 Task: Add a timeline in the project AutoFlow for the epic 'Remote Access Enablement' from 2024/01/06 to 2025/09/27. Add a timeline in the project AutoFlow for the epic 'Big Data Analytics Implementation' from 2023/04/13 to 2025/12/16. Add a timeline in the project AutoFlow for the epic 'Data Warehousing Implementation' from 2024/03/02 to 2025/10/25
Action: Mouse moved to (170, 52)
Screenshot: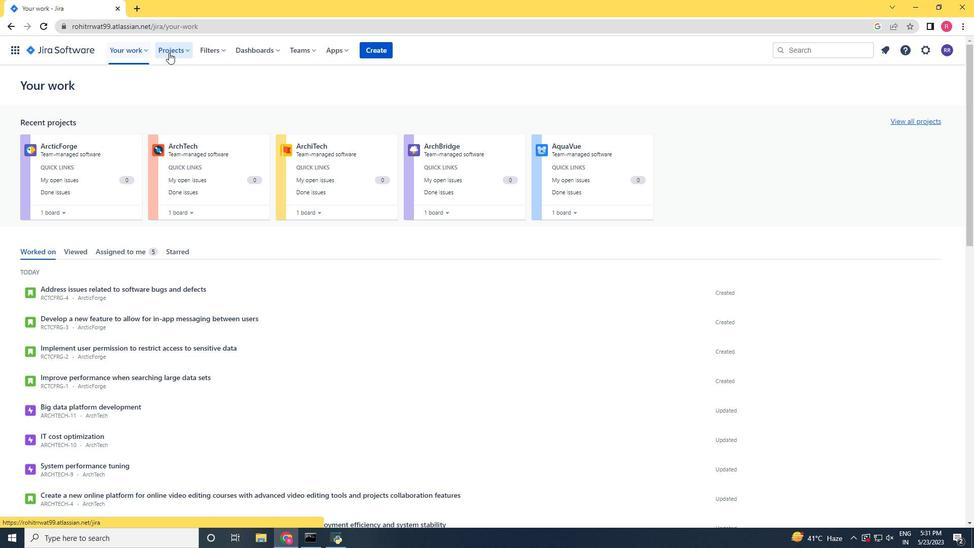 
Action: Mouse pressed left at (170, 52)
Screenshot: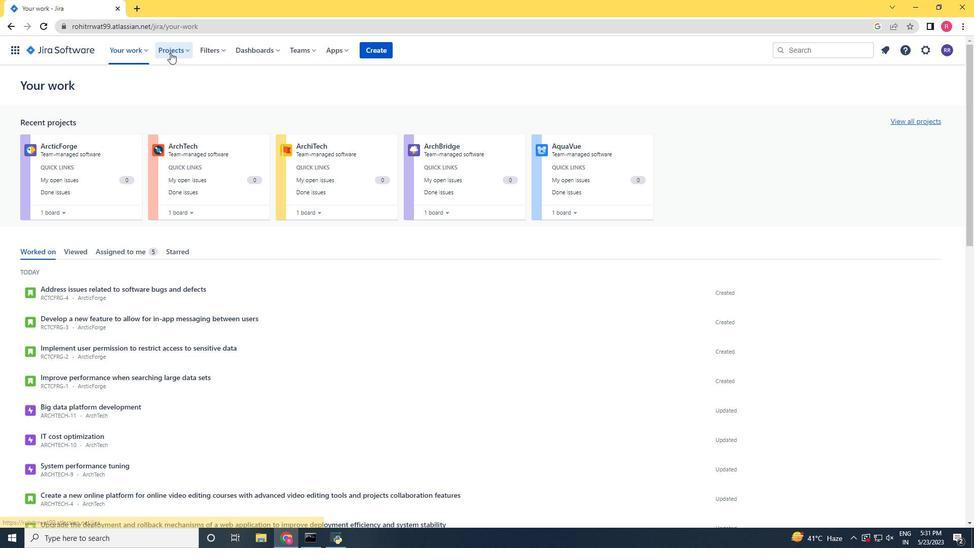 
Action: Mouse moved to (185, 97)
Screenshot: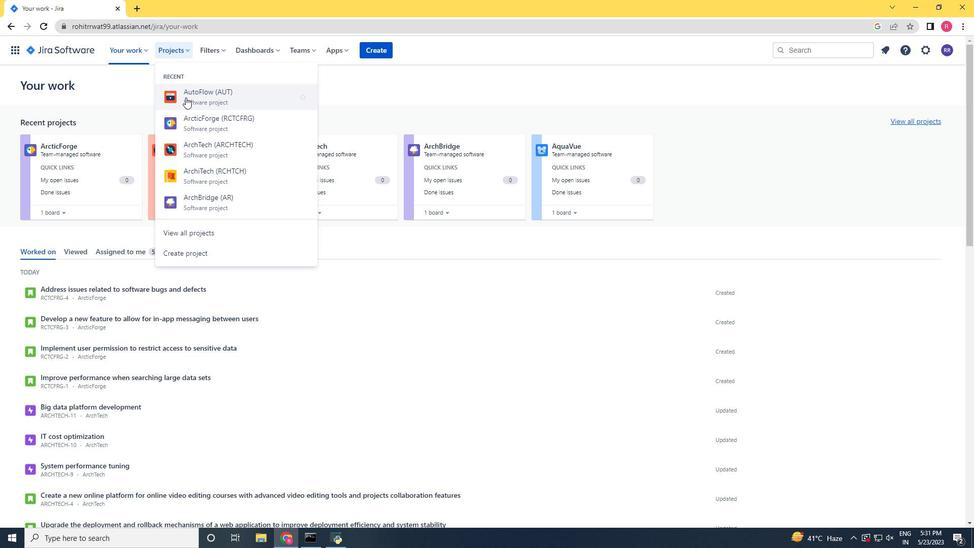 
Action: Mouse pressed left at (185, 97)
Screenshot: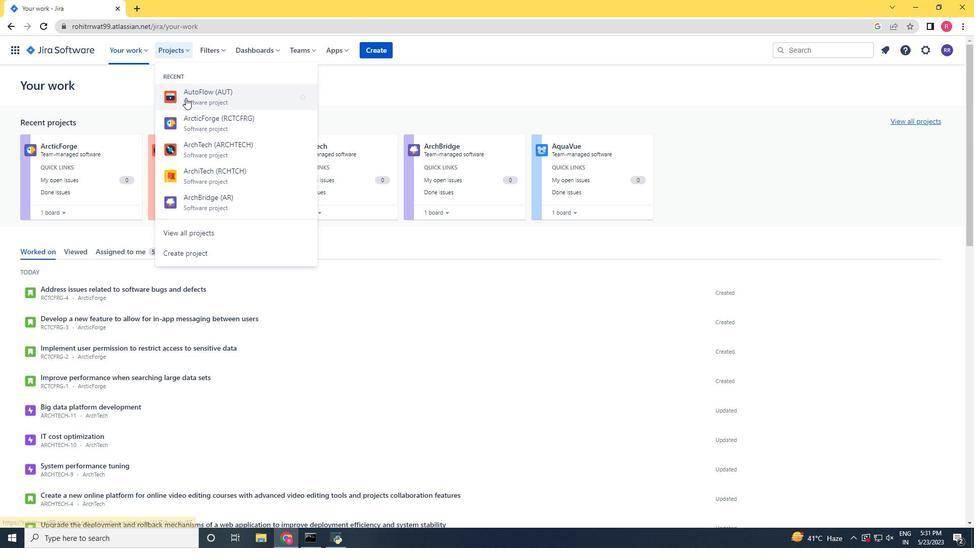 
Action: Mouse moved to (42, 163)
Screenshot: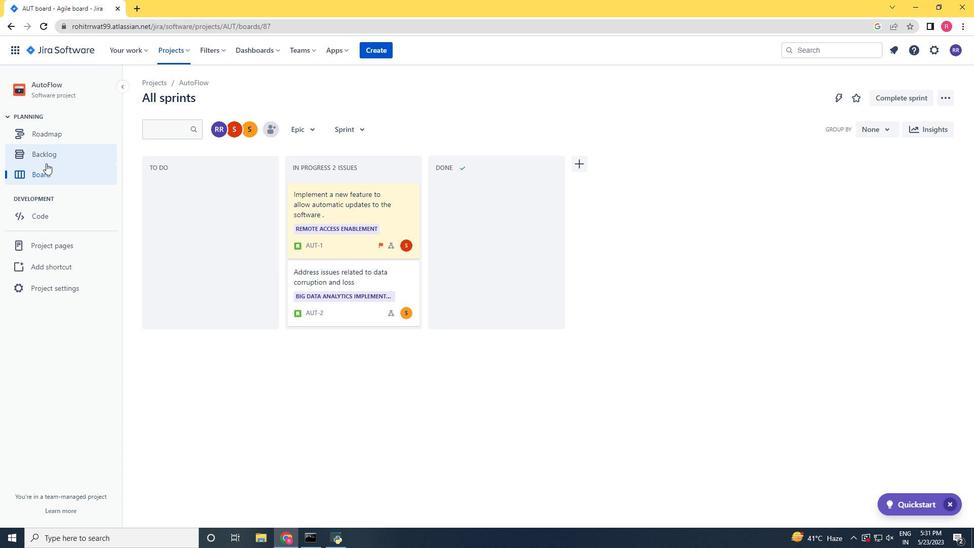 
Action: Mouse pressed left at (42, 163)
Screenshot: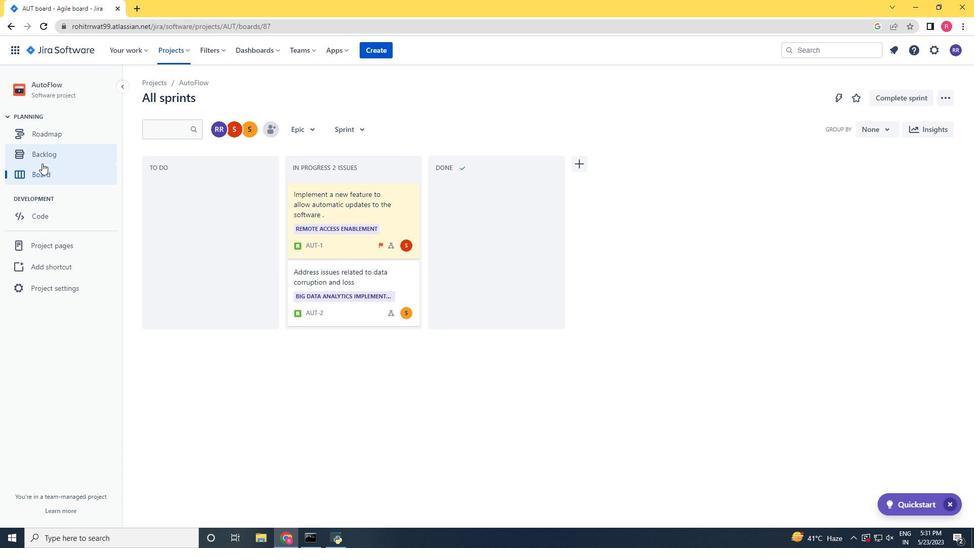 
Action: Mouse moved to (154, 206)
Screenshot: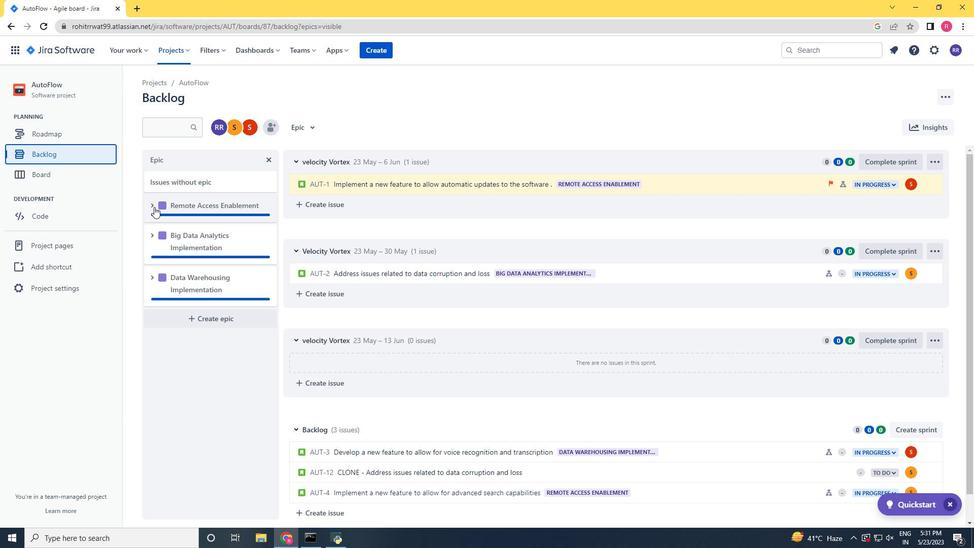 
Action: Mouse pressed left at (154, 206)
Screenshot: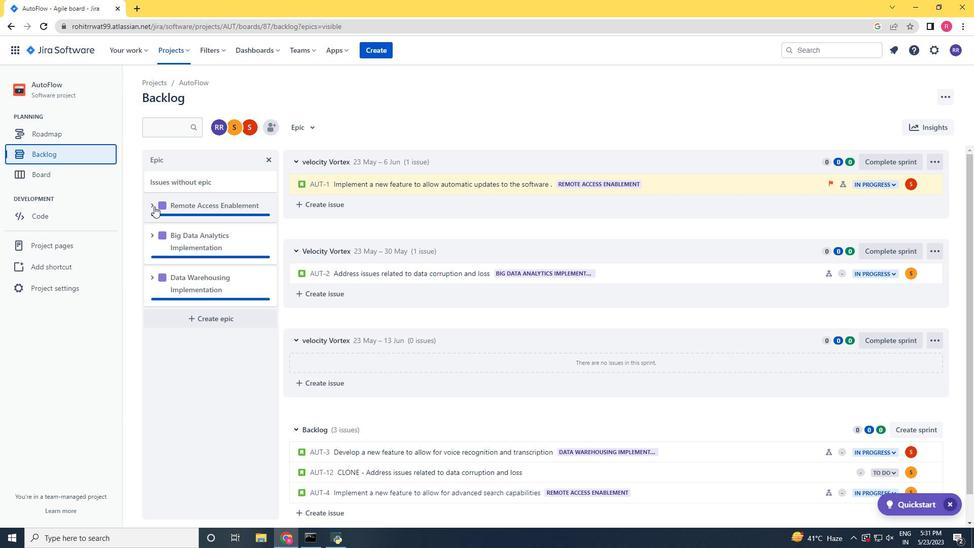 
Action: Mouse moved to (187, 275)
Screenshot: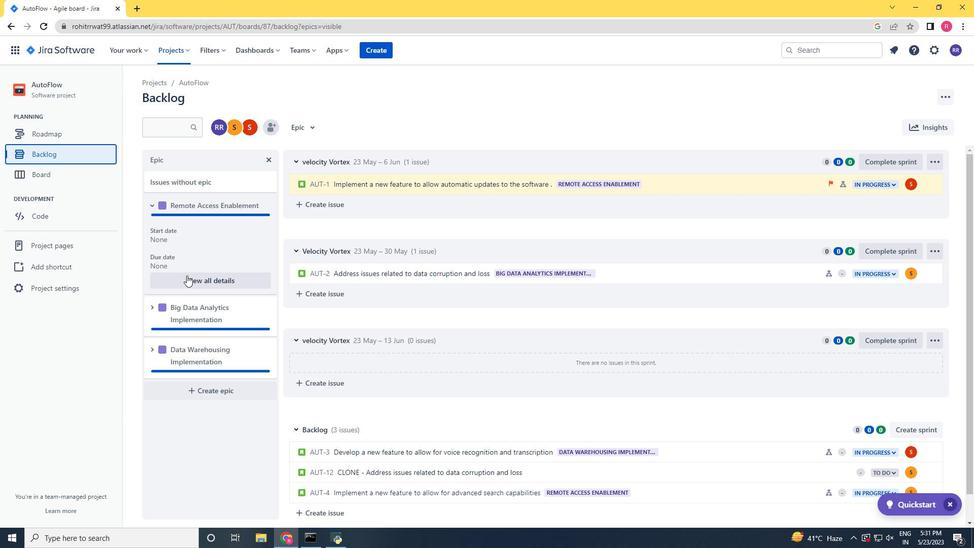 
Action: Mouse pressed left at (187, 275)
Screenshot: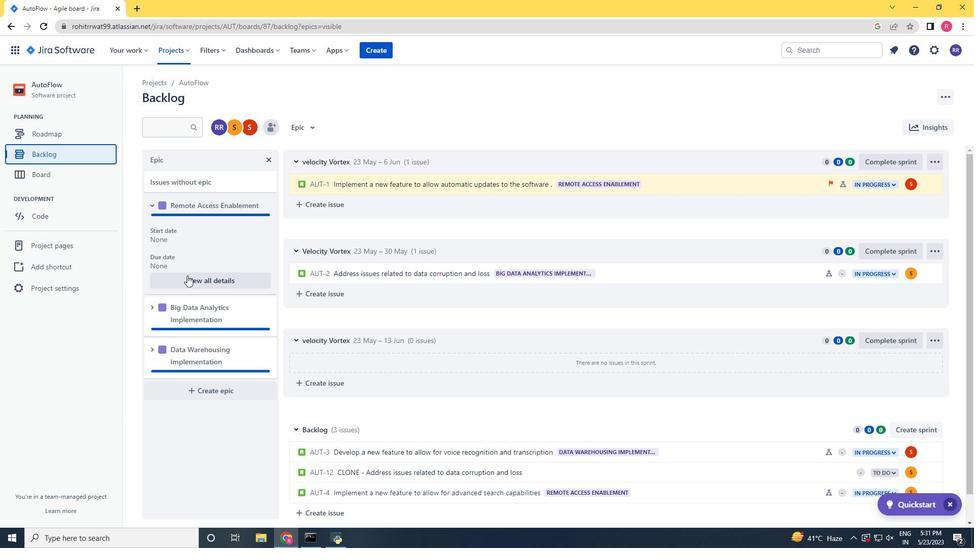 
Action: Mouse moved to (832, 397)
Screenshot: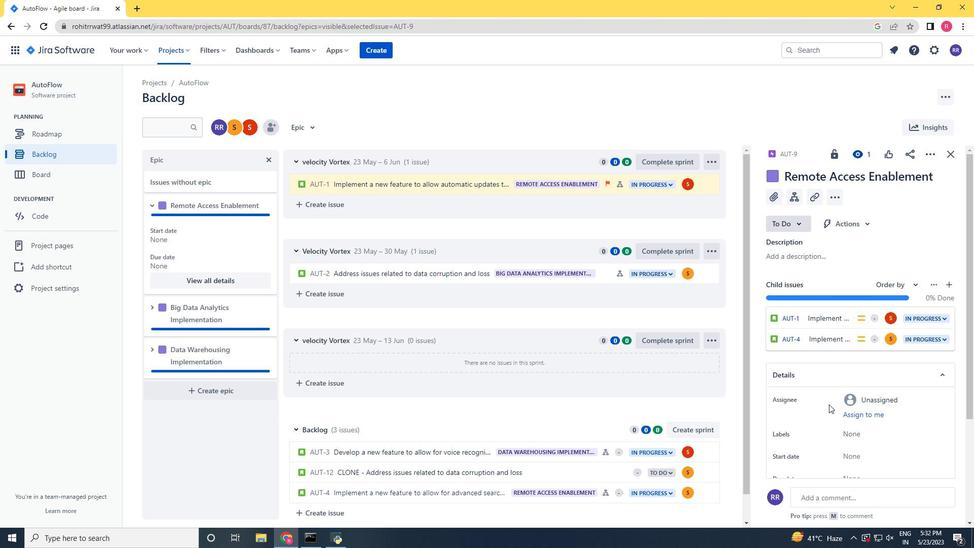 
Action: Mouse scrolled (832, 397) with delta (0, 0)
Screenshot: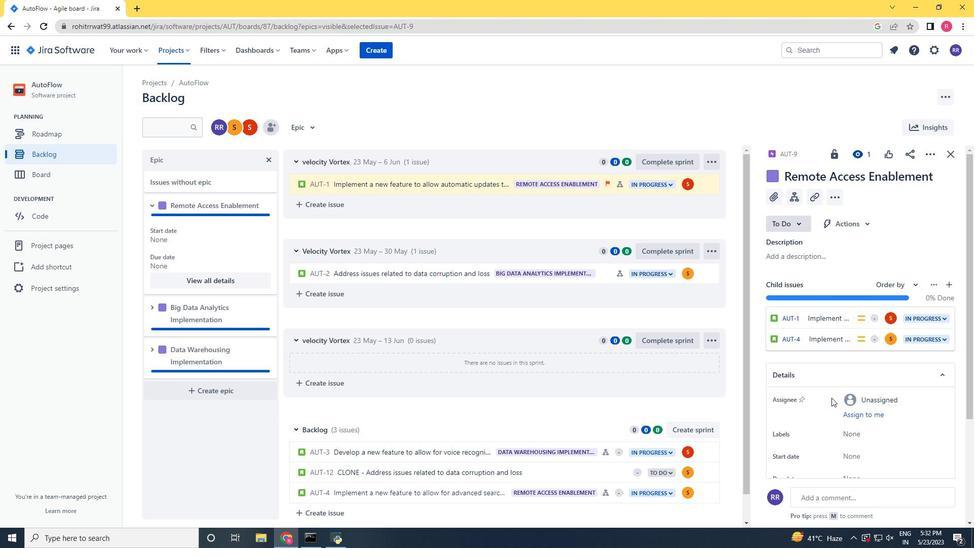 
Action: Mouse scrolled (832, 397) with delta (0, 0)
Screenshot: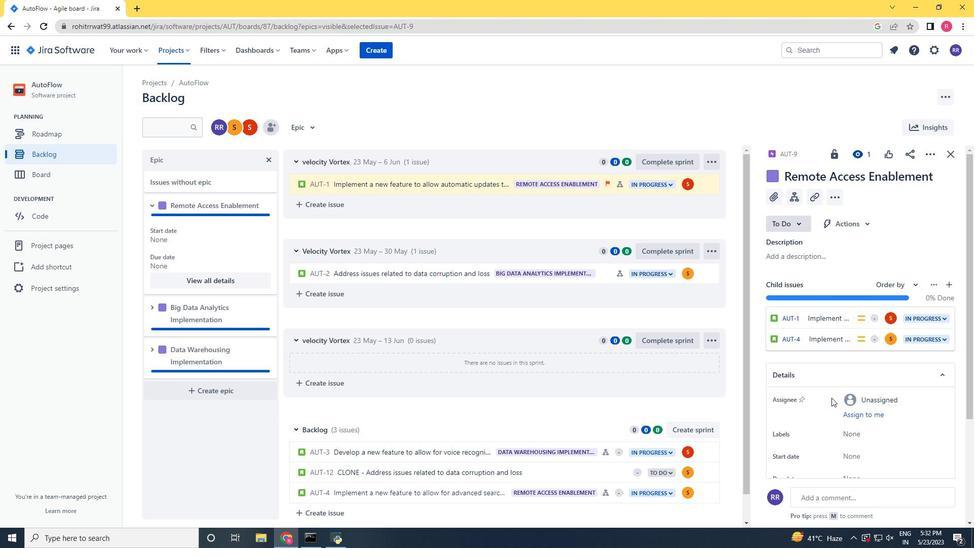 
Action: Mouse moved to (866, 351)
Screenshot: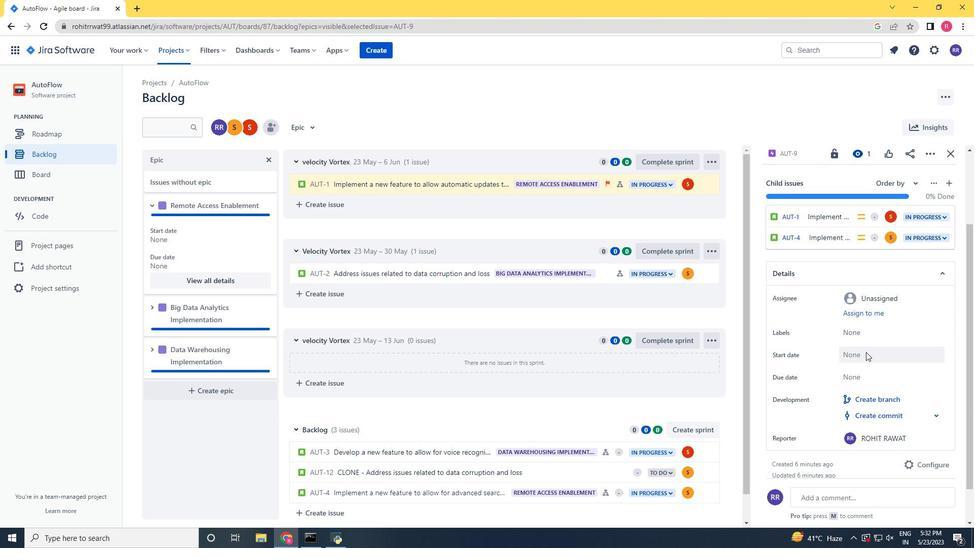 
Action: Mouse pressed left at (866, 351)
Screenshot: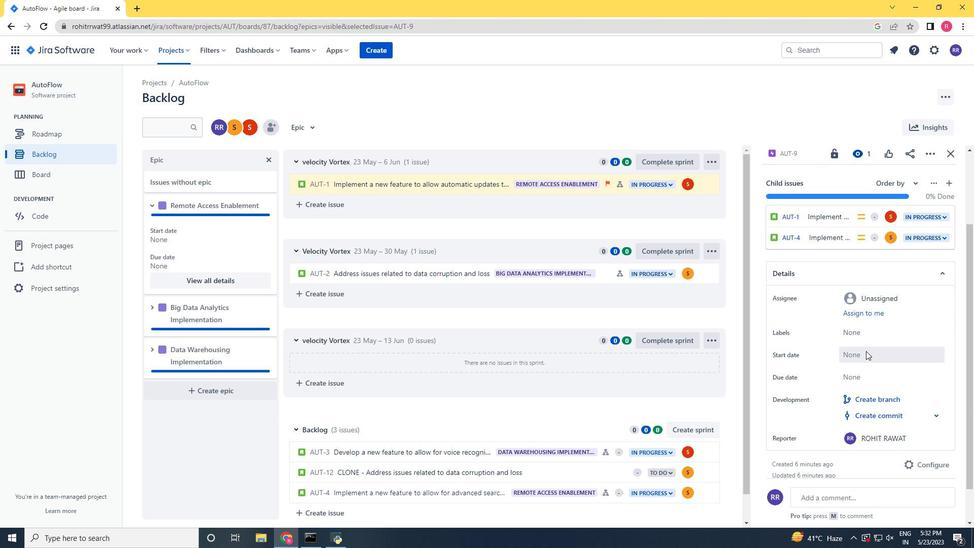 
Action: Mouse moved to (960, 384)
Screenshot: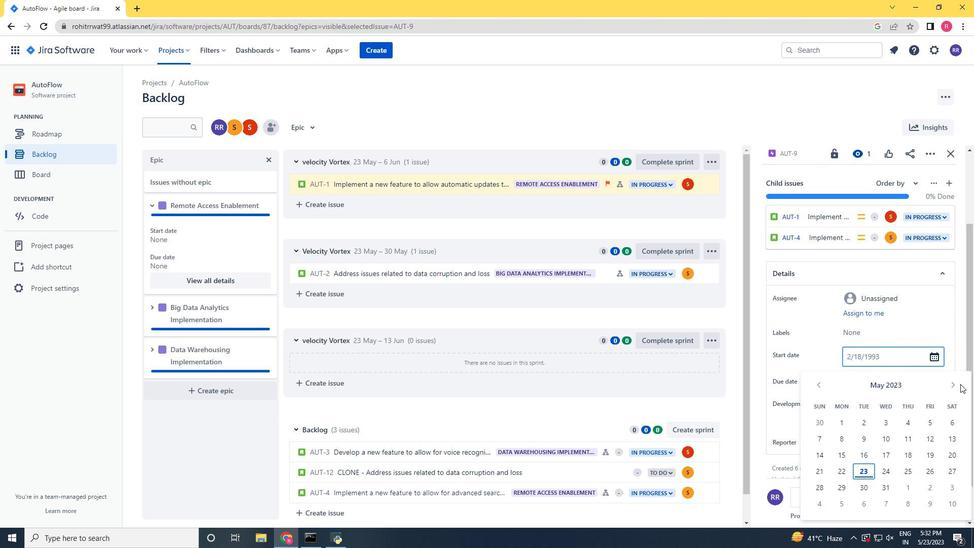 
Action: Mouse pressed left at (960, 384)
Screenshot: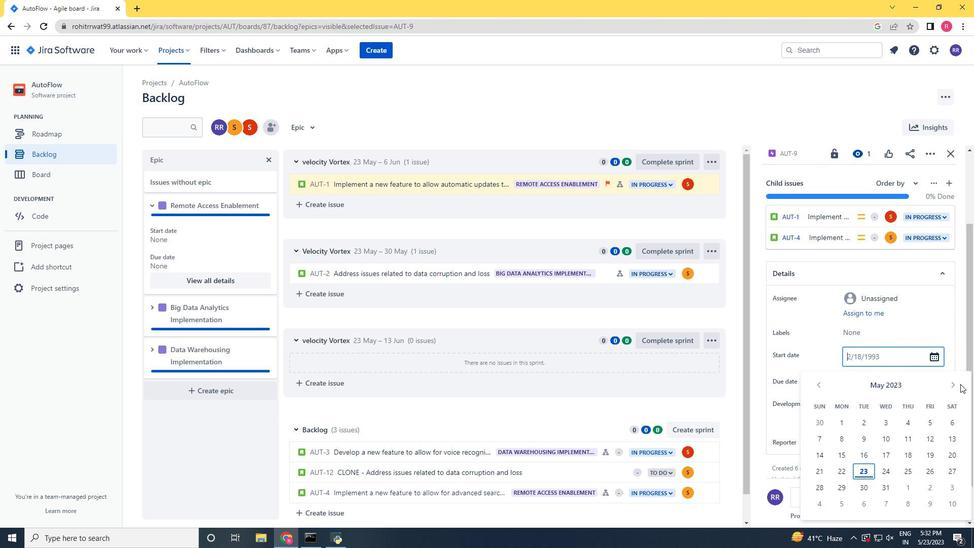 
Action: Mouse moved to (953, 385)
Screenshot: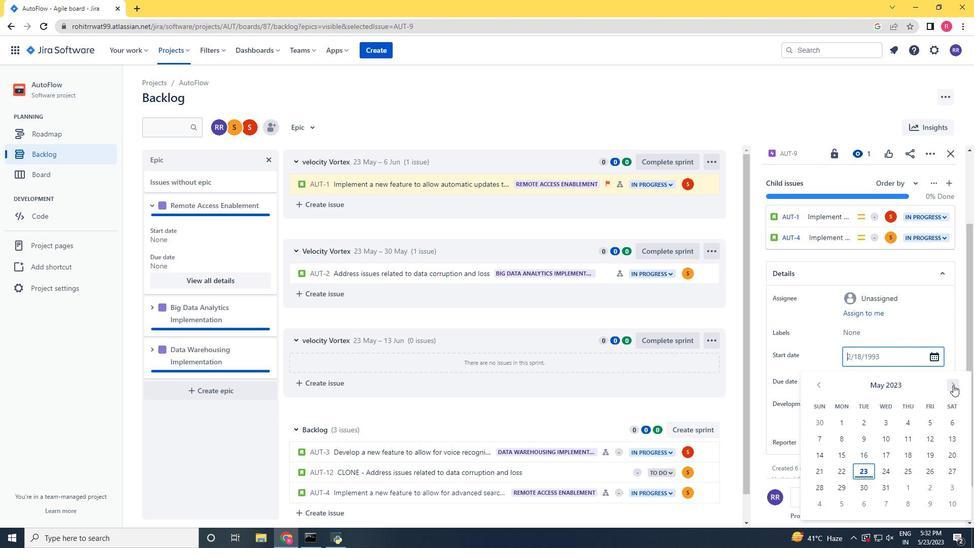 
Action: Mouse pressed left at (953, 385)
Screenshot: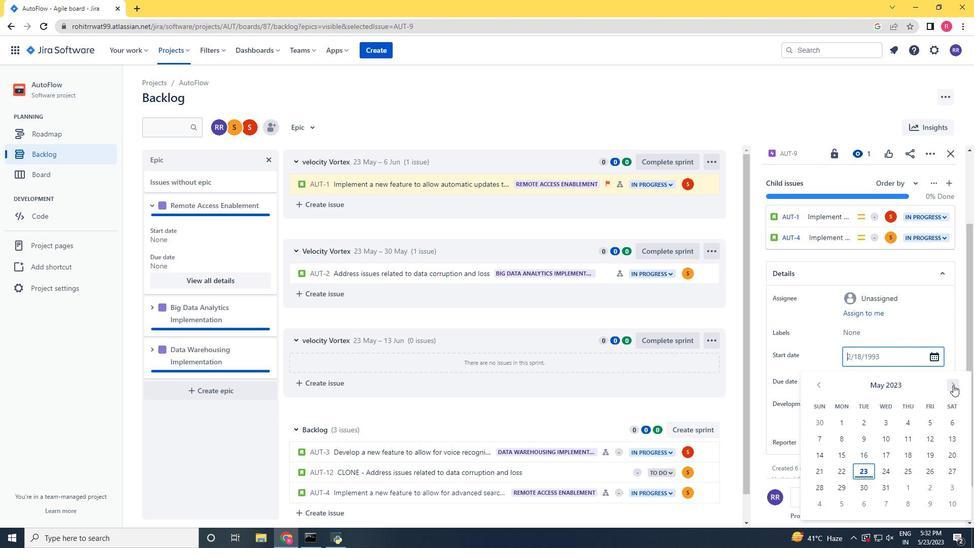 
Action: Mouse pressed left at (953, 385)
Screenshot: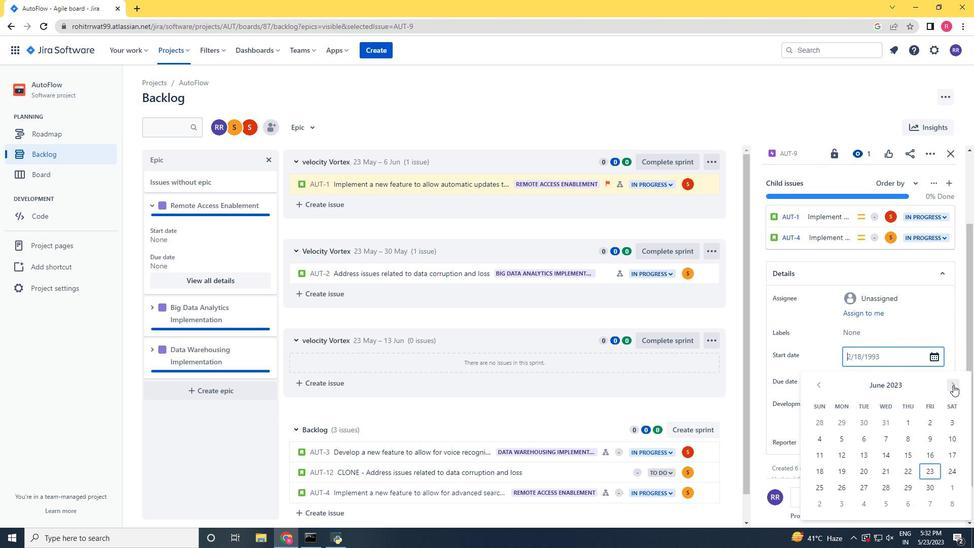 
Action: Mouse pressed left at (953, 385)
Screenshot: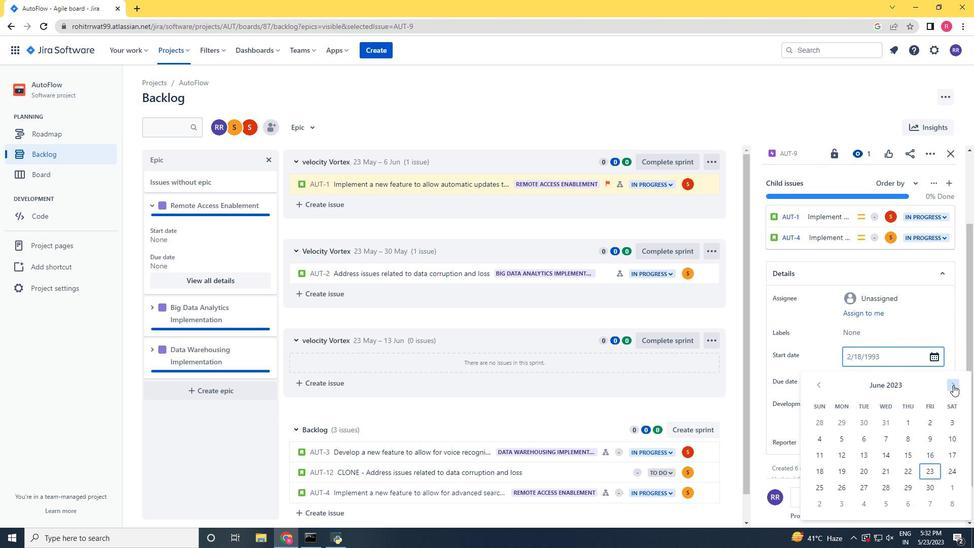 
Action: Mouse pressed left at (953, 385)
Screenshot: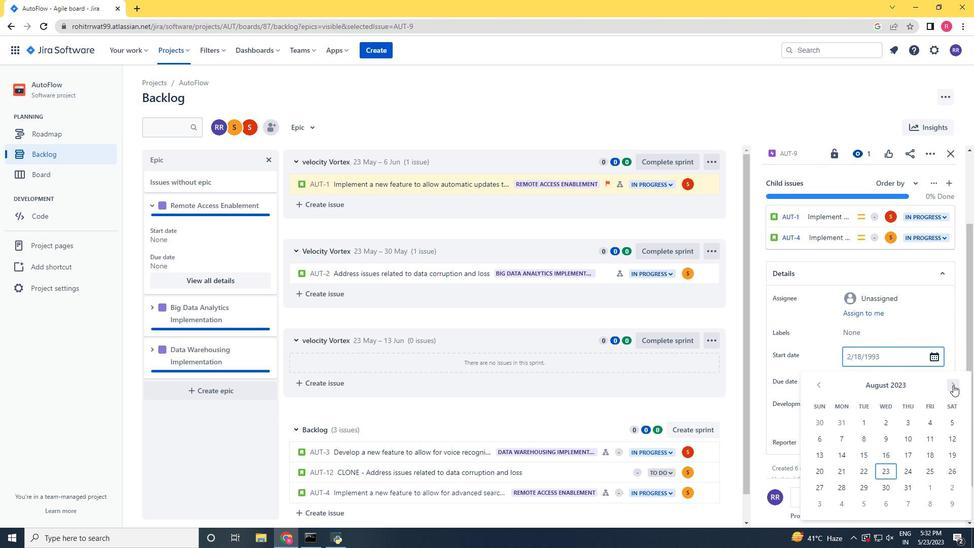 
Action: Mouse pressed left at (953, 385)
Screenshot: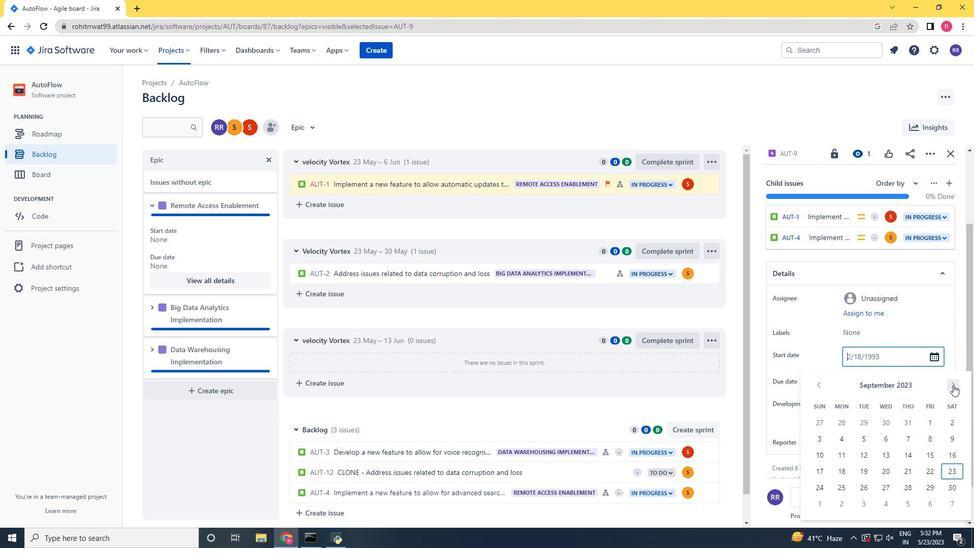 
Action: Mouse pressed left at (953, 385)
Screenshot: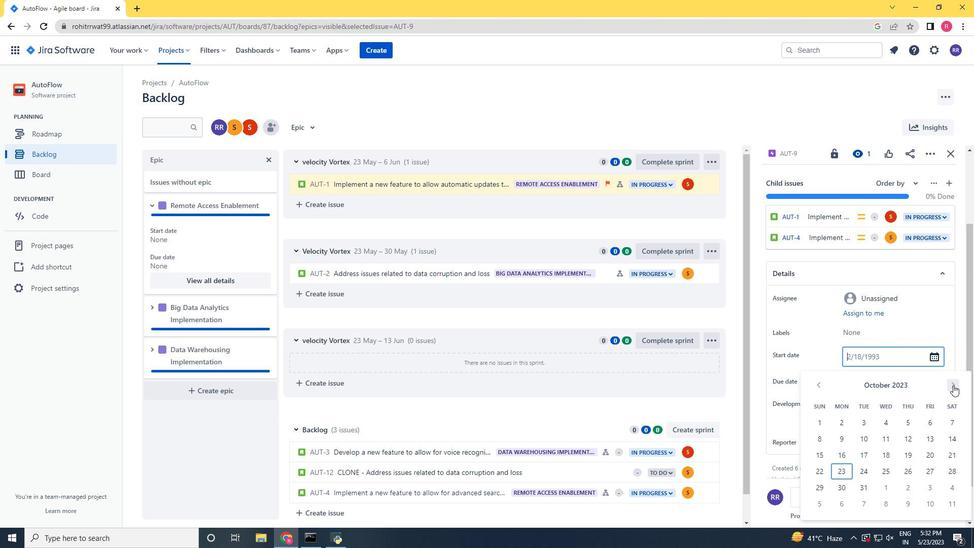
Action: Mouse pressed left at (953, 385)
Screenshot: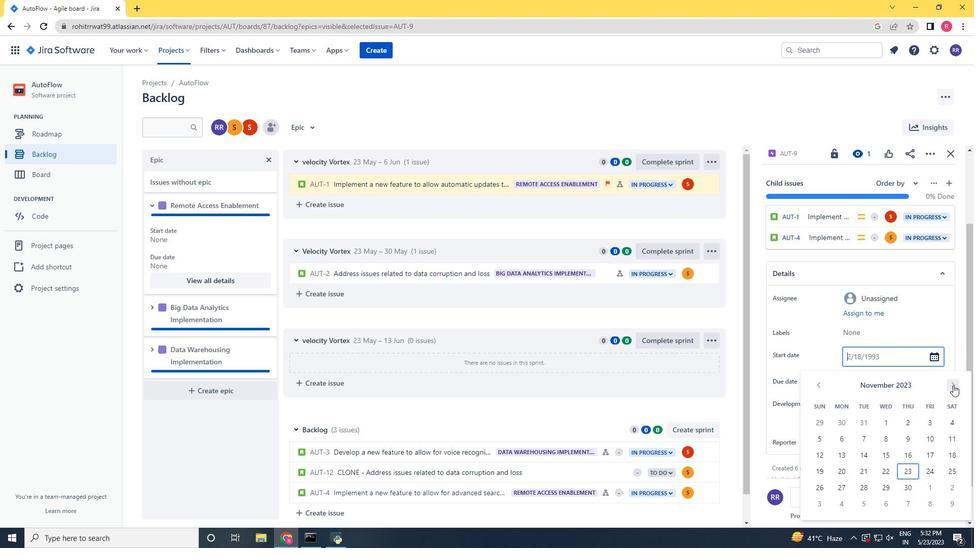 
Action: Mouse pressed left at (953, 385)
Screenshot: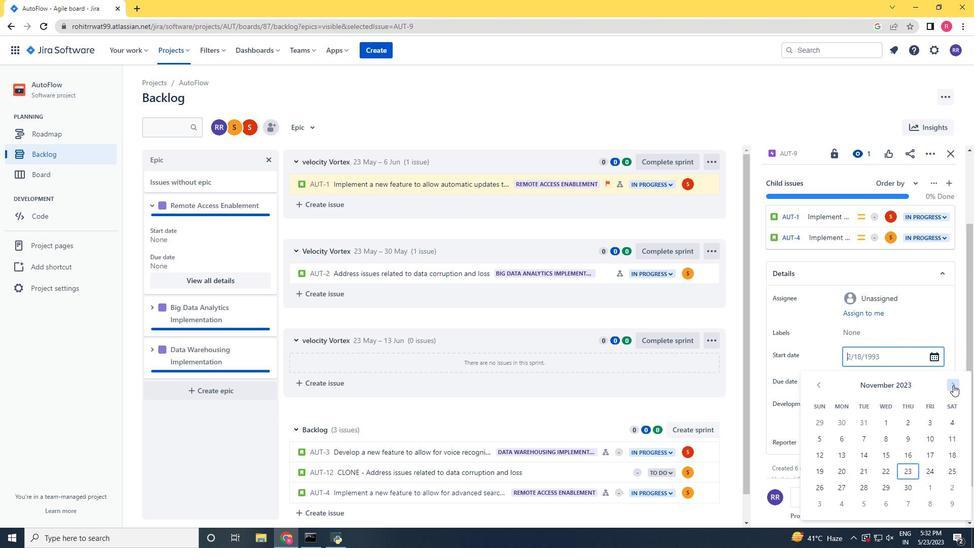 
Action: Mouse pressed left at (953, 385)
Screenshot: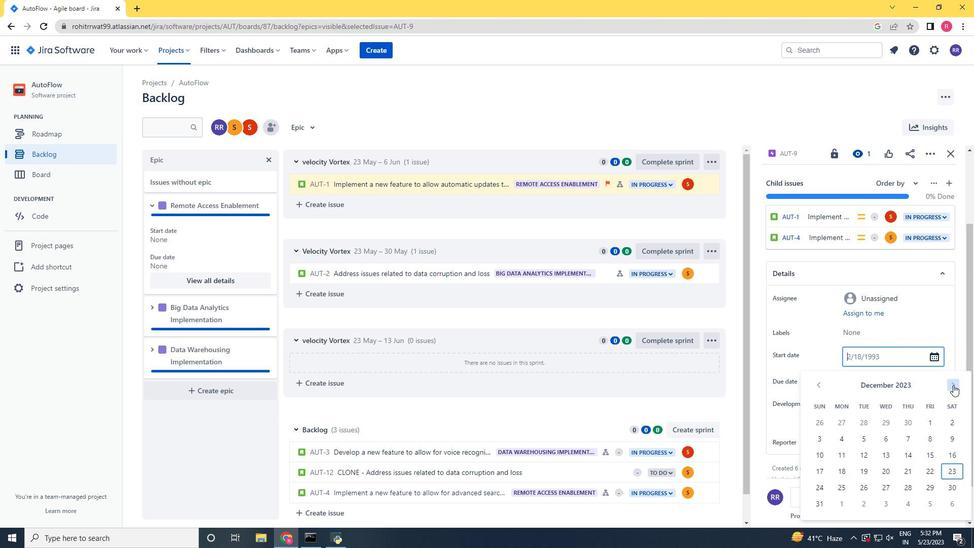 
Action: Mouse pressed left at (953, 385)
Screenshot: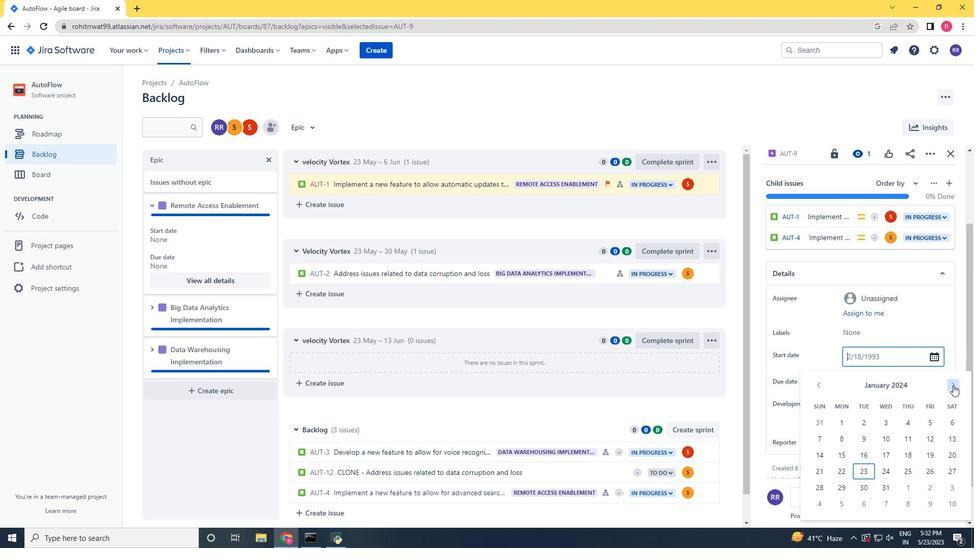
Action: Mouse moved to (824, 391)
Screenshot: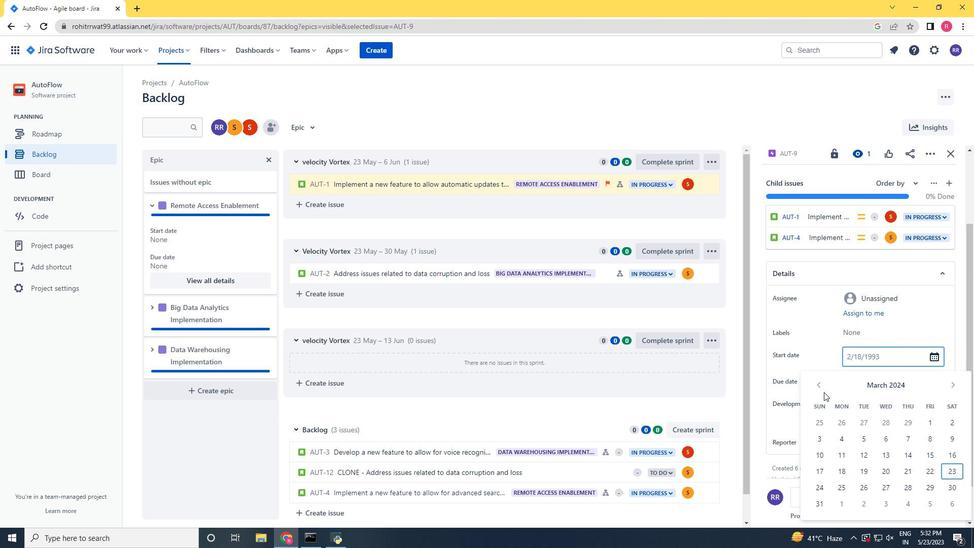
Action: Mouse pressed left at (824, 391)
Screenshot: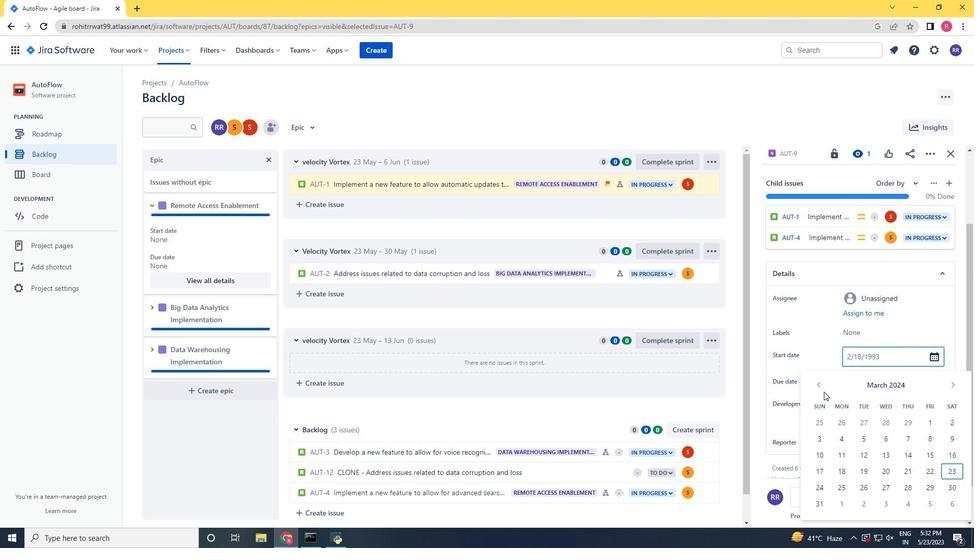 
Action: Mouse moved to (821, 387)
Screenshot: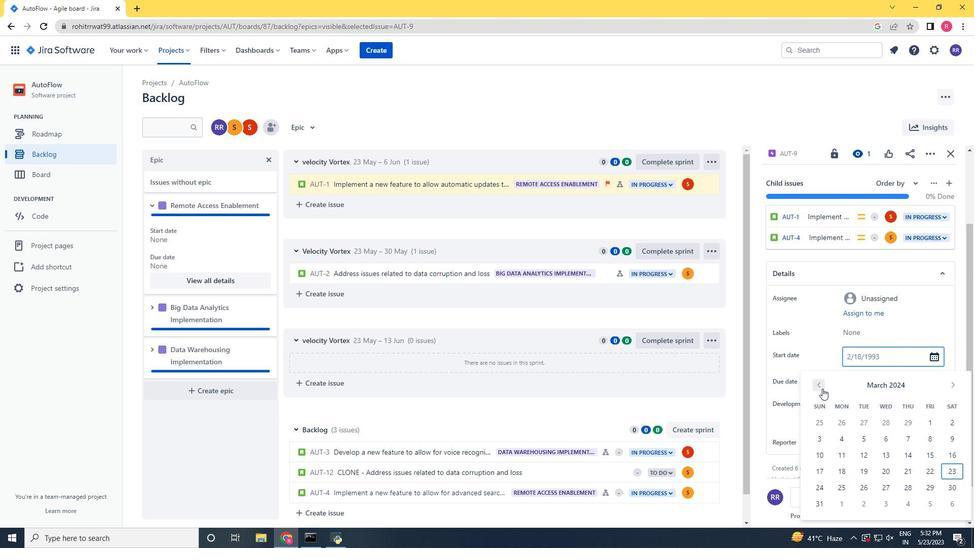 
Action: Mouse pressed left at (821, 387)
Screenshot: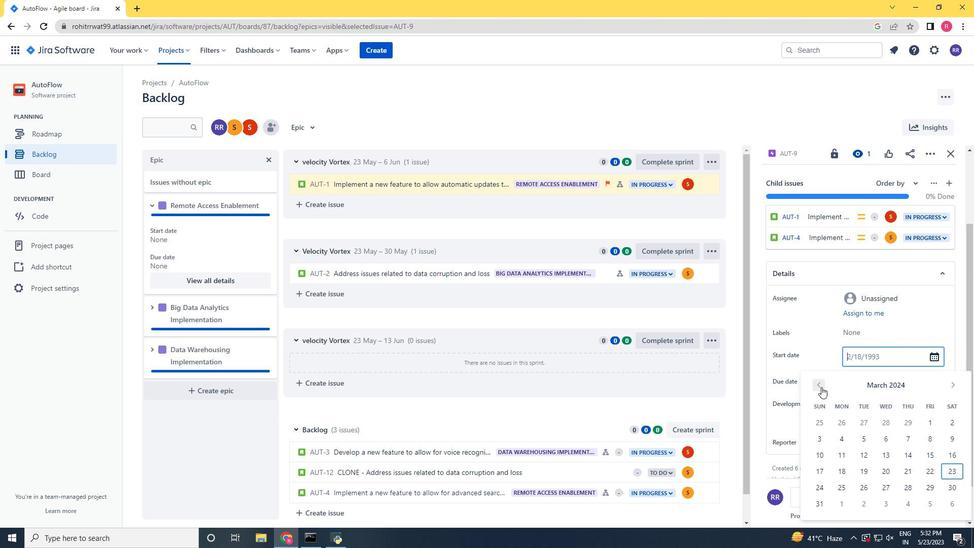 
Action: Mouse pressed left at (821, 387)
Screenshot: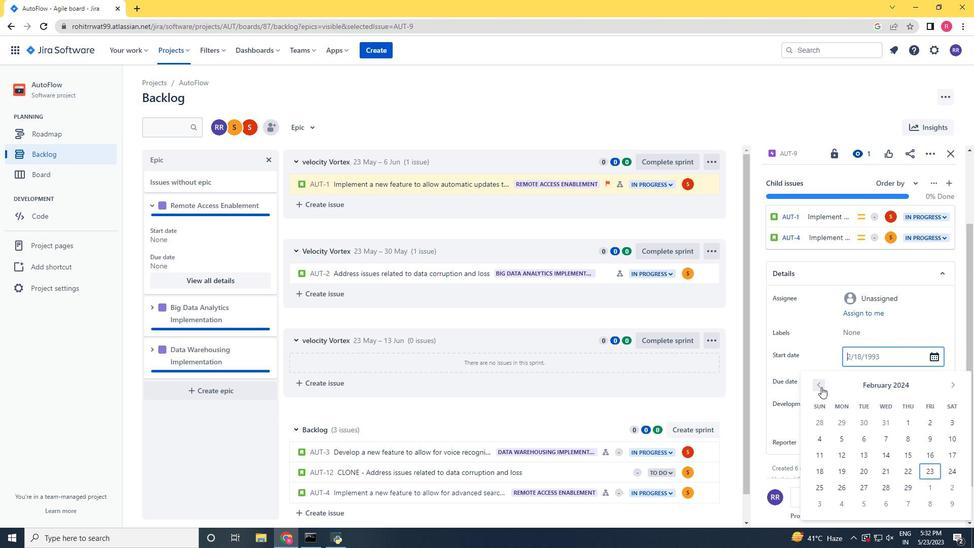 
Action: Mouse moved to (947, 419)
Screenshot: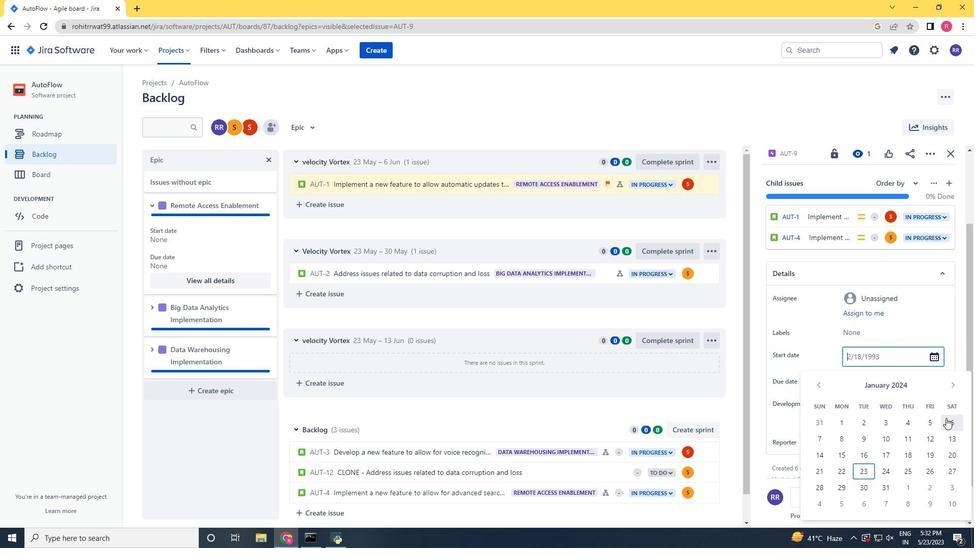 
Action: Mouse pressed left at (947, 419)
Screenshot: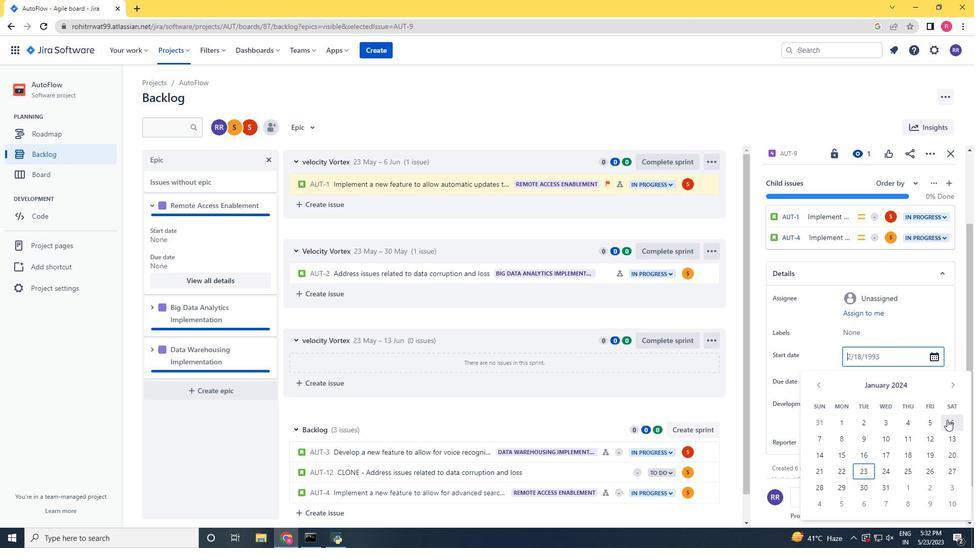 
Action: Mouse moved to (848, 386)
Screenshot: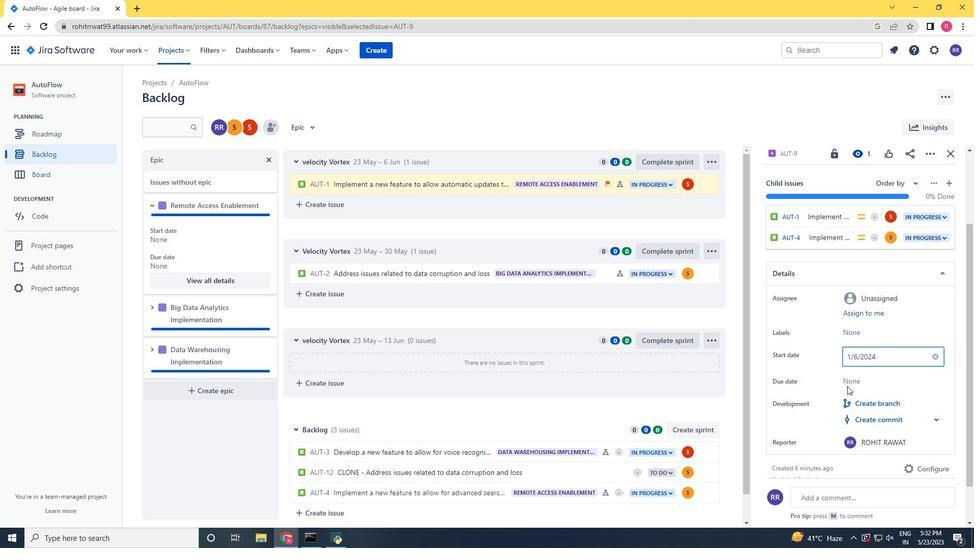 
Action: Mouse pressed left at (848, 386)
Screenshot: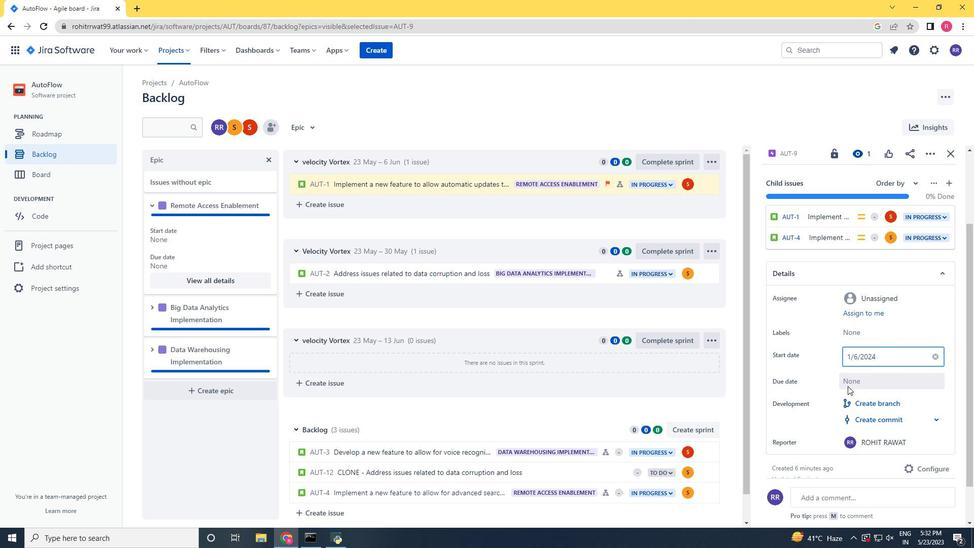 
Action: Mouse moved to (950, 238)
Screenshot: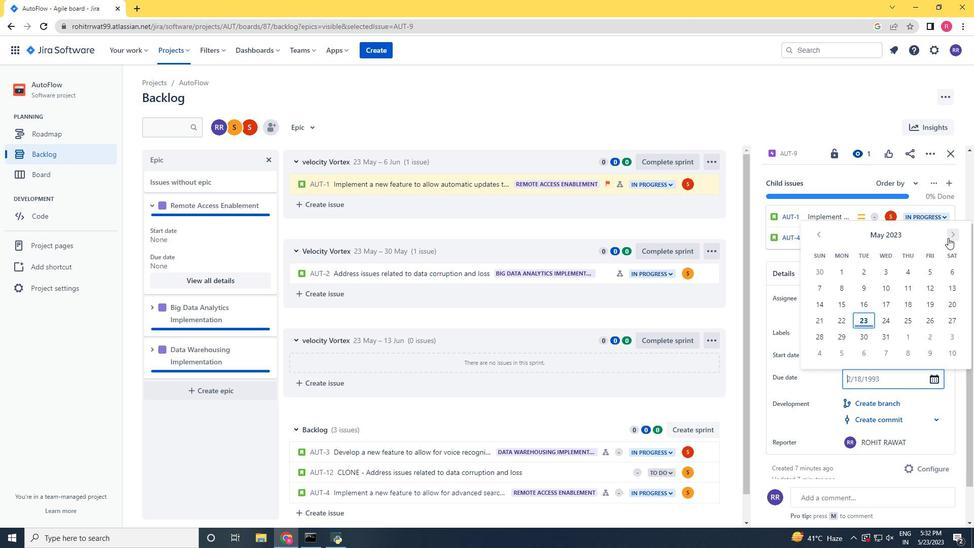 
Action: Mouse pressed left at (950, 238)
Screenshot: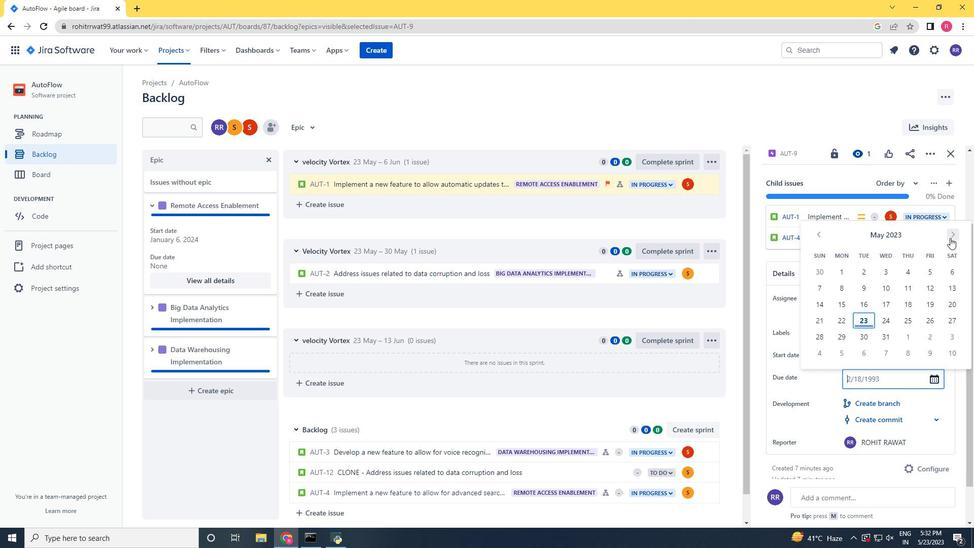 
Action: Mouse pressed left at (950, 238)
Screenshot: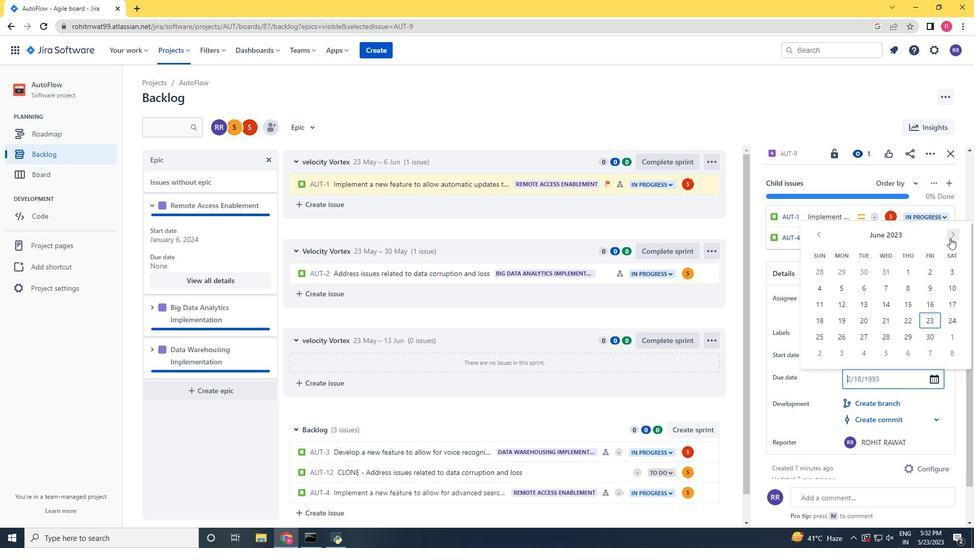 
Action: Mouse pressed left at (950, 238)
Screenshot: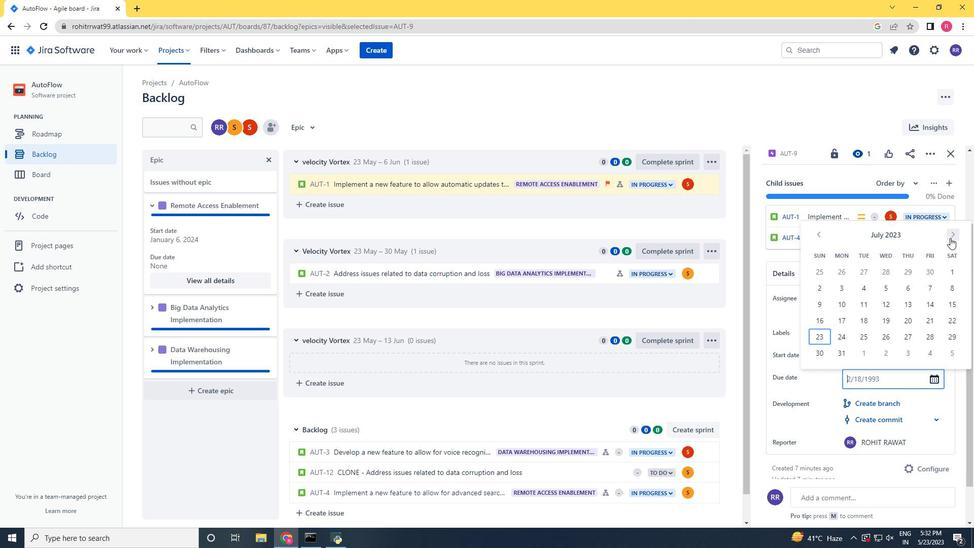
Action: Mouse pressed left at (950, 238)
Screenshot: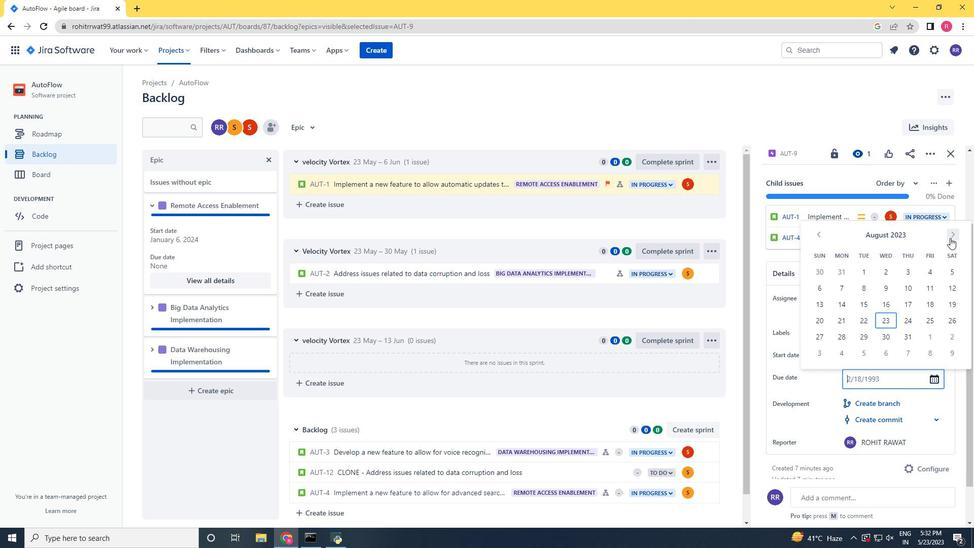 
Action: Mouse pressed left at (950, 238)
Screenshot: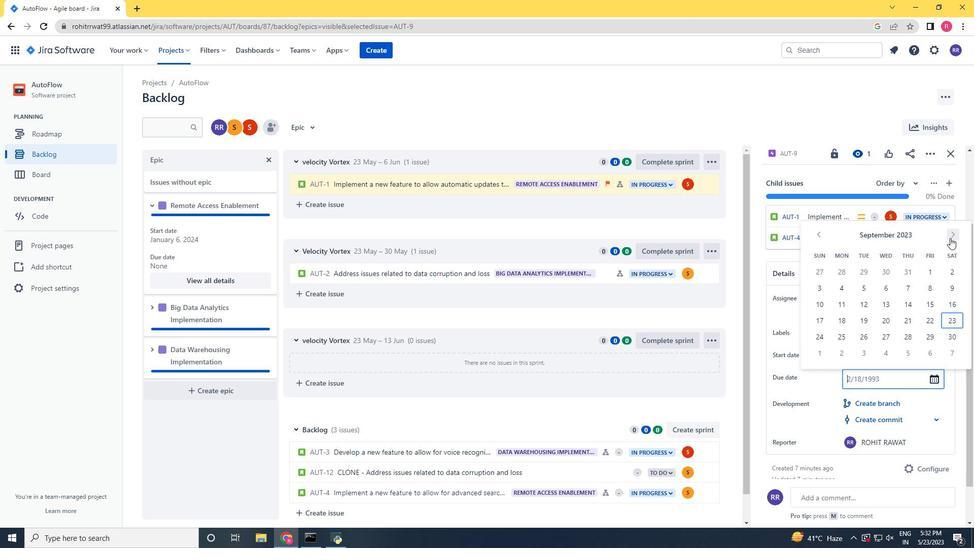 
Action: Mouse pressed left at (950, 238)
Screenshot: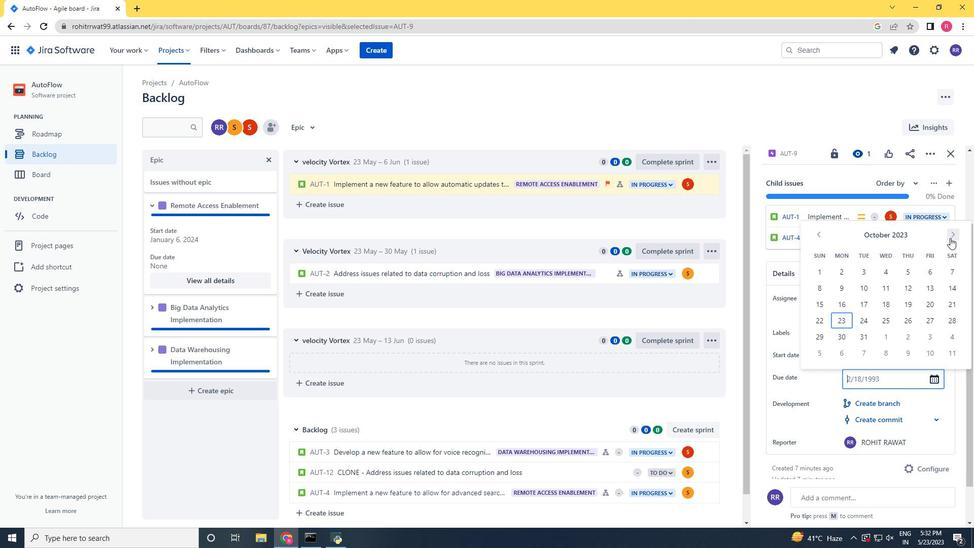 
Action: Mouse pressed left at (950, 238)
Screenshot: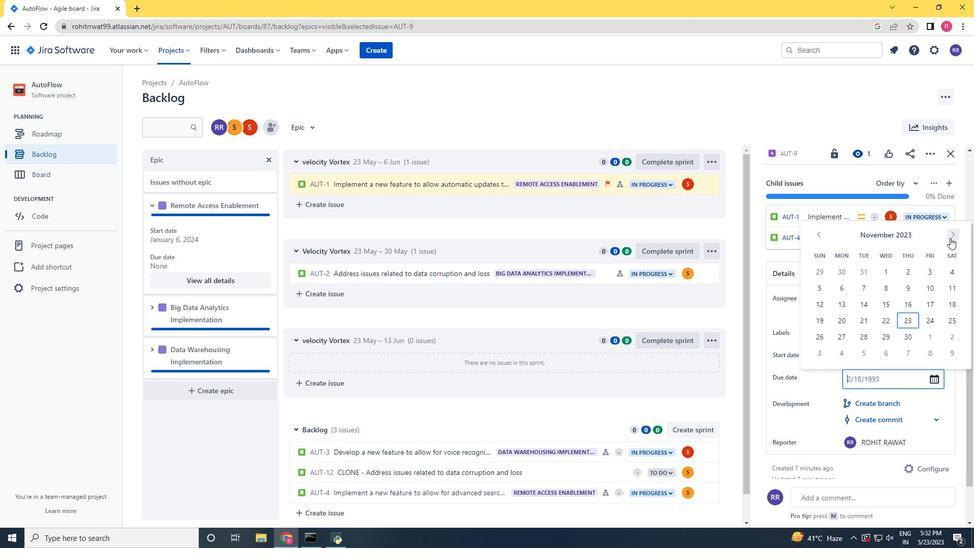 
Action: Mouse pressed left at (950, 238)
Screenshot: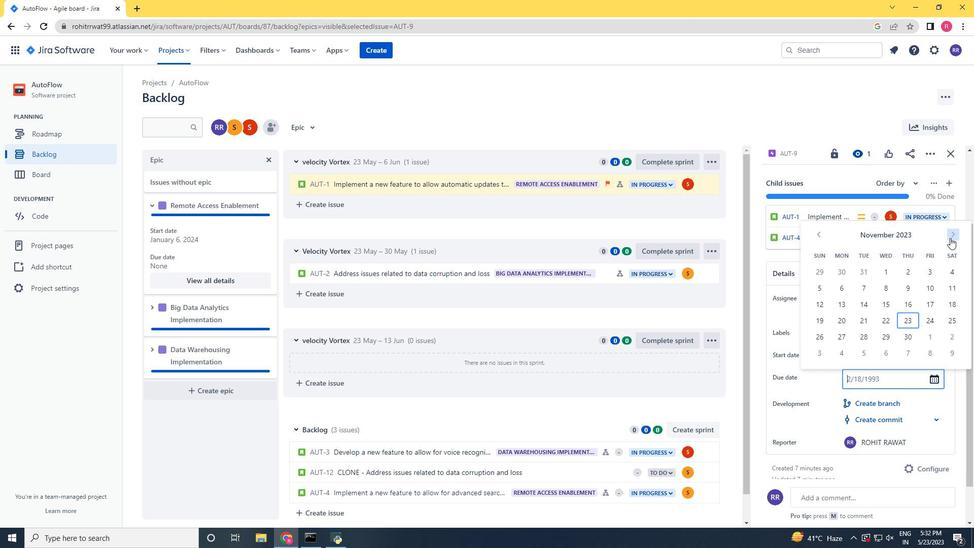 
Action: Mouse pressed left at (950, 238)
Screenshot: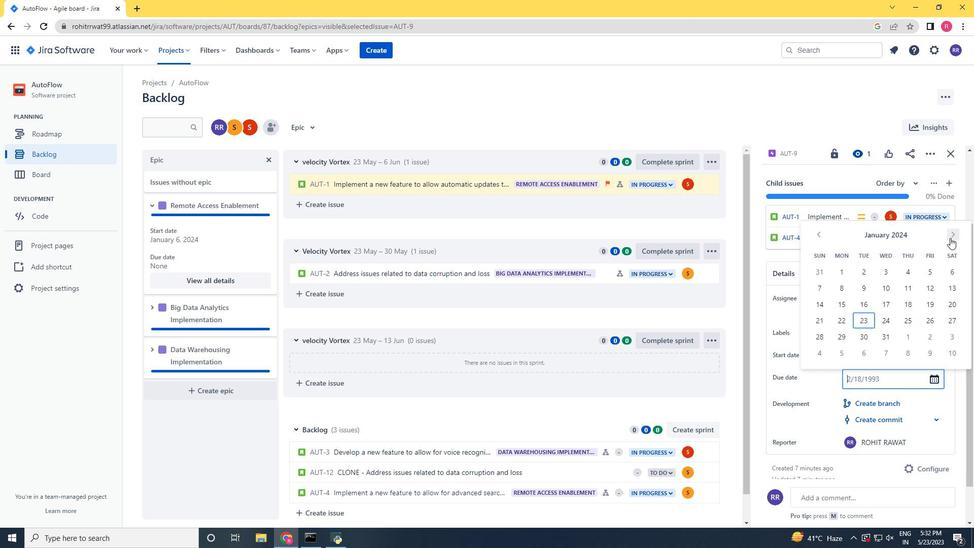 
Action: Mouse pressed left at (950, 238)
Screenshot: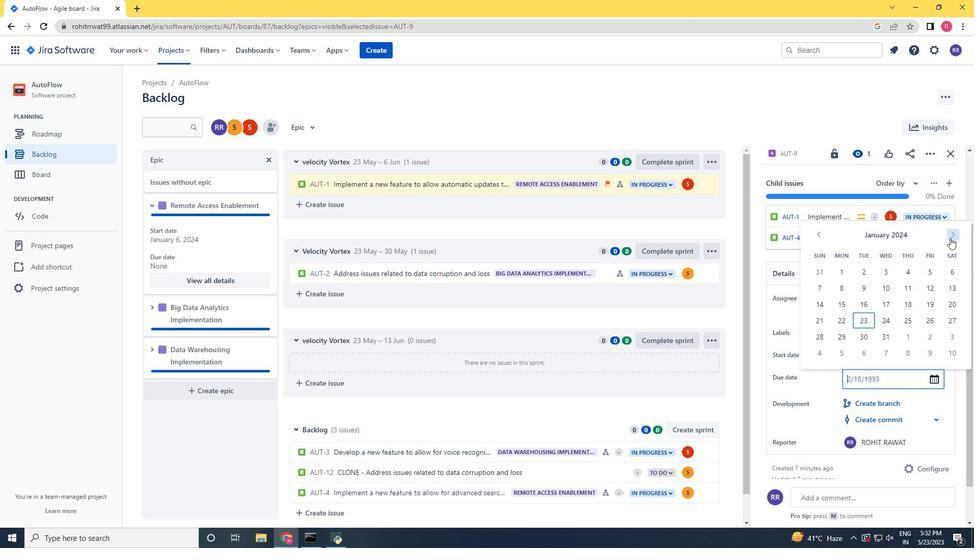 
Action: Mouse pressed left at (950, 238)
Screenshot: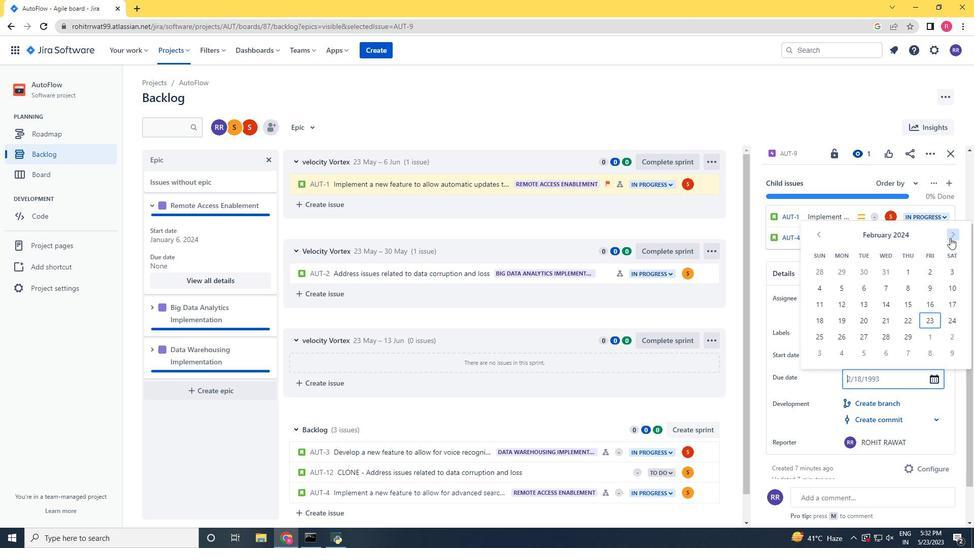 
Action: Mouse pressed left at (950, 238)
Screenshot: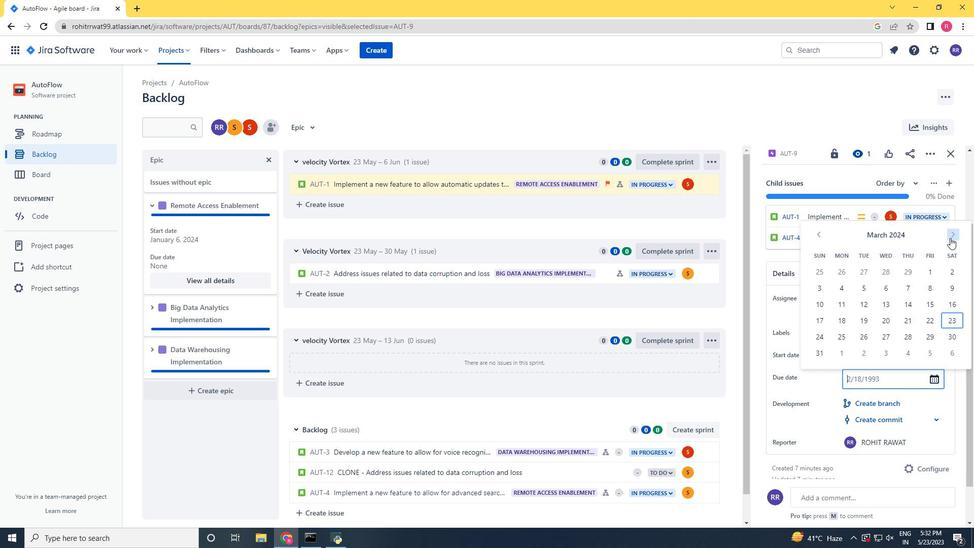 
Action: Mouse pressed left at (950, 238)
Screenshot: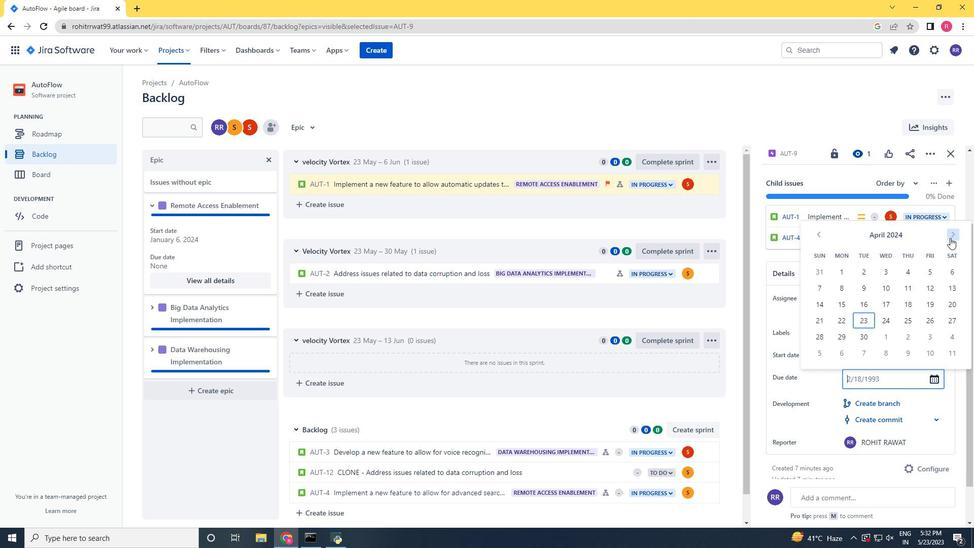 
Action: Mouse pressed left at (950, 238)
Screenshot: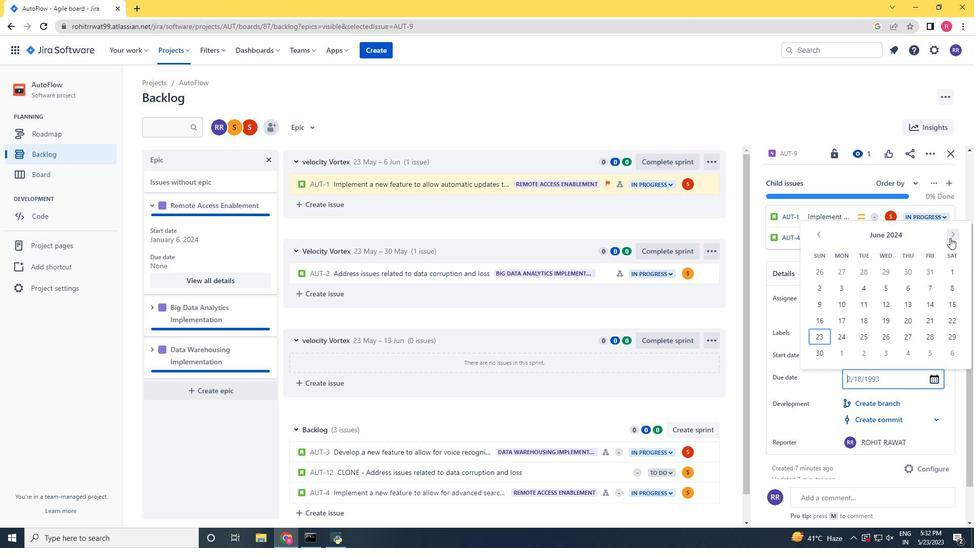 
Action: Mouse pressed left at (950, 238)
Screenshot: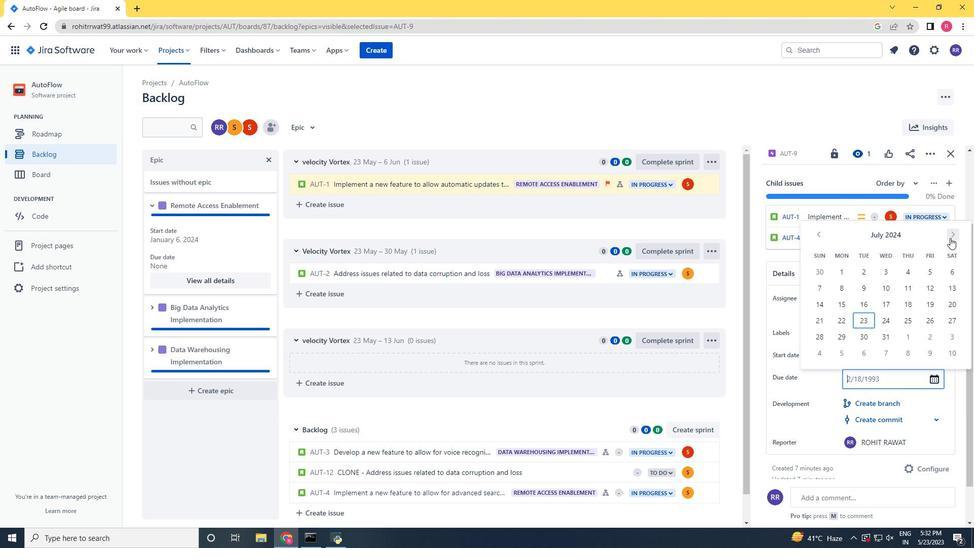 
Action: Mouse pressed left at (950, 238)
Screenshot: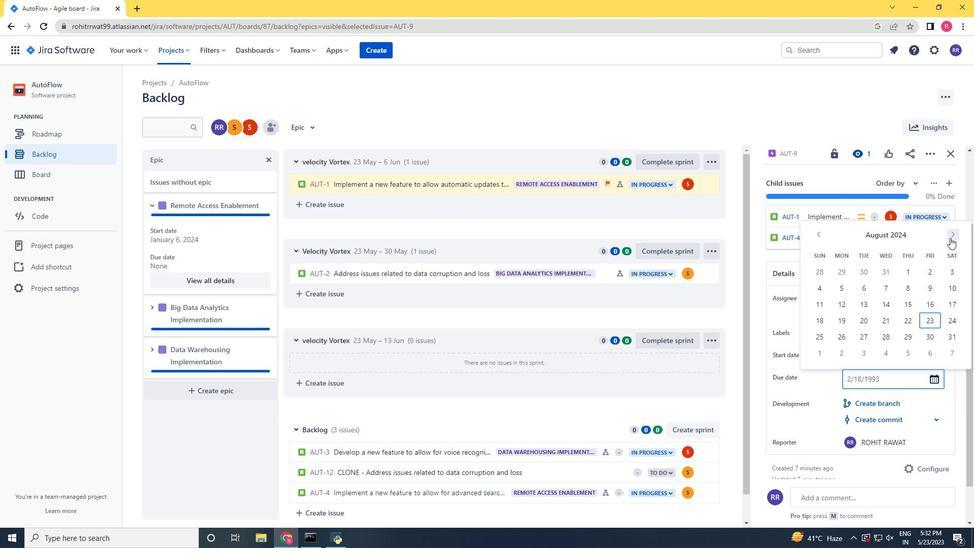 
Action: Mouse pressed left at (950, 238)
Screenshot: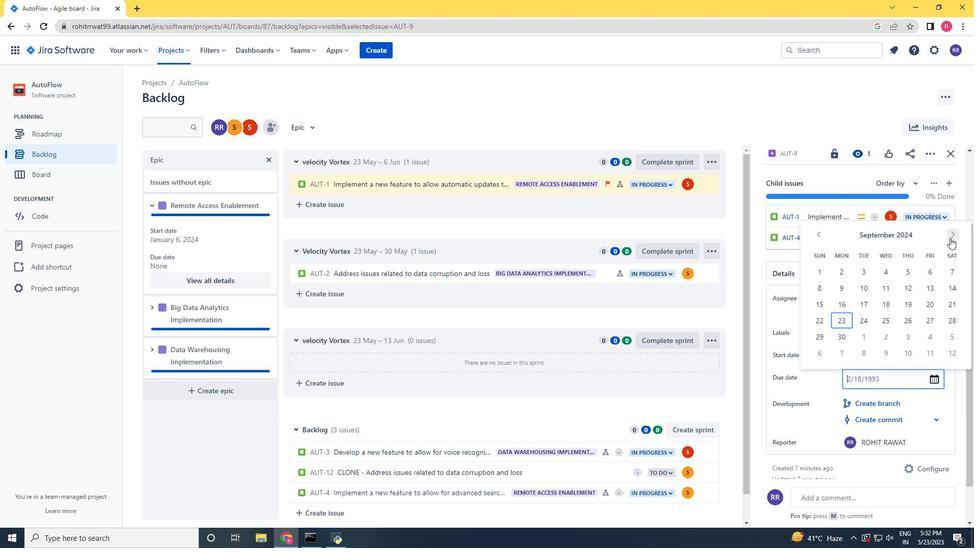 
Action: Mouse pressed left at (950, 238)
Screenshot: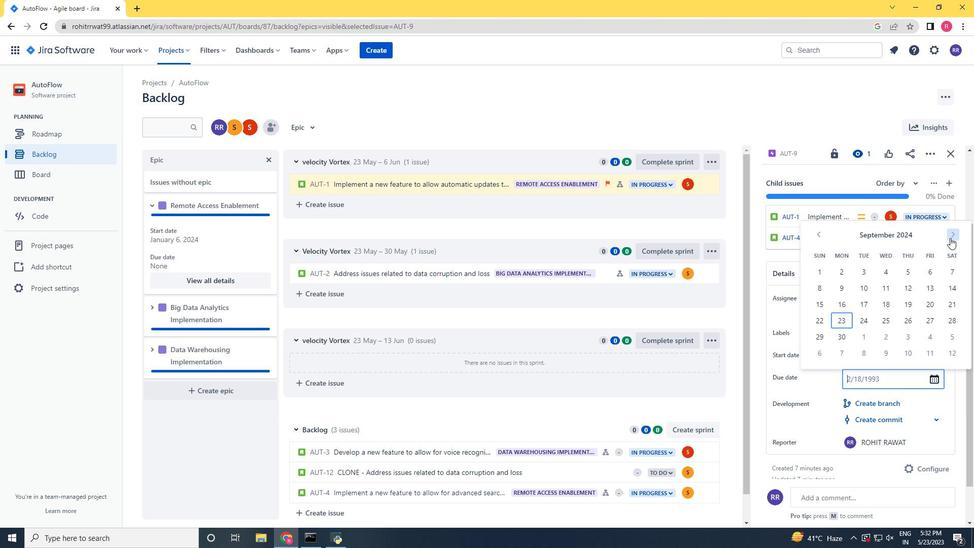 
Action: Mouse pressed left at (950, 238)
Screenshot: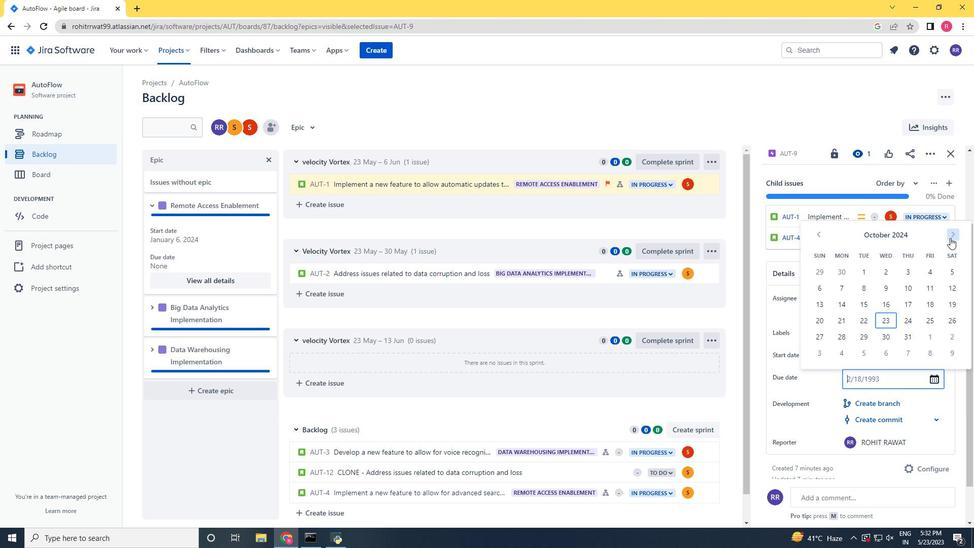 
Action: Mouse pressed left at (950, 238)
Screenshot: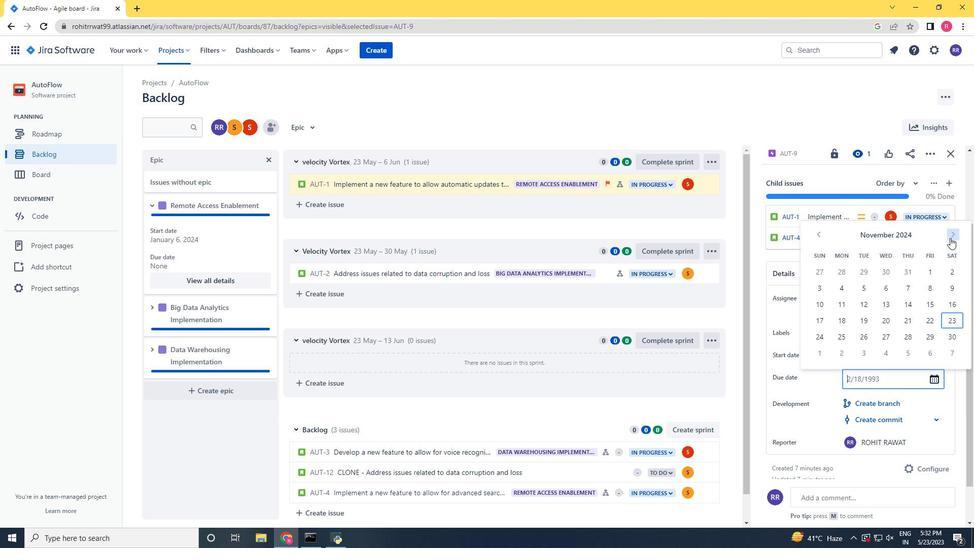 
Action: Mouse pressed left at (950, 238)
Screenshot: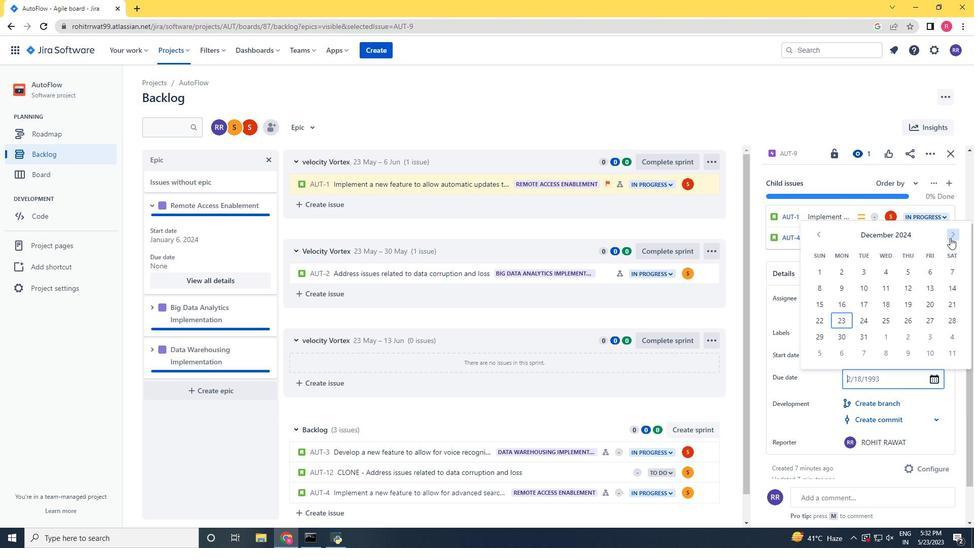 
Action: Mouse pressed left at (950, 238)
Screenshot: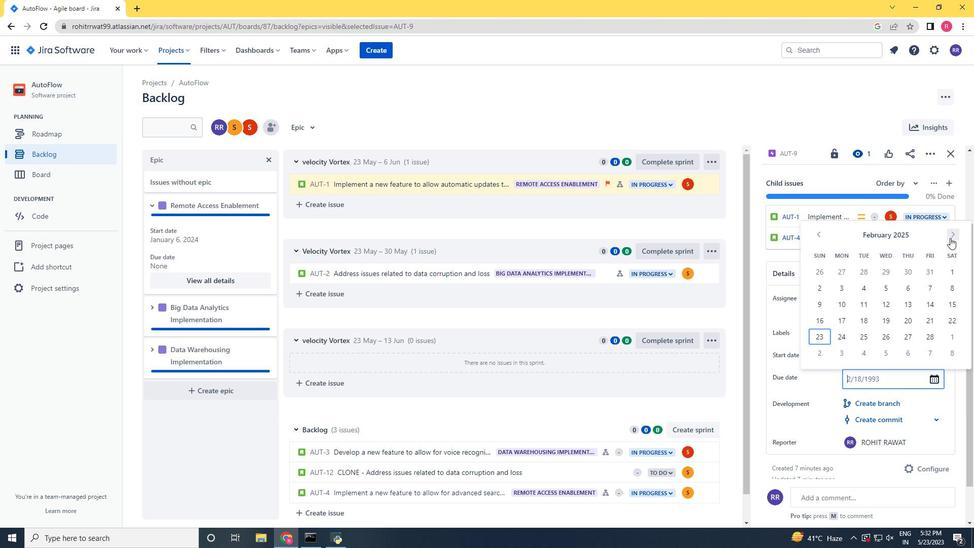 
Action: Mouse pressed left at (950, 238)
Screenshot: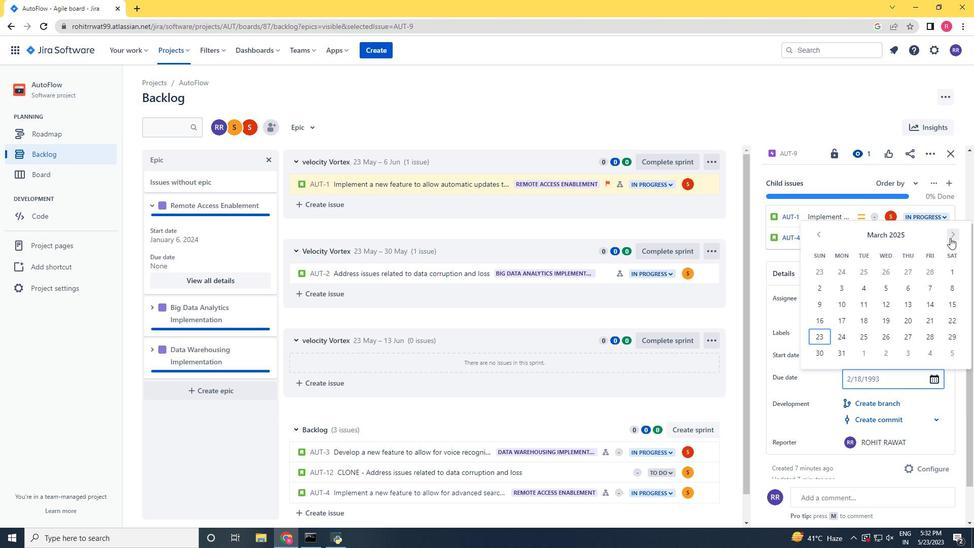 
Action: Mouse pressed left at (950, 238)
Screenshot: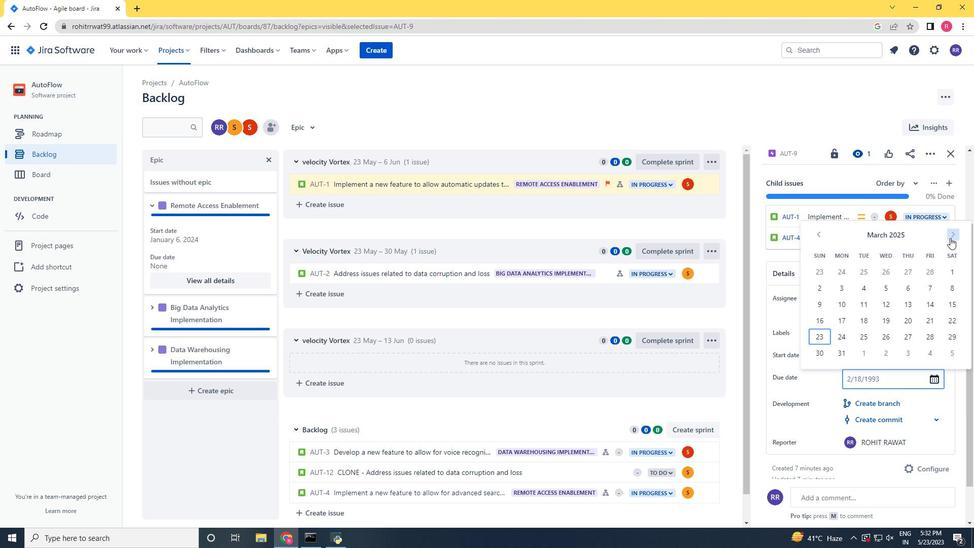 
Action: Mouse pressed left at (950, 238)
Screenshot: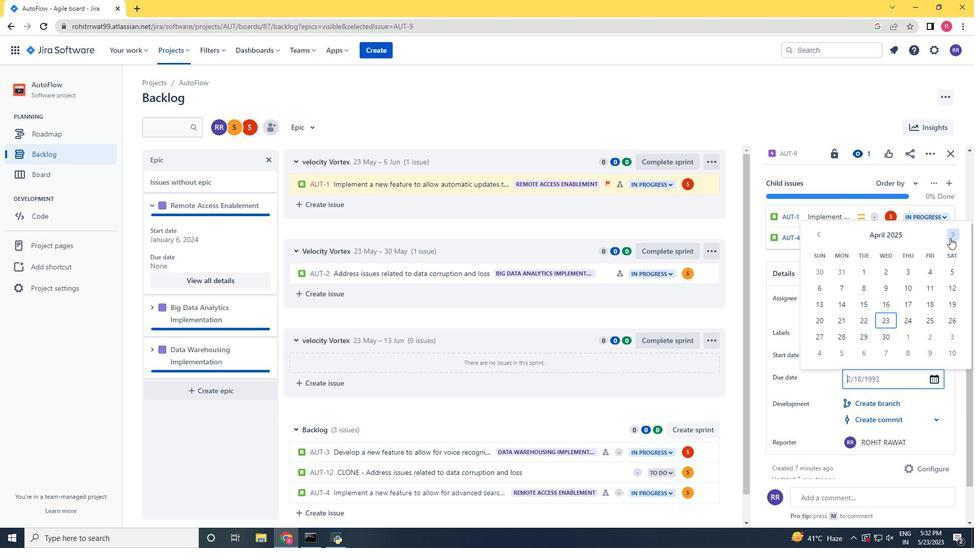 
Action: Mouse pressed left at (950, 238)
Screenshot: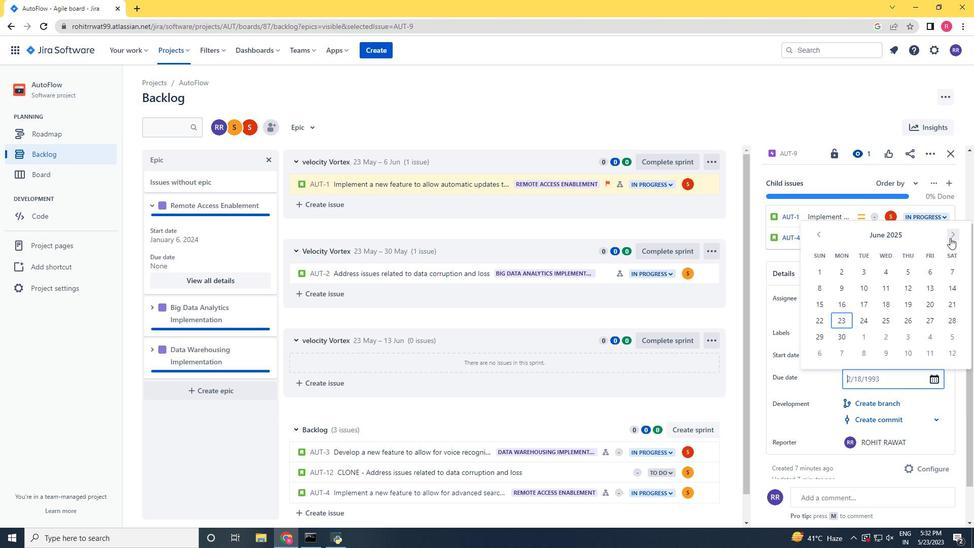 
Action: Mouse pressed left at (950, 238)
Screenshot: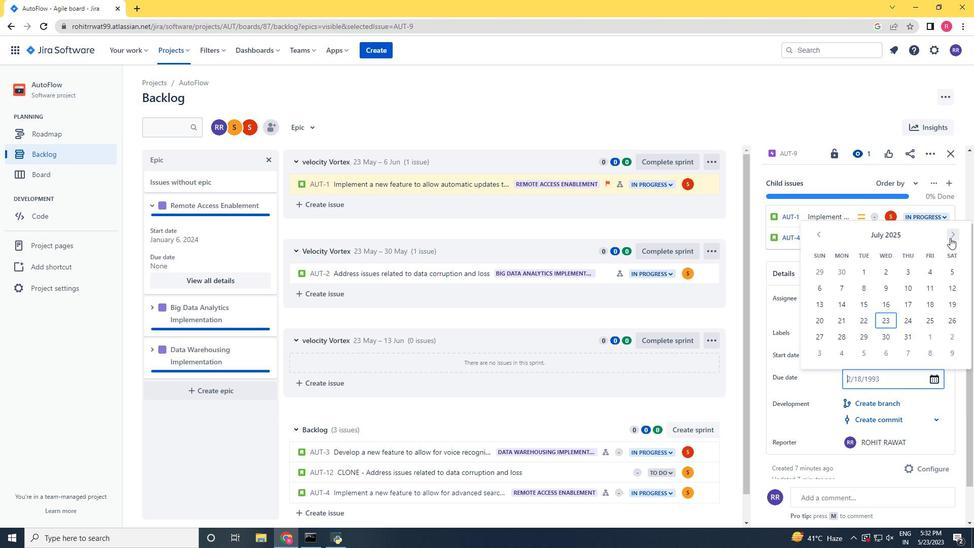 
Action: Mouse pressed left at (950, 238)
Screenshot: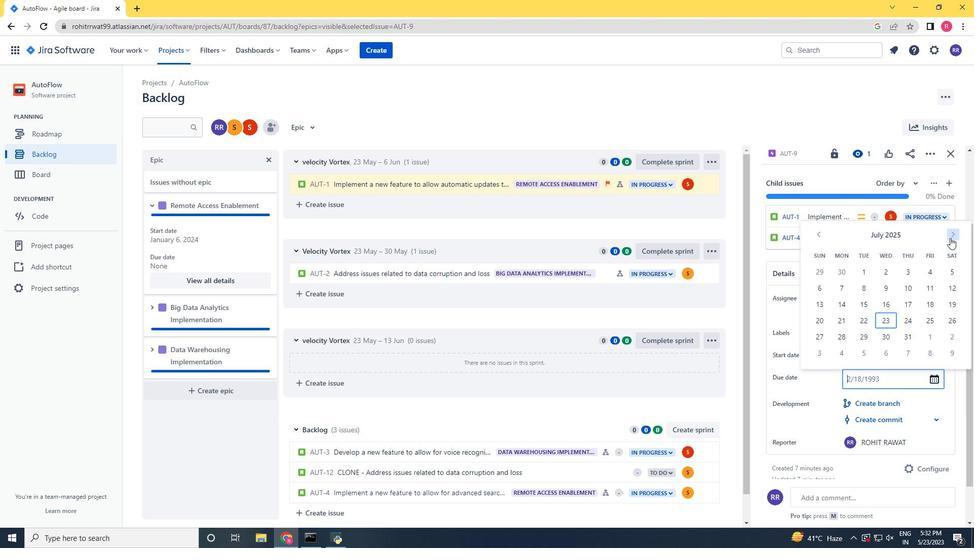 
Action: Mouse moved to (945, 317)
Screenshot: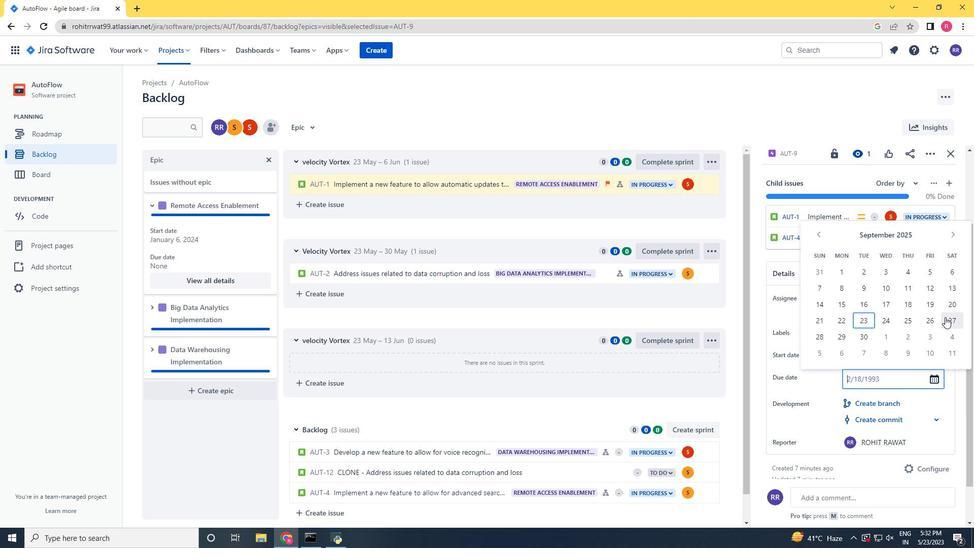 
Action: Mouse pressed left at (945, 317)
Screenshot: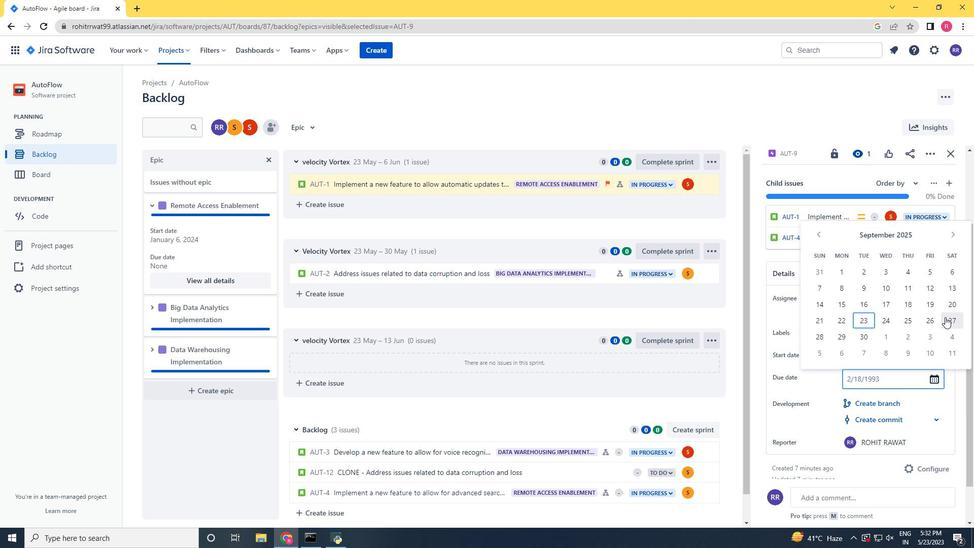 
Action: Mouse moved to (872, 470)
Screenshot: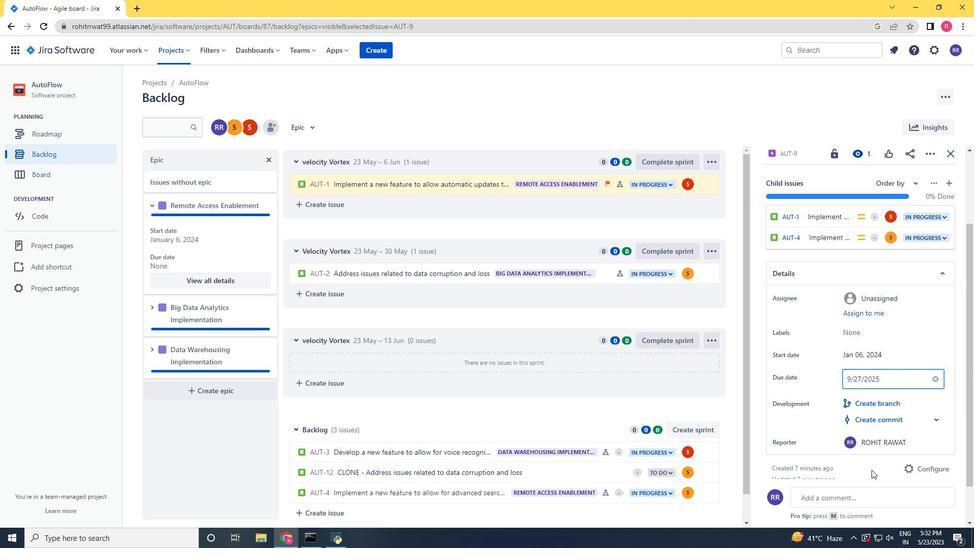 
Action: Mouse pressed left at (872, 470)
Screenshot: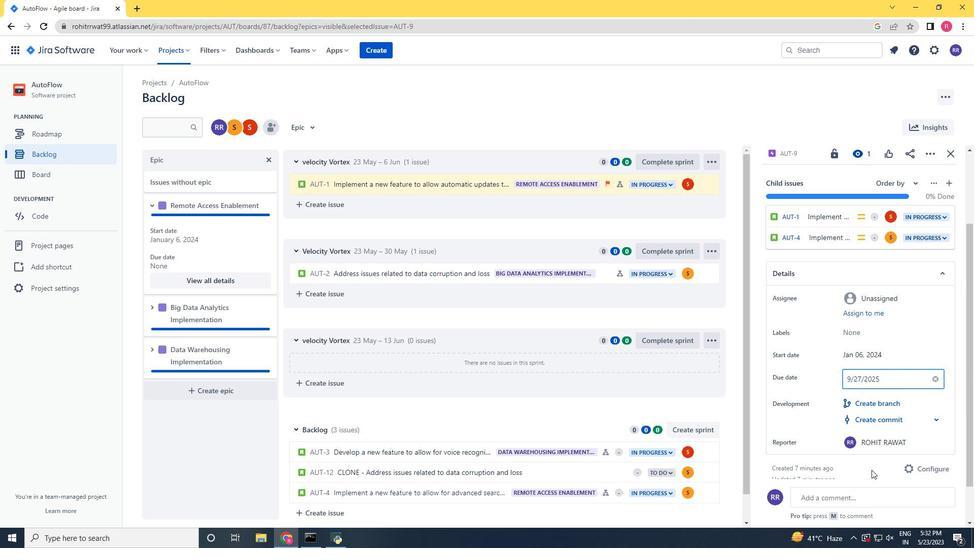 
Action: Mouse moved to (153, 310)
Screenshot: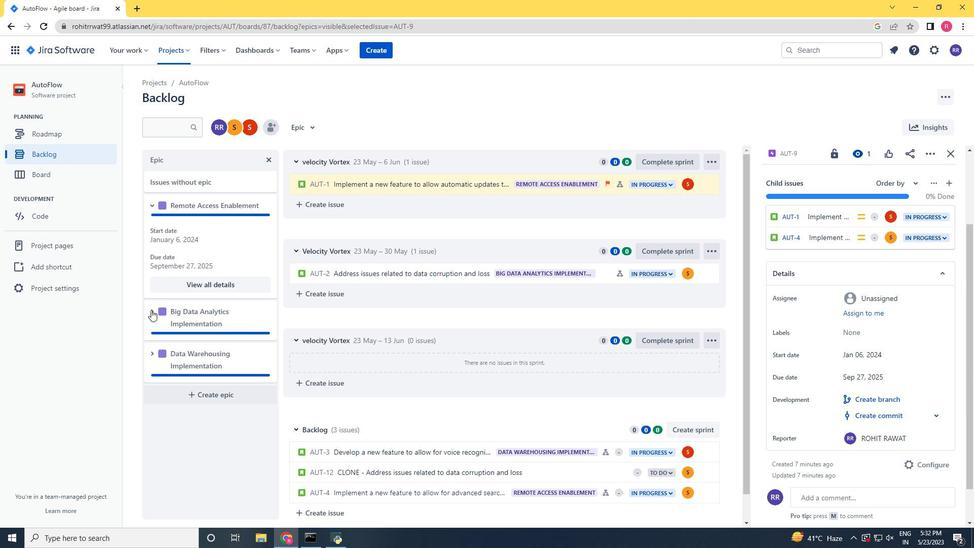 
Action: Mouse pressed left at (153, 310)
Screenshot: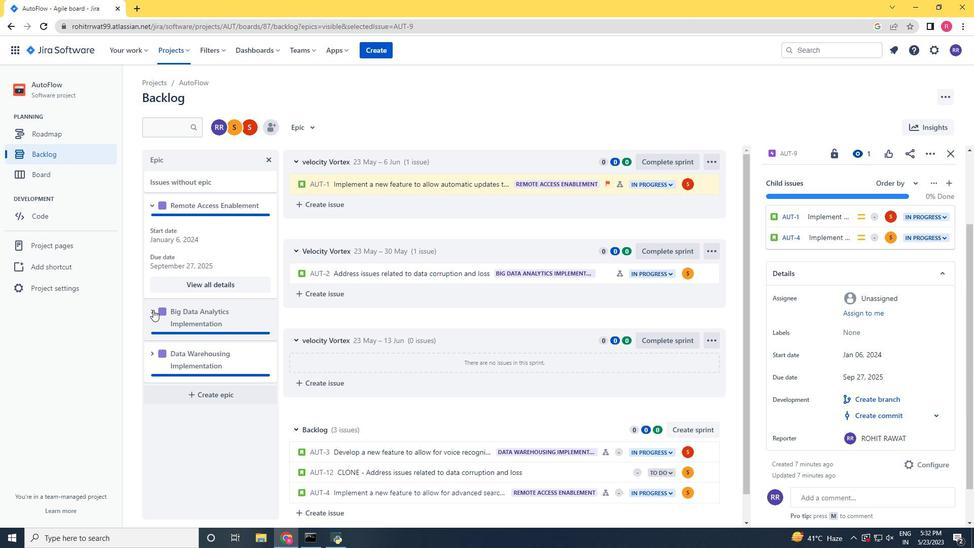 
Action: Mouse moved to (208, 402)
Screenshot: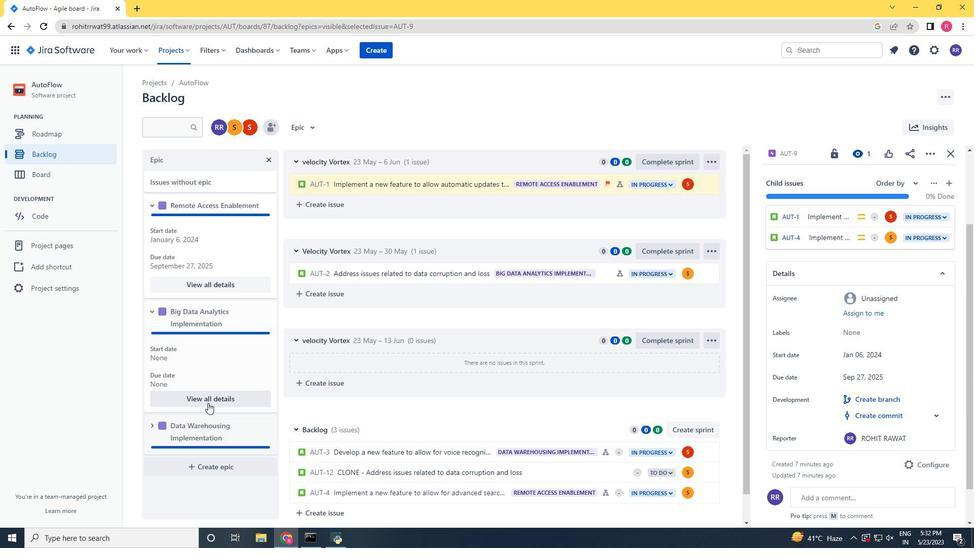 
Action: Mouse pressed left at (208, 402)
Screenshot: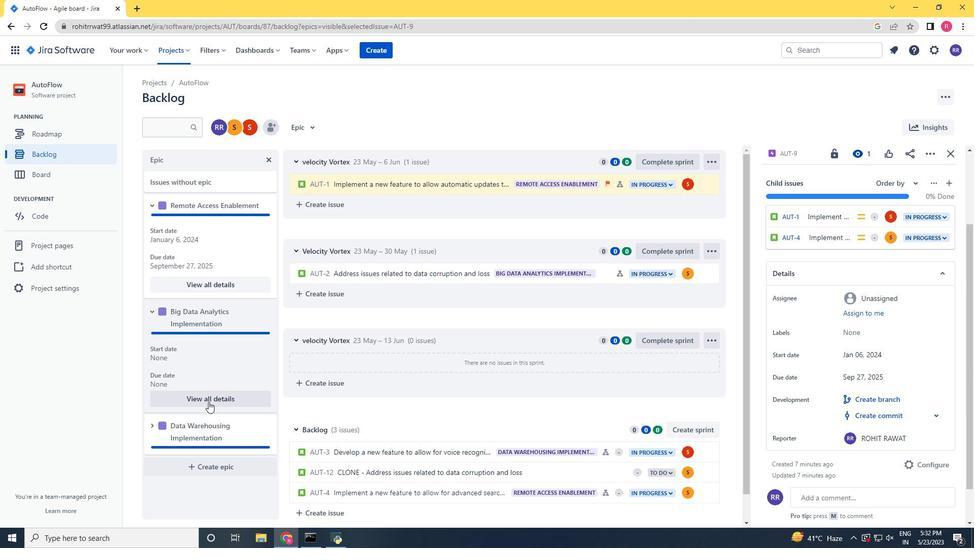 
Action: Mouse moved to (211, 397)
Screenshot: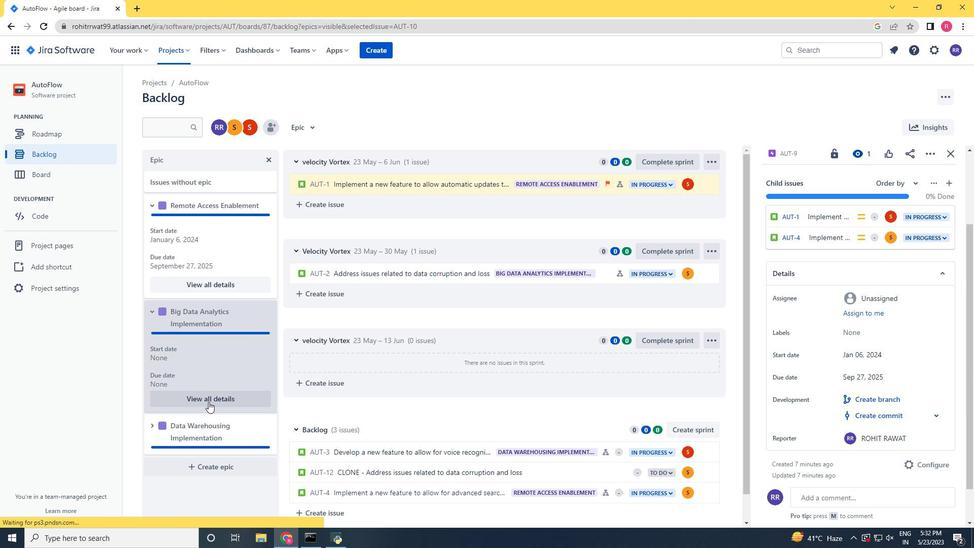 
Action: Mouse scrolled (211, 397) with delta (0, 0)
Screenshot: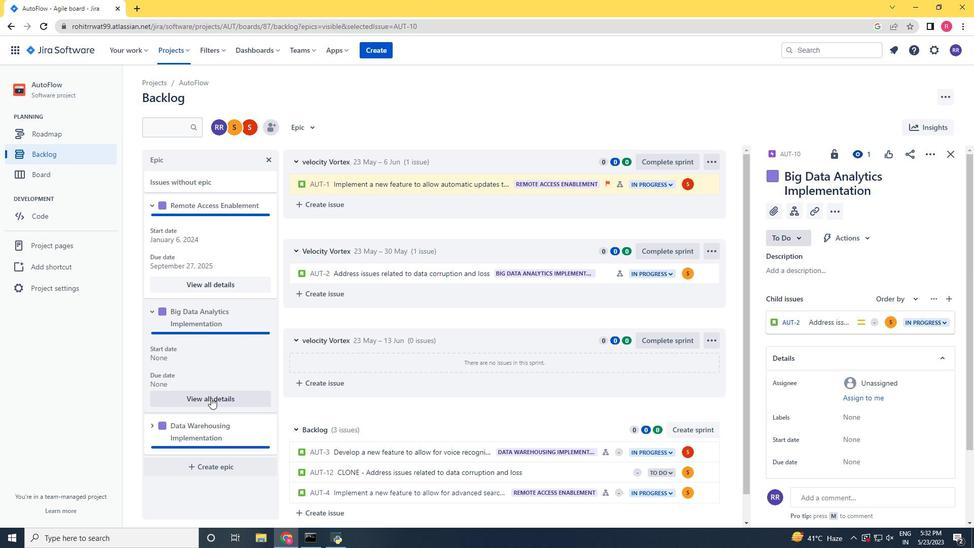 
Action: Mouse moved to (805, 374)
Screenshot: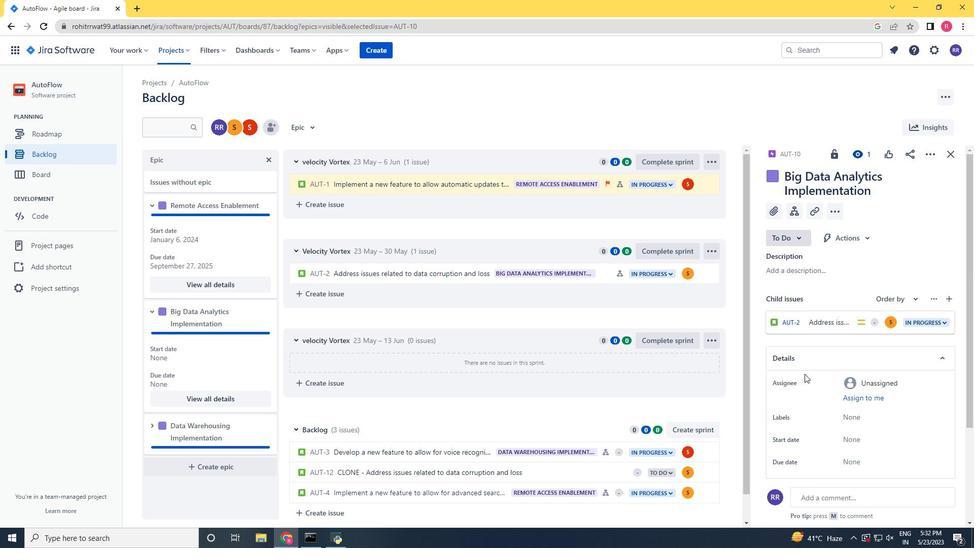 
Action: Mouse scrolled (805, 373) with delta (0, 0)
Screenshot: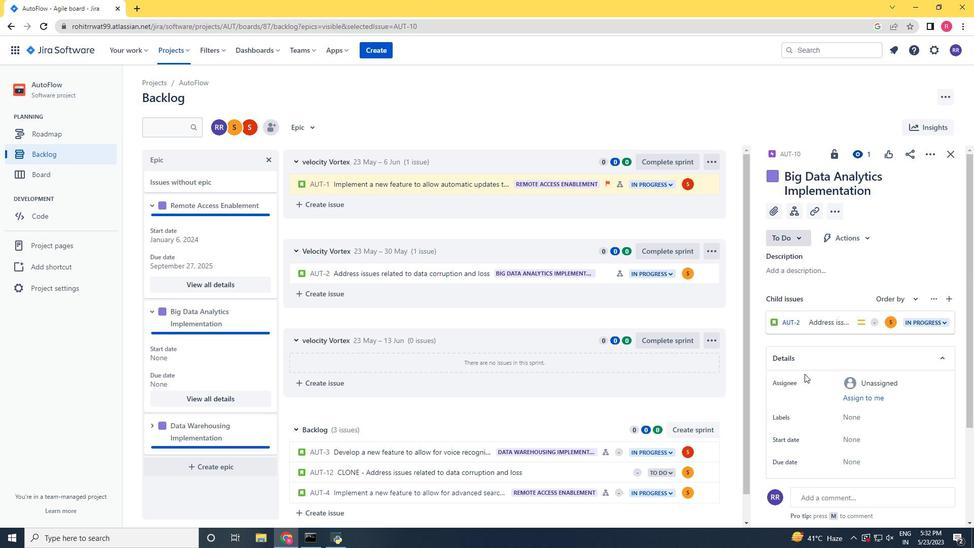 
Action: Mouse moved to (870, 389)
Screenshot: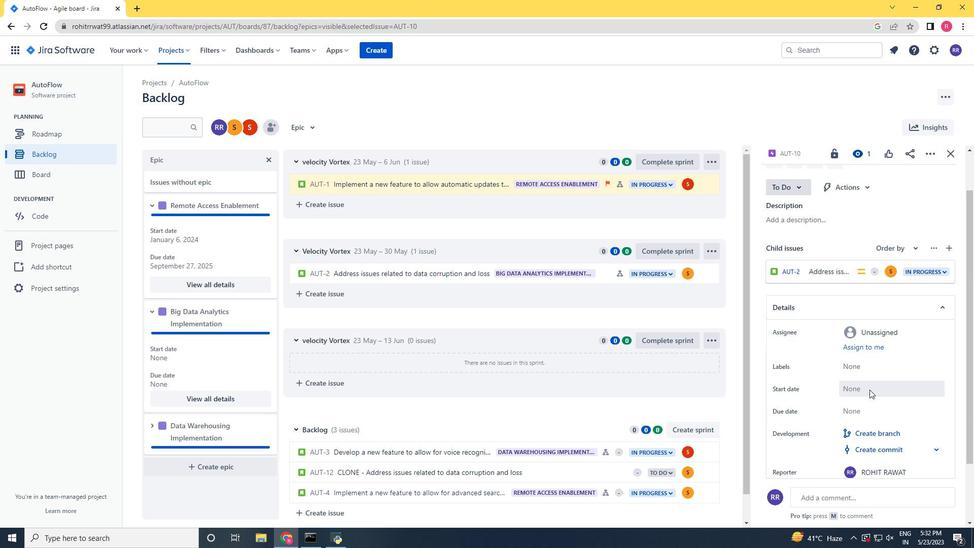 
Action: Mouse pressed left at (870, 389)
Screenshot: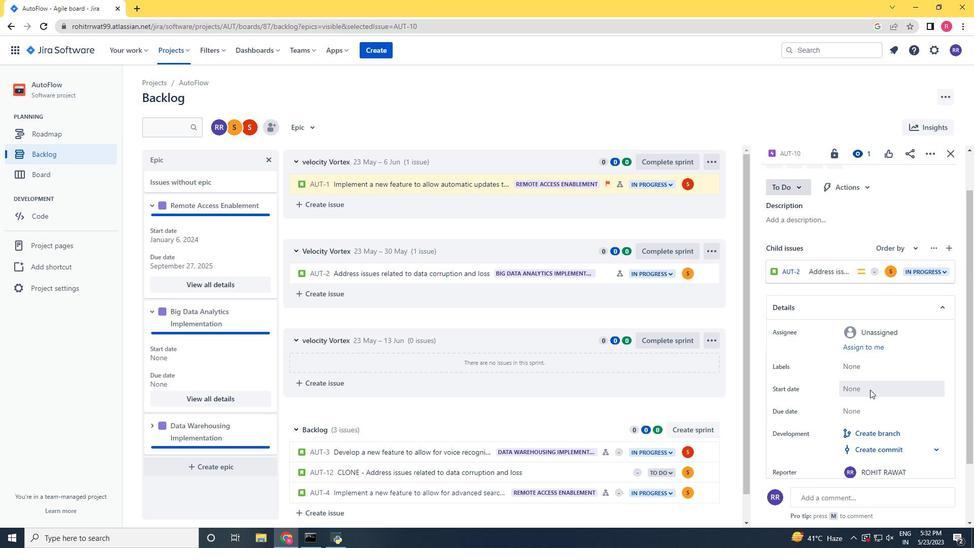 
Action: Mouse moved to (952, 243)
Screenshot: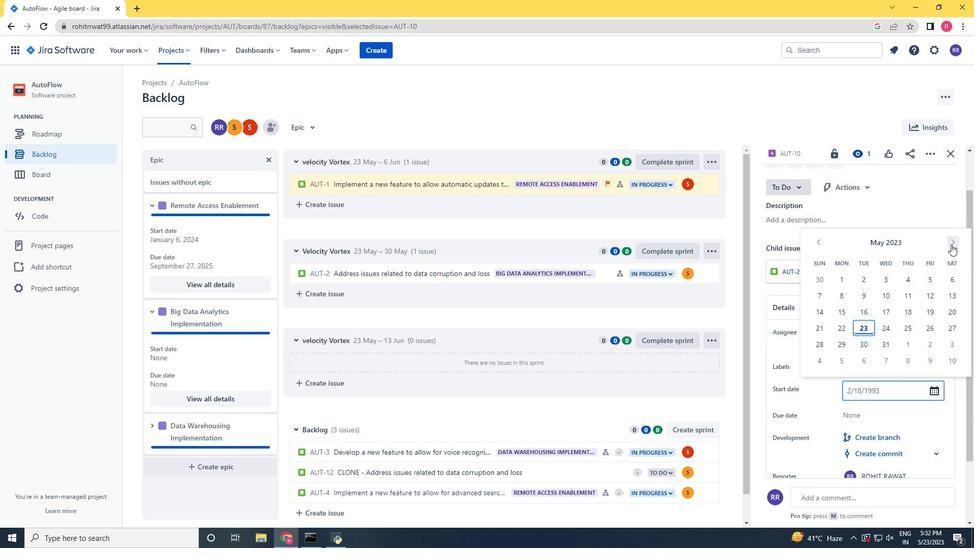 
Action: Mouse pressed left at (952, 243)
Screenshot: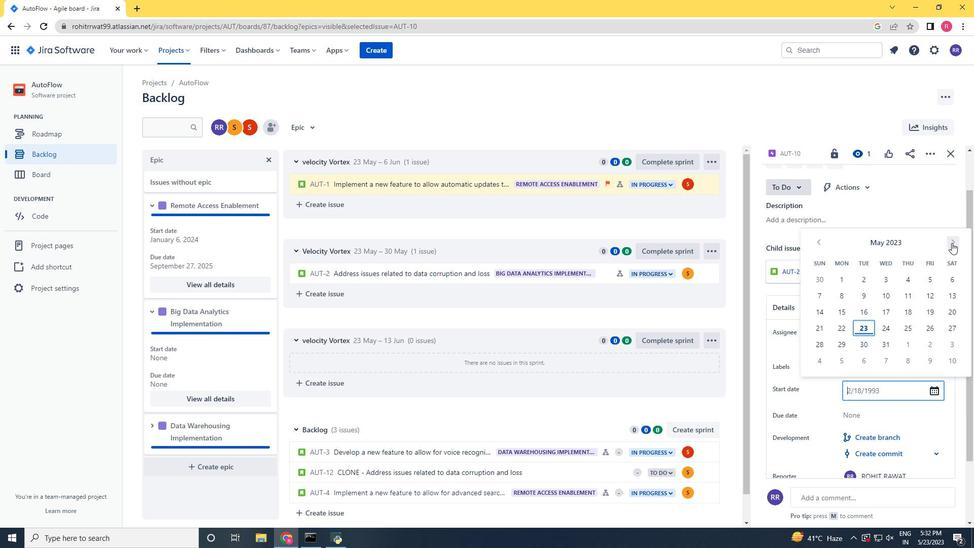 
Action: Mouse pressed left at (952, 243)
Screenshot: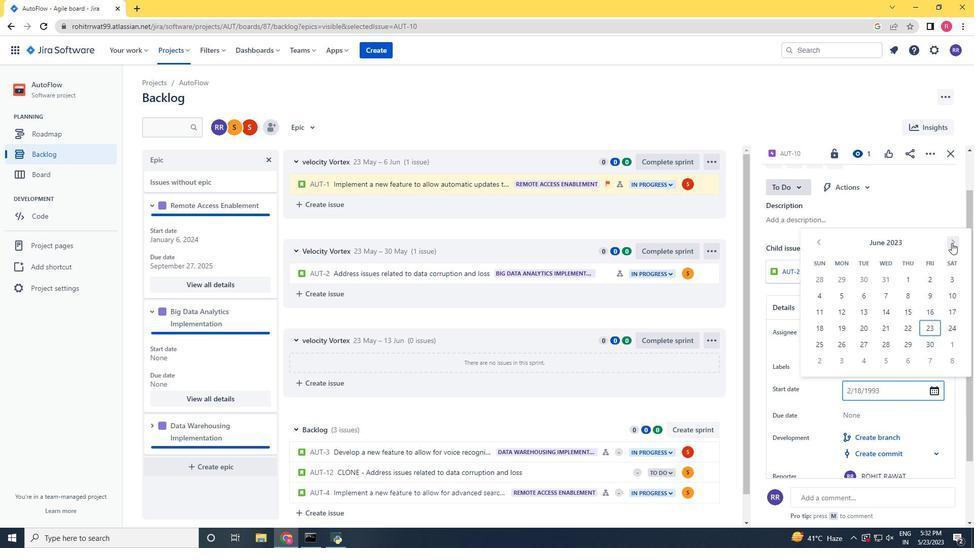 
Action: Mouse moved to (820, 244)
Screenshot: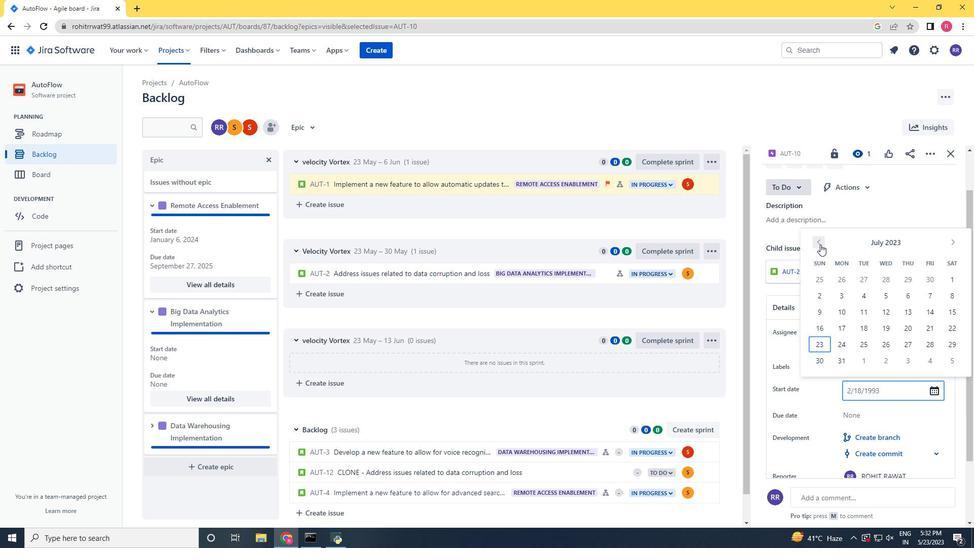 
Action: Mouse pressed left at (820, 244)
Screenshot: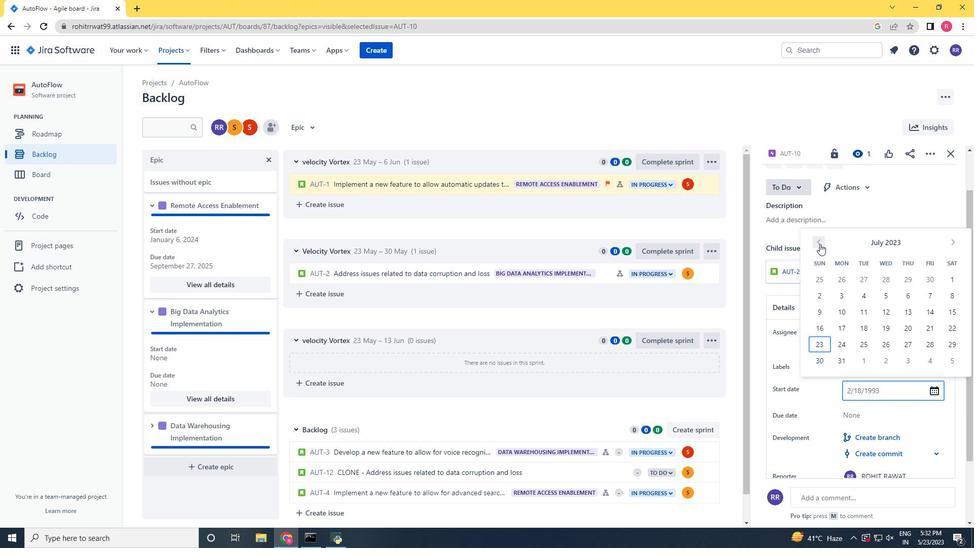 
Action: Mouse pressed left at (820, 244)
Screenshot: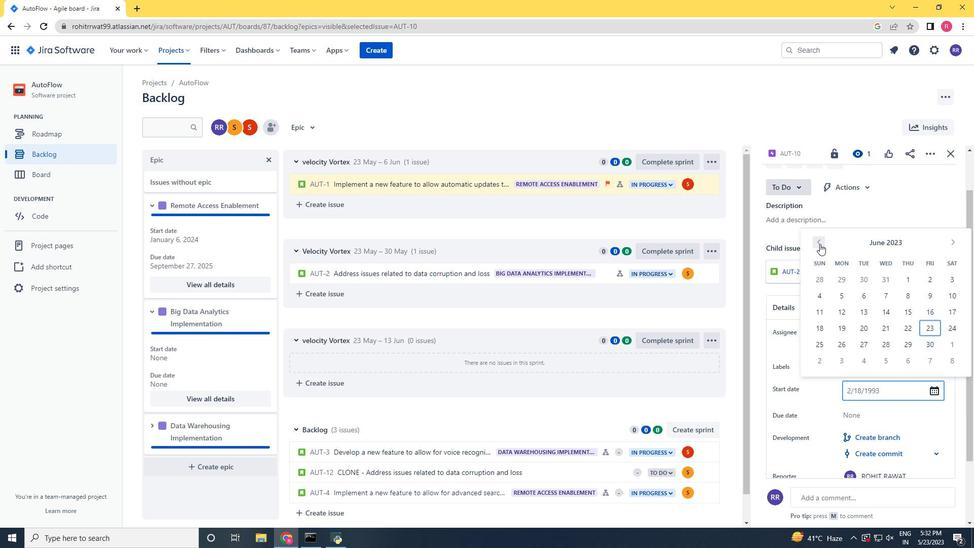 
Action: Mouse pressed left at (820, 244)
Screenshot: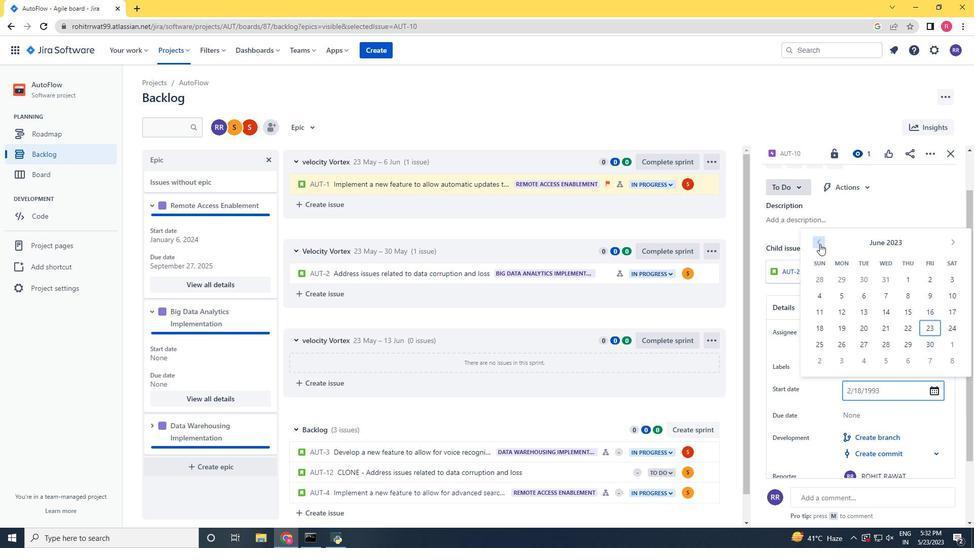 
Action: Mouse pressed left at (820, 244)
Screenshot: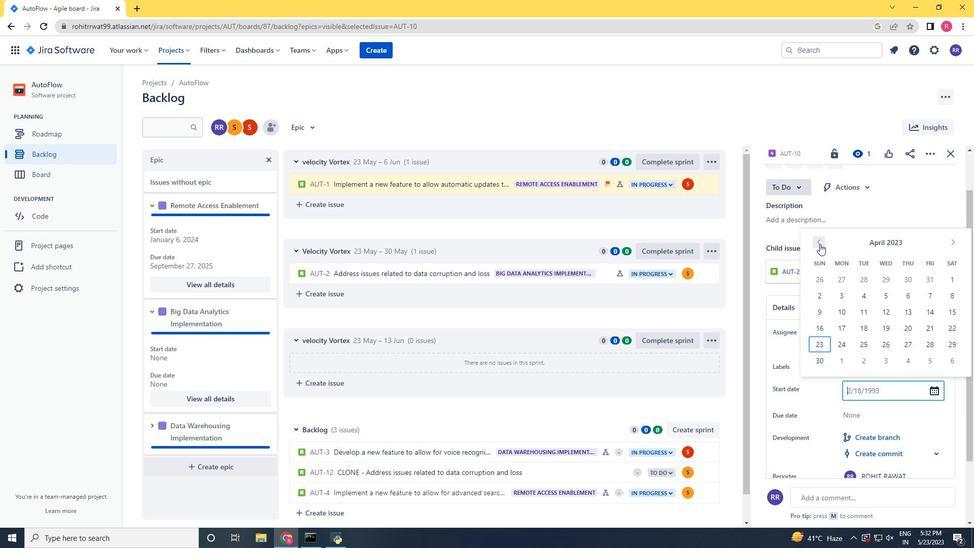 
Action: Mouse pressed left at (820, 244)
Screenshot: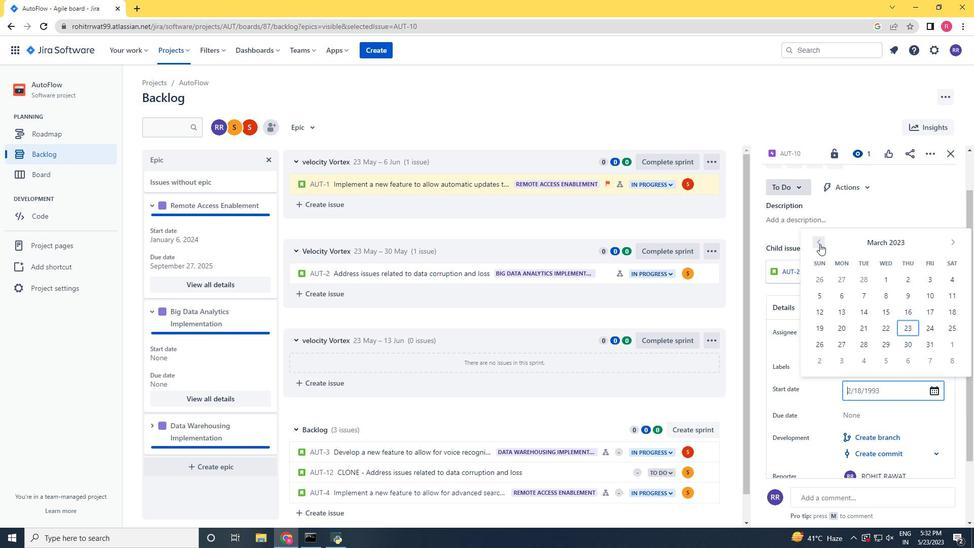 
Action: Mouse moved to (955, 239)
Screenshot: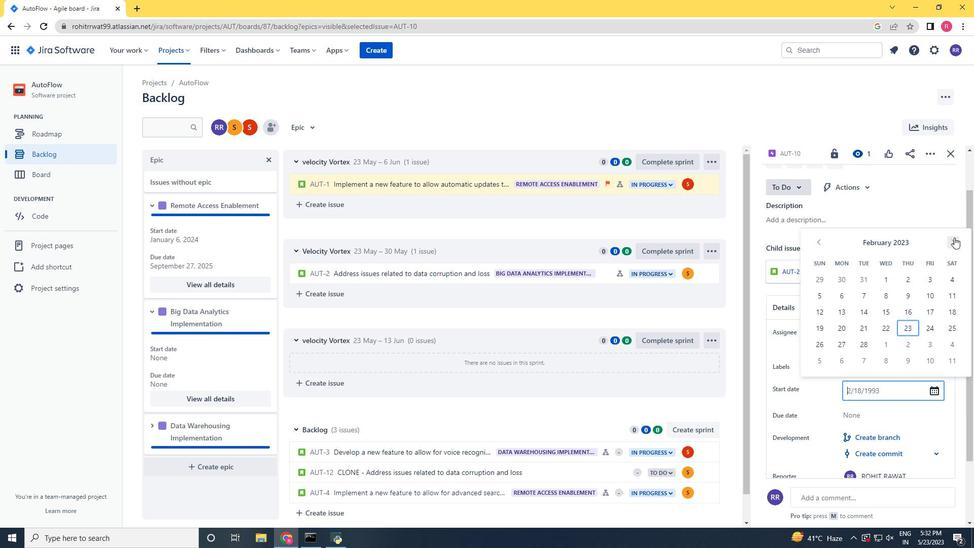 
Action: Mouse pressed left at (955, 239)
Screenshot: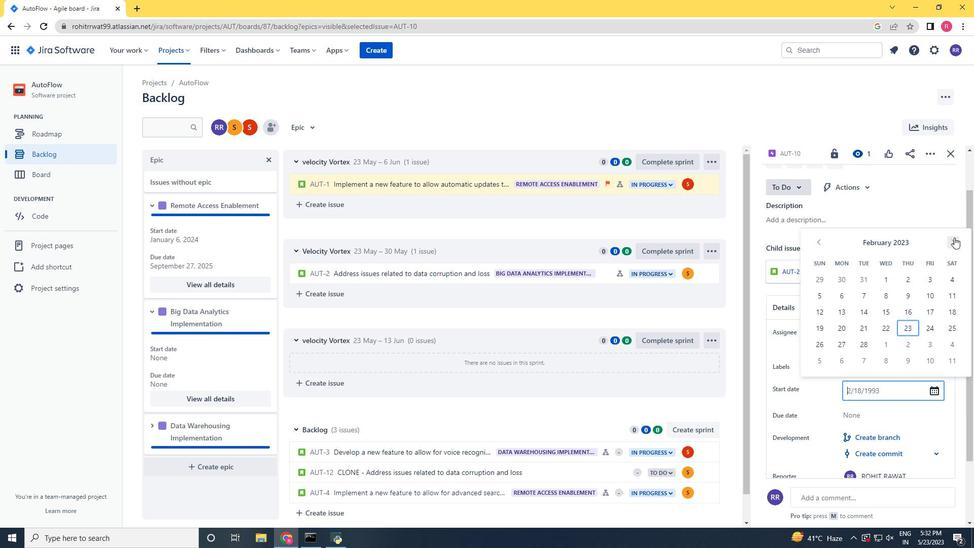 
Action: Mouse pressed left at (955, 239)
Screenshot: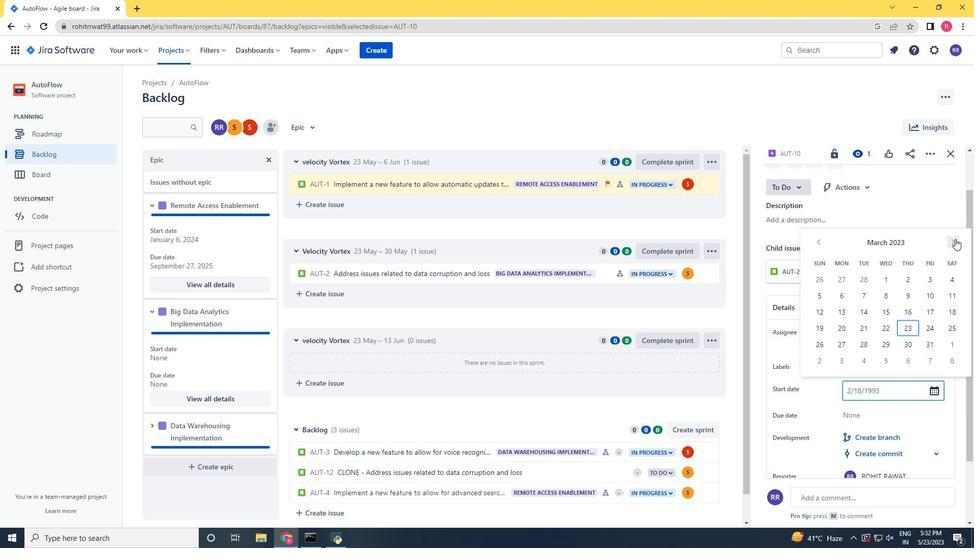 
Action: Mouse moved to (912, 316)
Screenshot: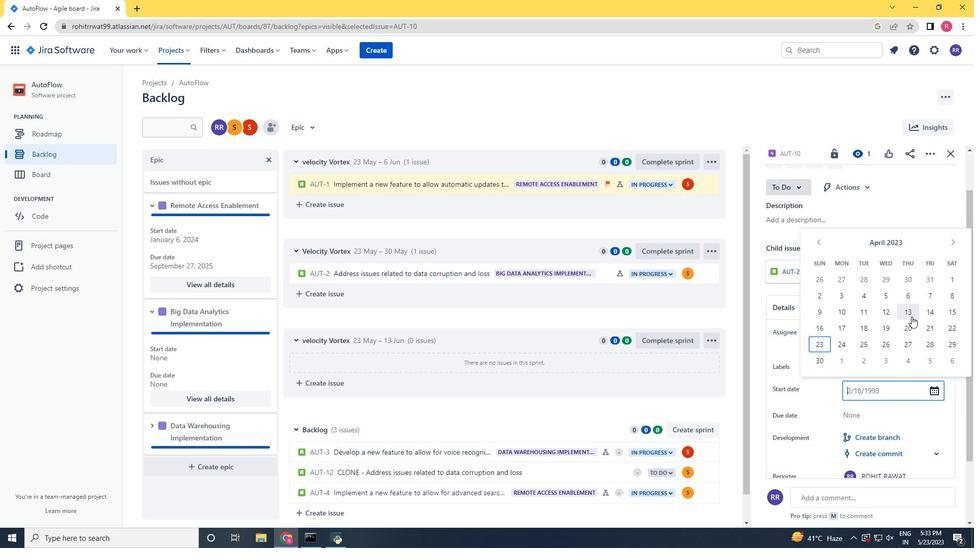 
Action: Mouse pressed left at (912, 316)
Screenshot: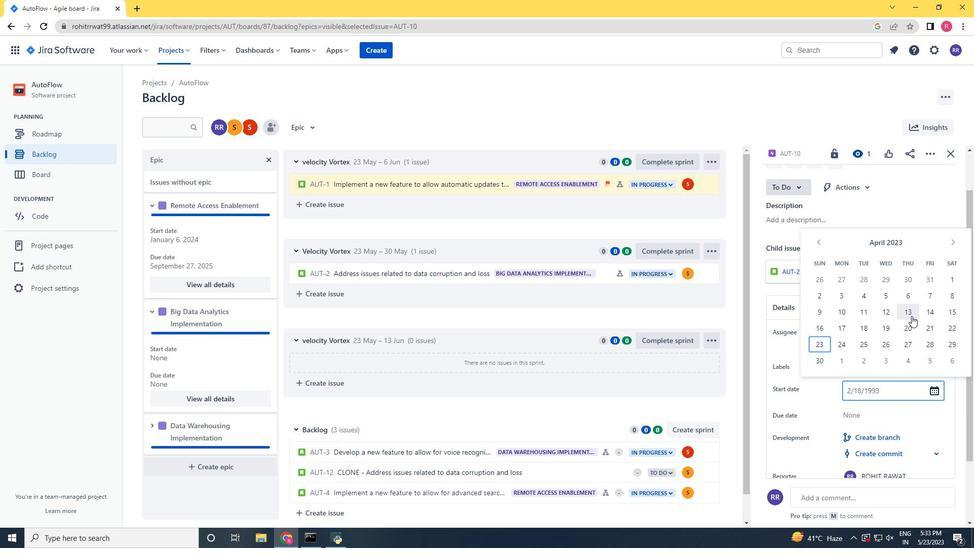 
Action: Mouse moved to (873, 410)
Screenshot: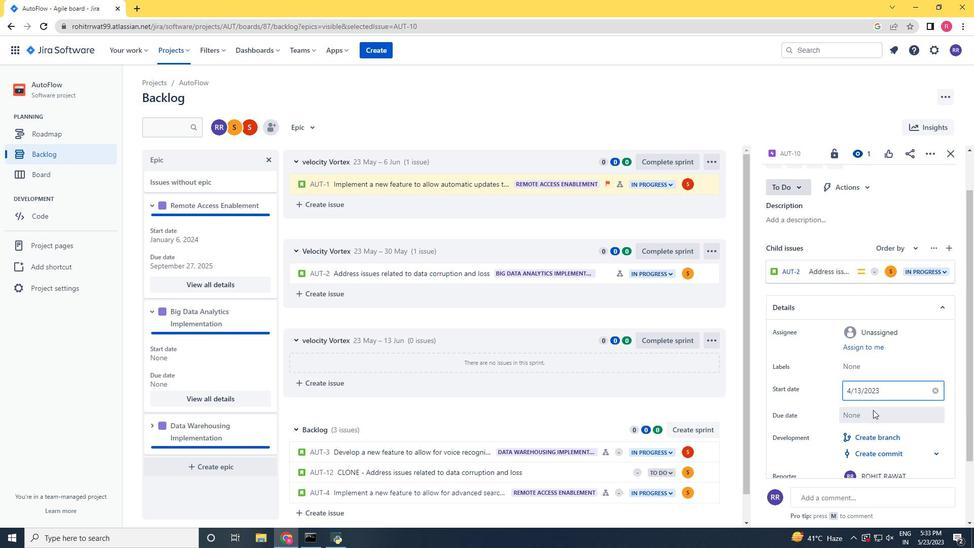 
Action: Mouse pressed left at (873, 410)
Screenshot: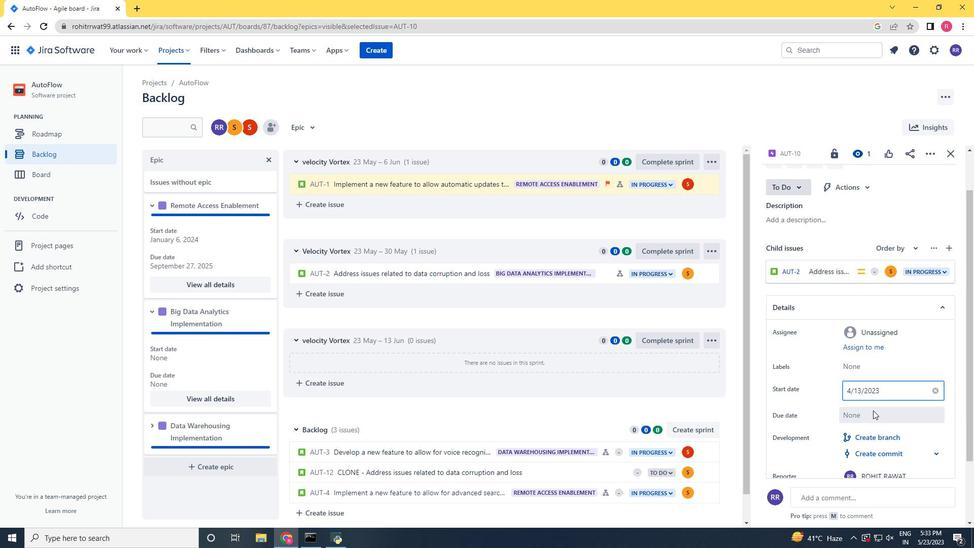 
Action: Mouse moved to (953, 271)
Screenshot: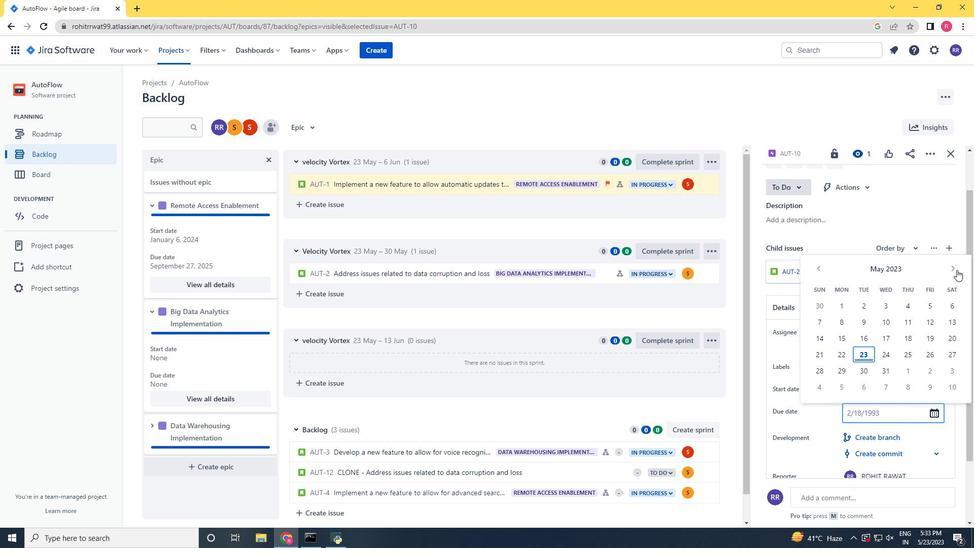 
Action: Mouse pressed left at (953, 271)
Screenshot: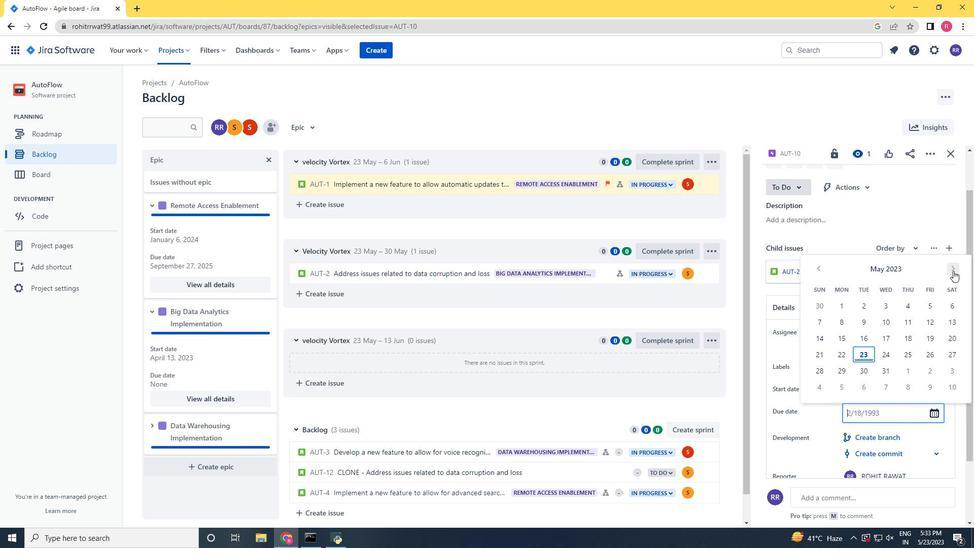 
Action: Mouse pressed left at (953, 271)
Screenshot: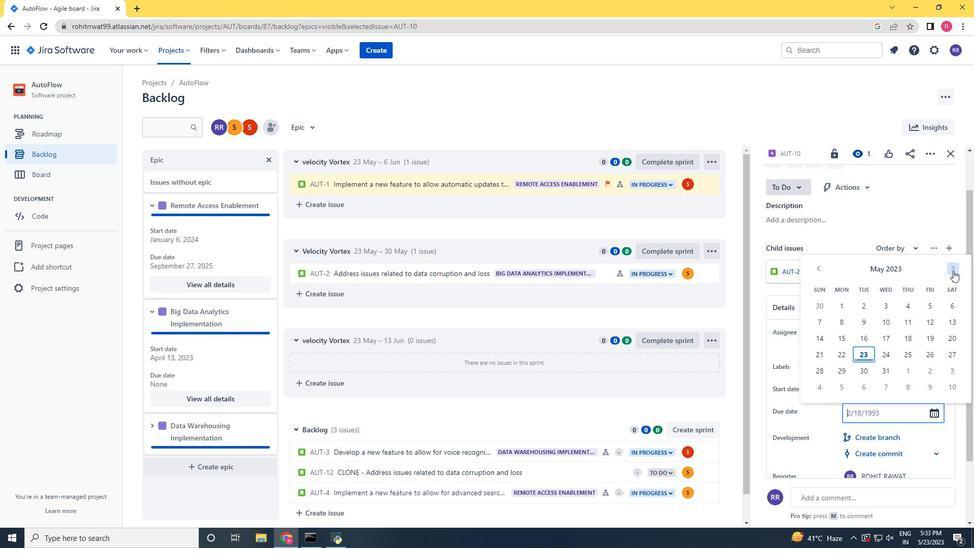 
Action: Mouse pressed left at (953, 271)
Screenshot: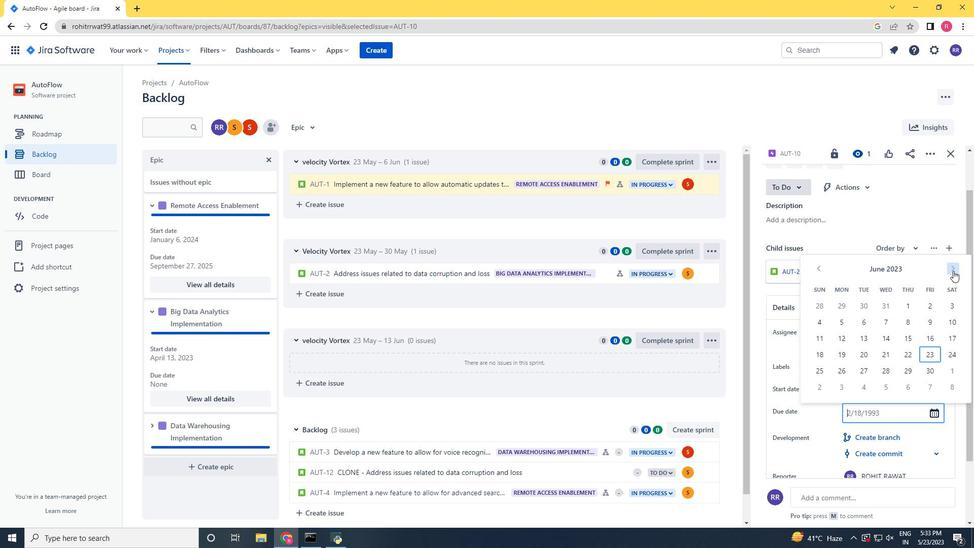 
Action: Mouse pressed left at (953, 271)
Screenshot: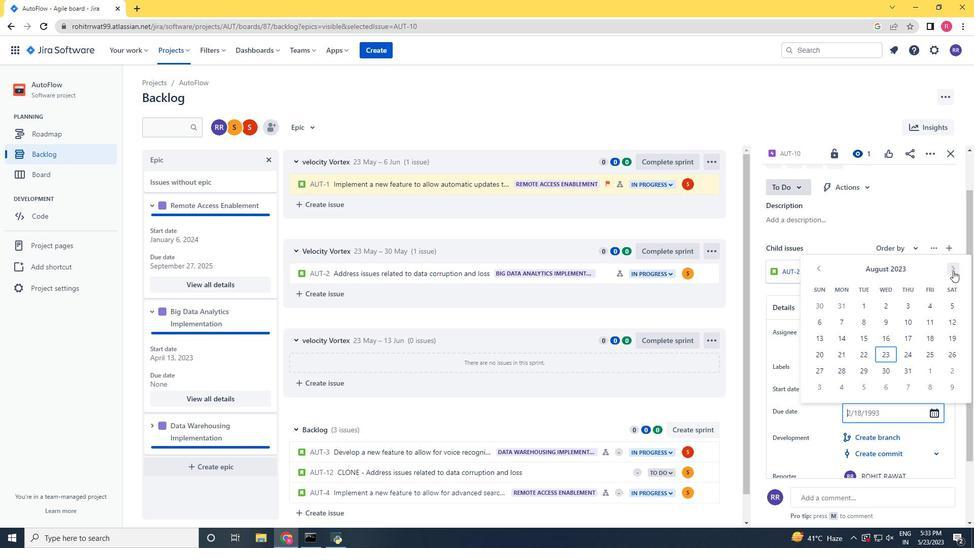 
Action: Mouse pressed left at (953, 271)
Screenshot: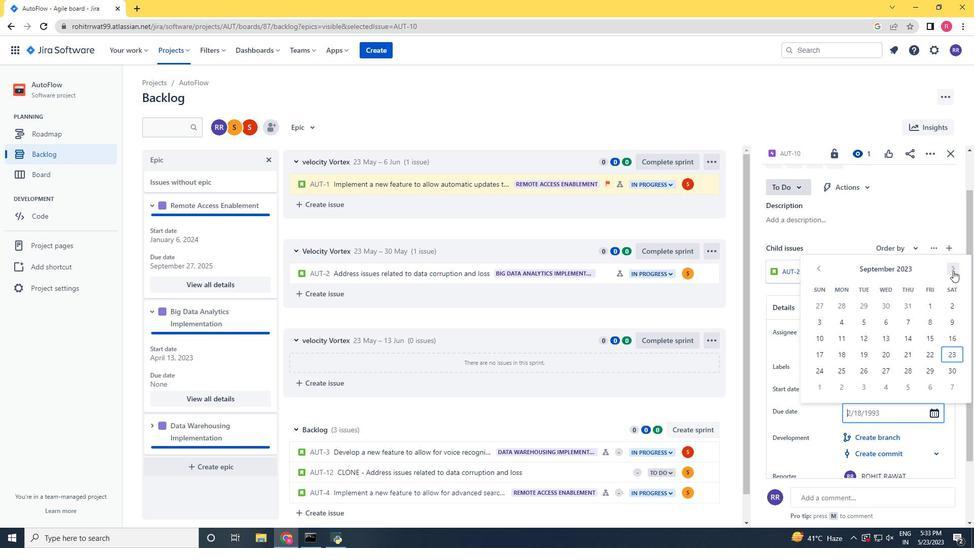 
Action: Mouse pressed left at (953, 271)
Screenshot: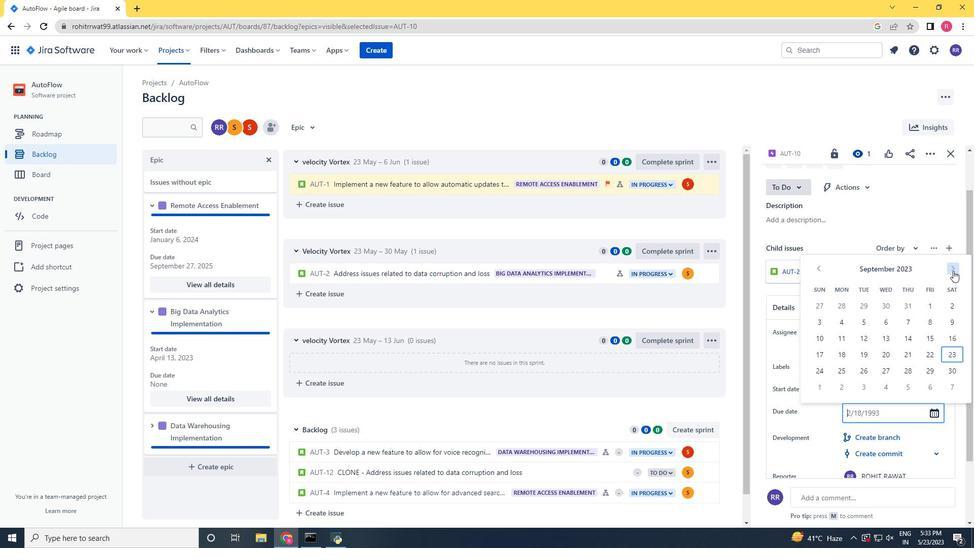 
Action: Mouse pressed left at (953, 271)
Screenshot: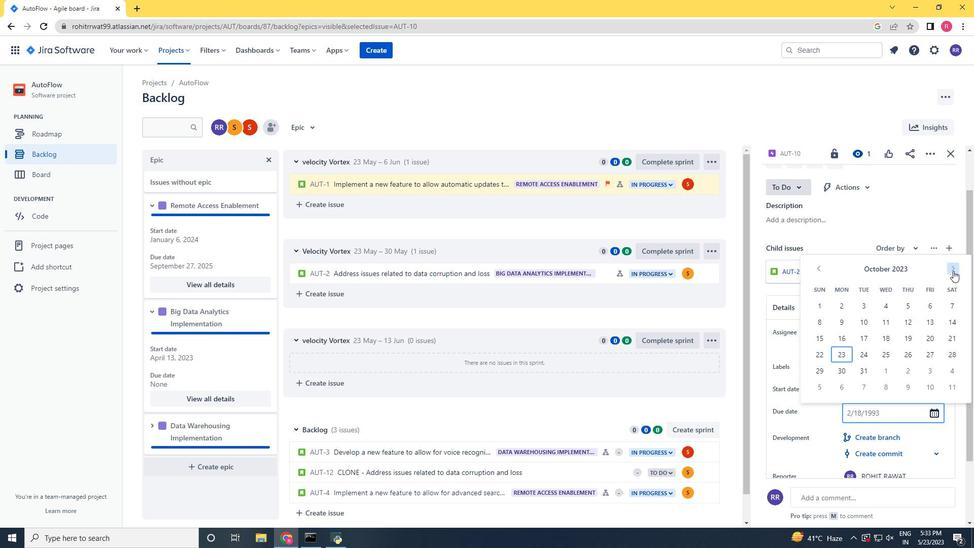
Action: Mouse pressed left at (953, 271)
Screenshot: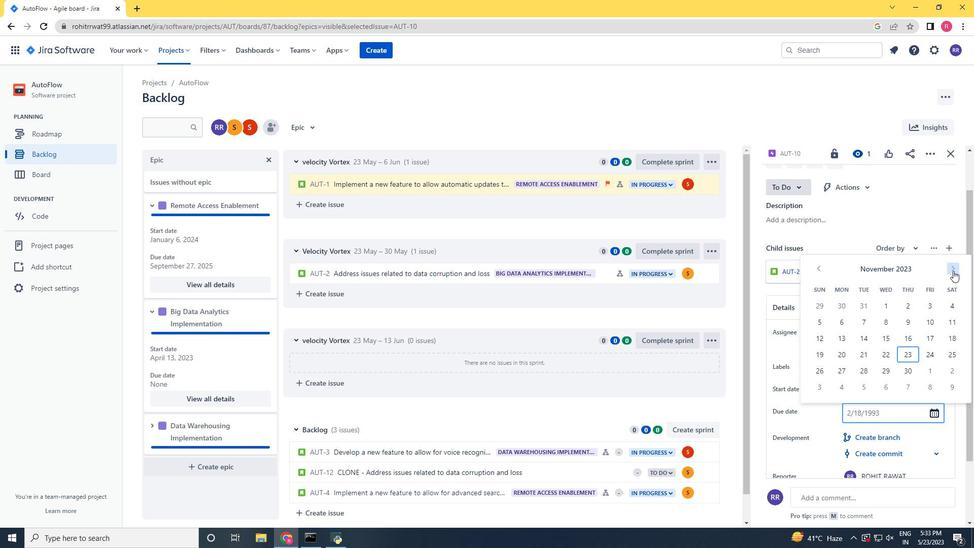 
Action: Mouse pressed left at (953, 271)
Screenshot: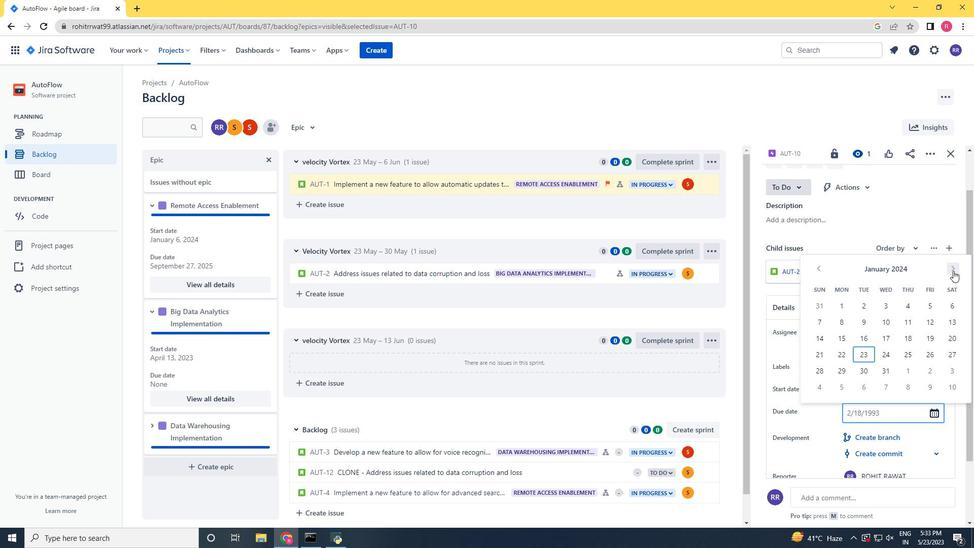 
Action: Mouse pressed left at (953, 271)
Screenshot: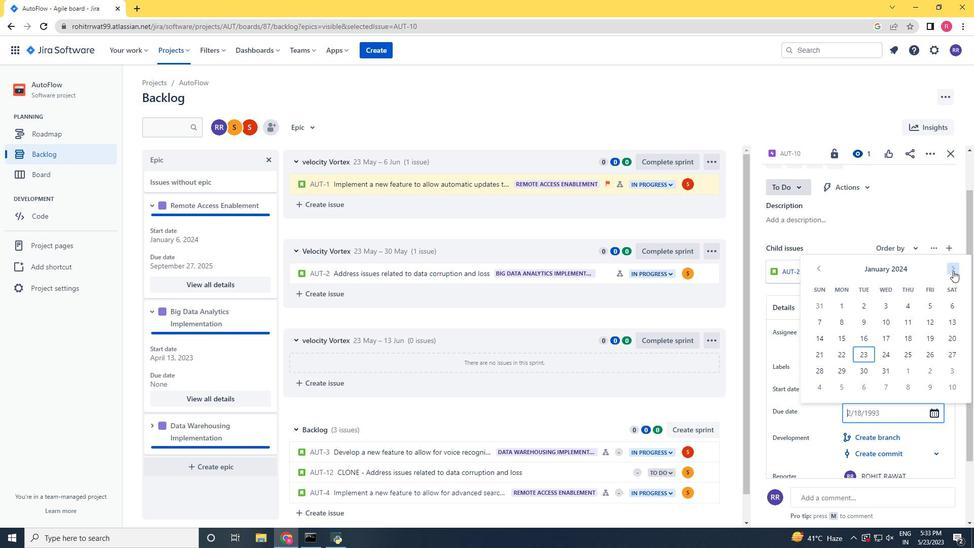 
Action: Mouse pressed left at (953, 271)
Screenshot: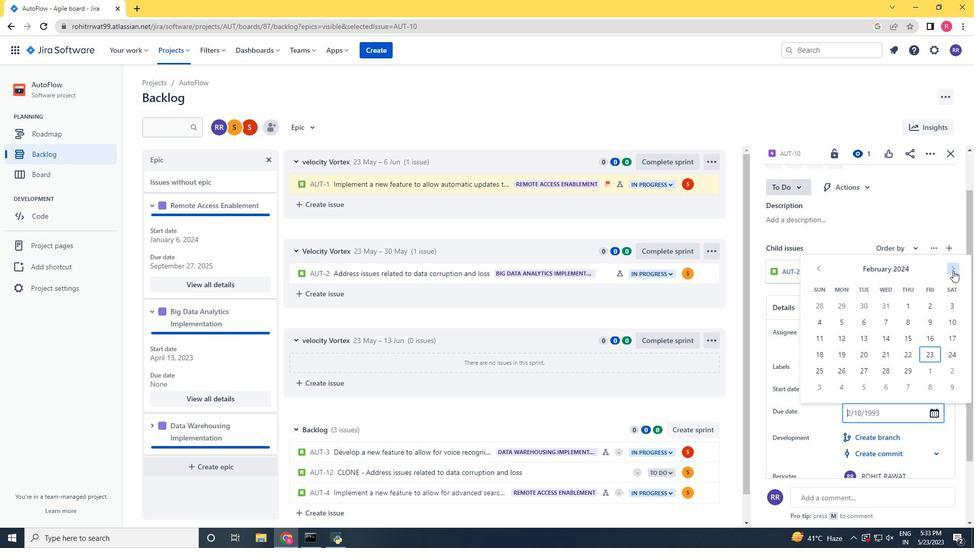 
Action: Mouse pressed left at (953, 271)
Screenshot: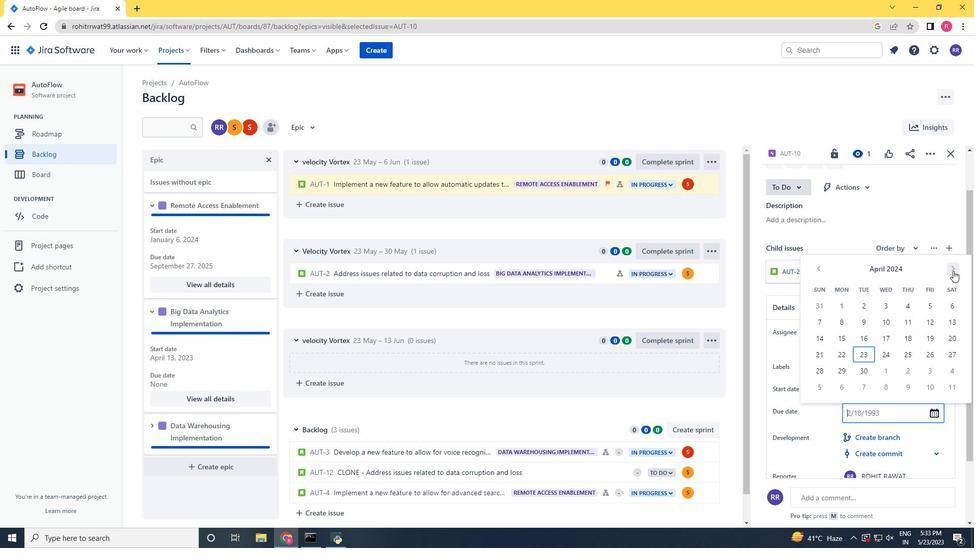 
Action: Mouse pressed left at (953, 271)
Screenshot: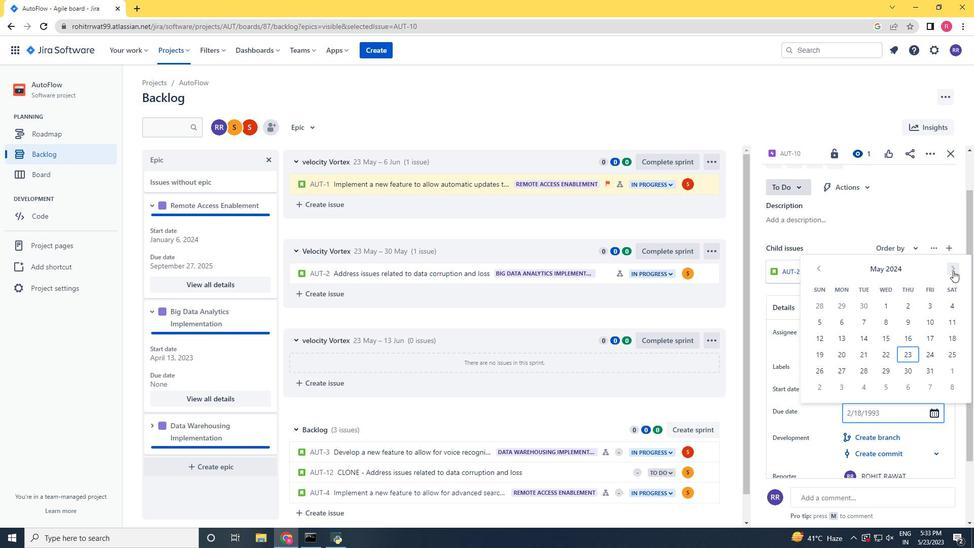 
Action: Mouse pressed left at (953, 271)
Screenshot: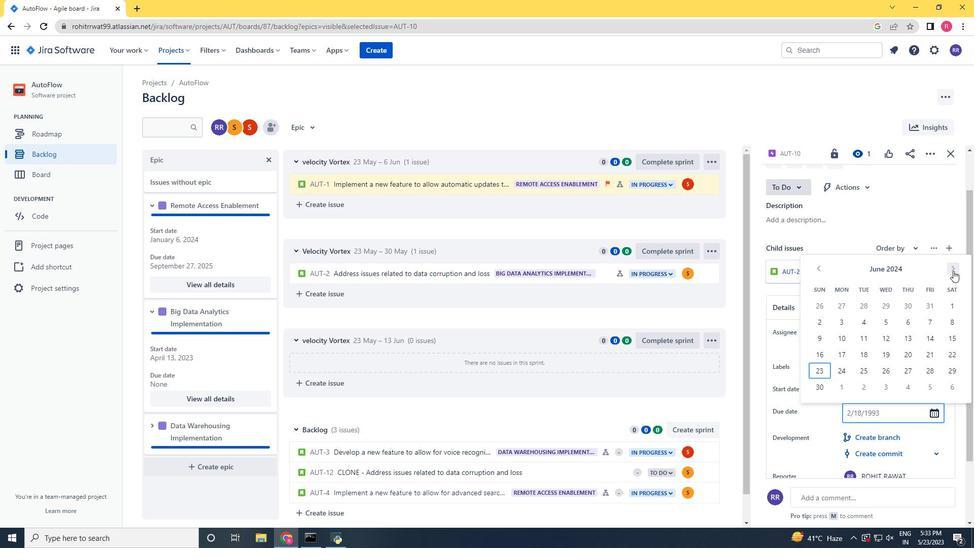 
Action: Mouse pressed left at (953, 271)
Screenshot: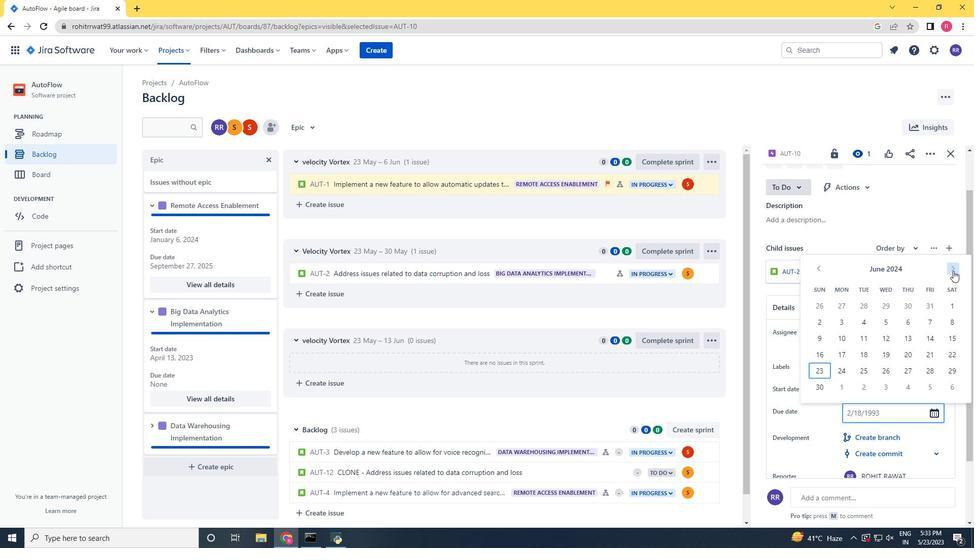 
Action: Mouse pressed left at (953, 271)
Screenshot: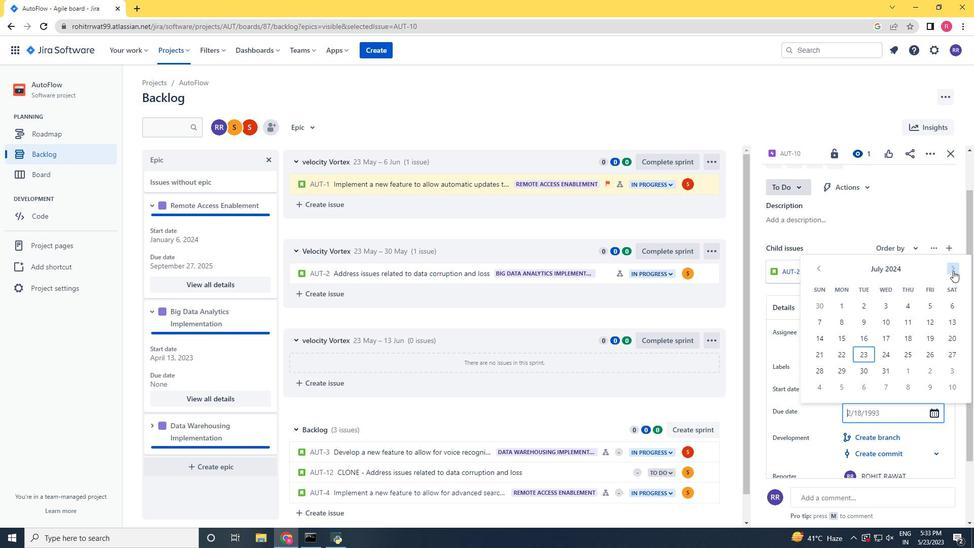 
Action: Mouse pressed left at (953, 271)
Screenshot: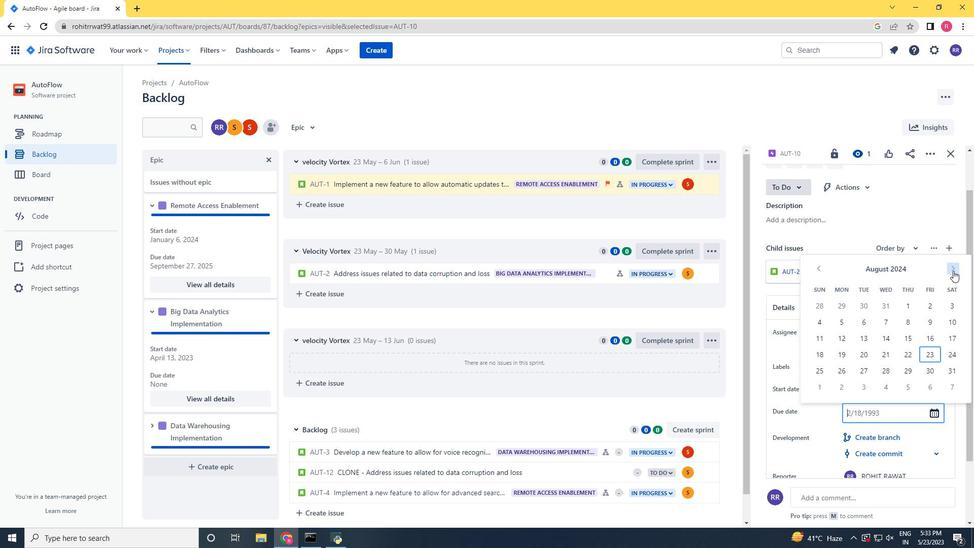 
Action: Mouse pressed left at (953, 271)
Screenshot: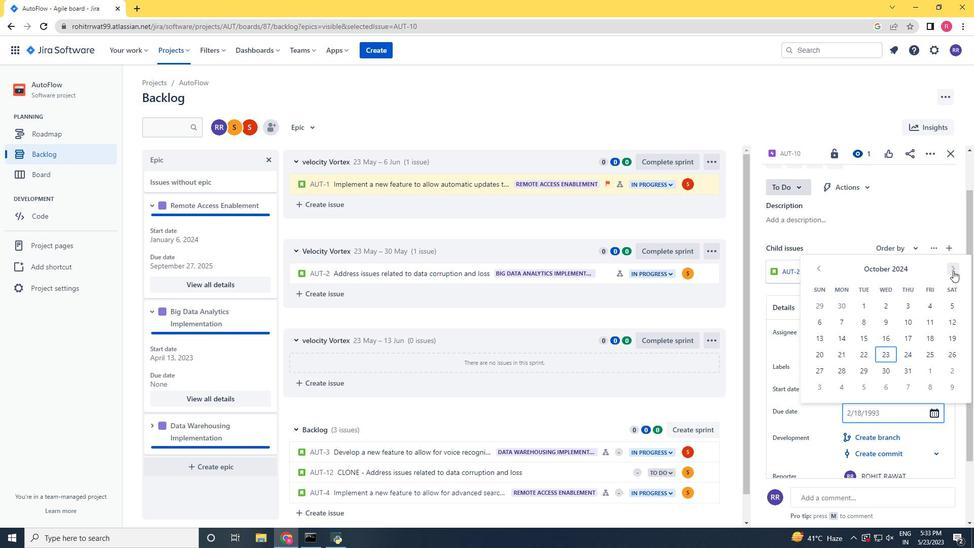 
Action: Mouse pressed left at (953, 271)
Screenshot: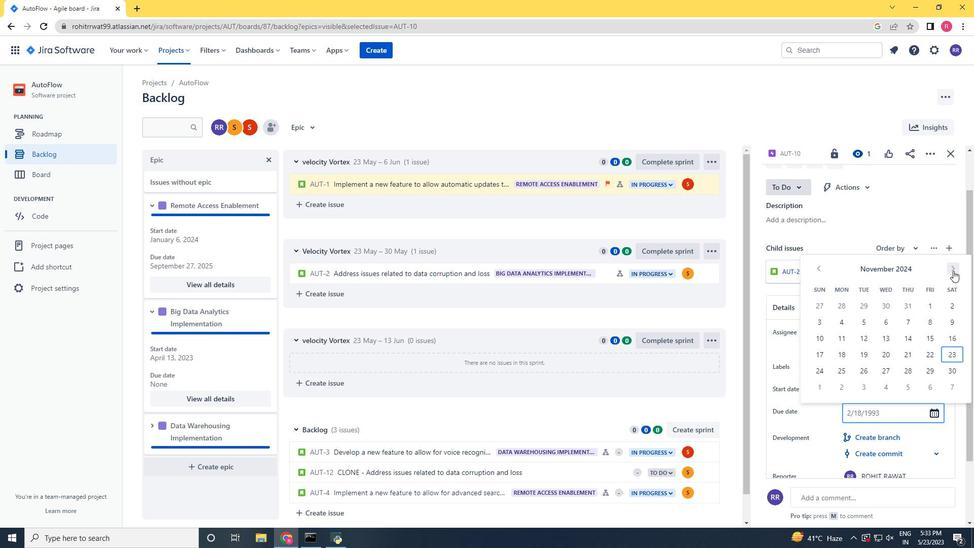 
Action: Mouse pressed left at (953, 271)
Screenshot: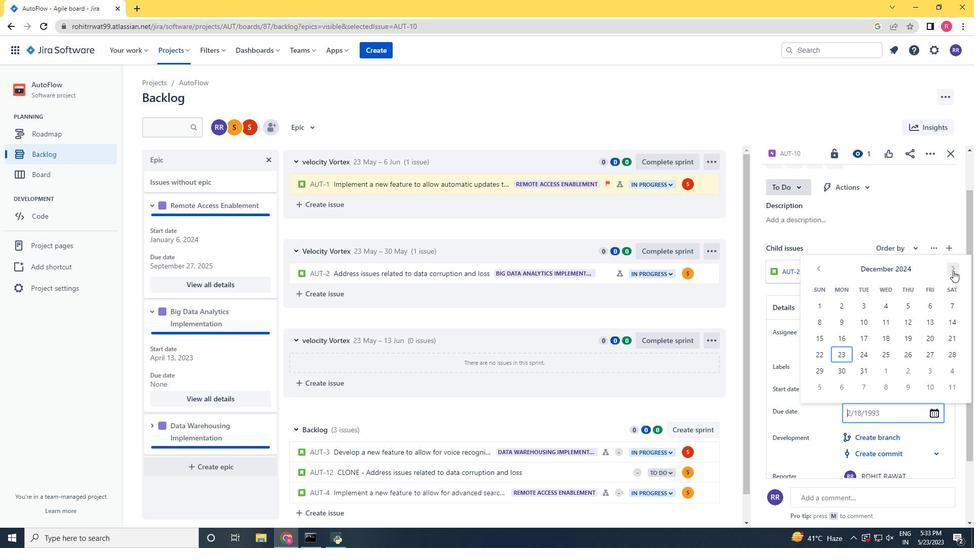 
Action: Mouse pressed left at (953, 271)
Screenshot: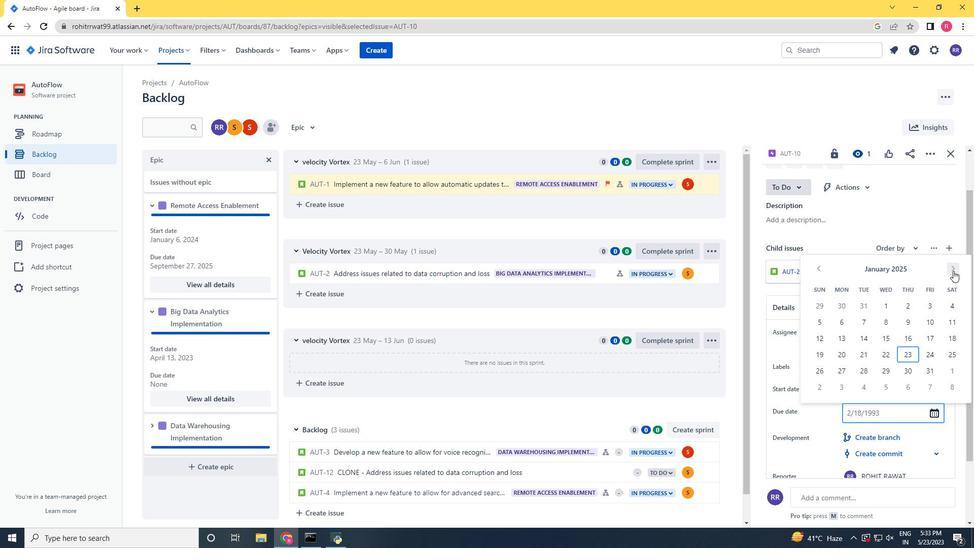 
Action: Mouse pressed left at (953, 271)
Screenshot: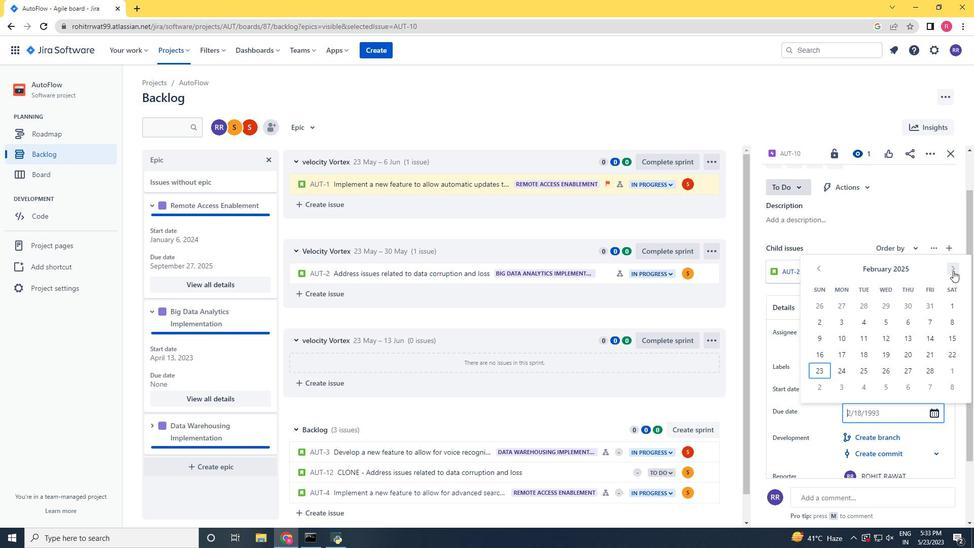 
Action: Mouse pressed left at (953, 271)
Screenshot: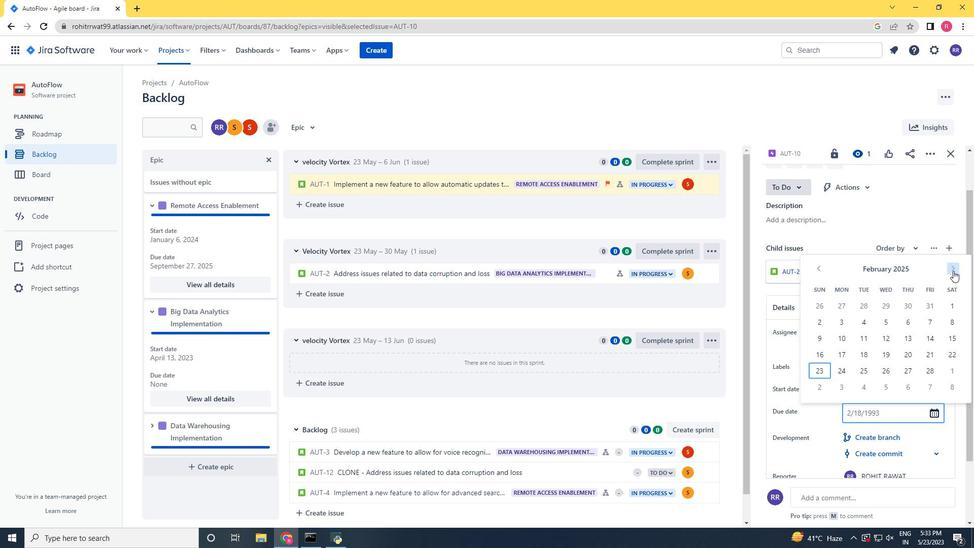 
Action: Mouse pressed left at (953, 271)
Screenshot: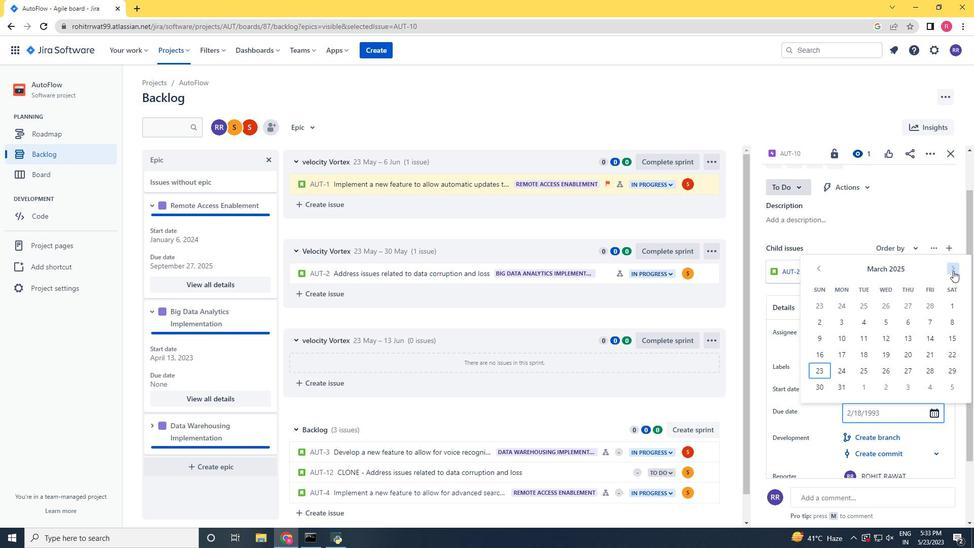 
Action: Mouse pressed left at (953, 271)
Screenshot: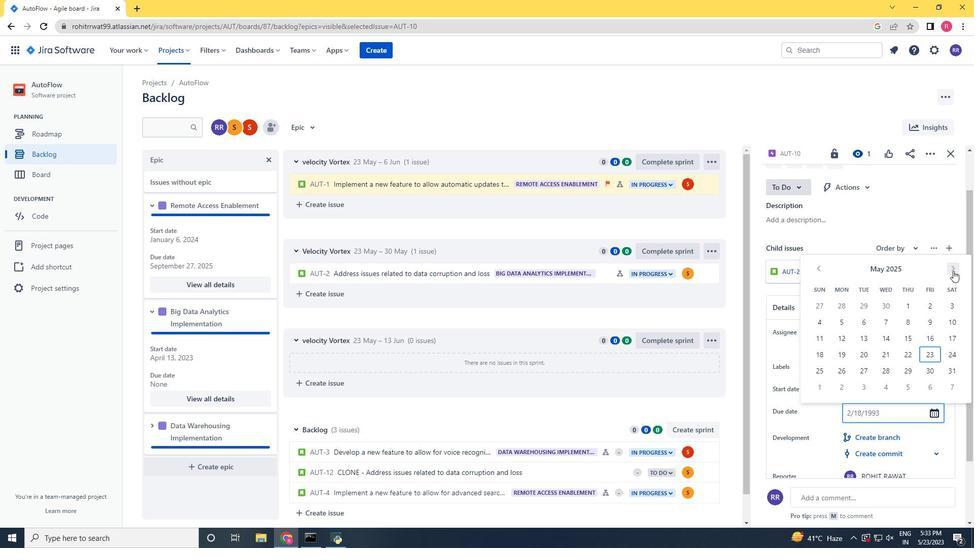 
Action: Mouse pressed left at (953, 271)
Screenshot: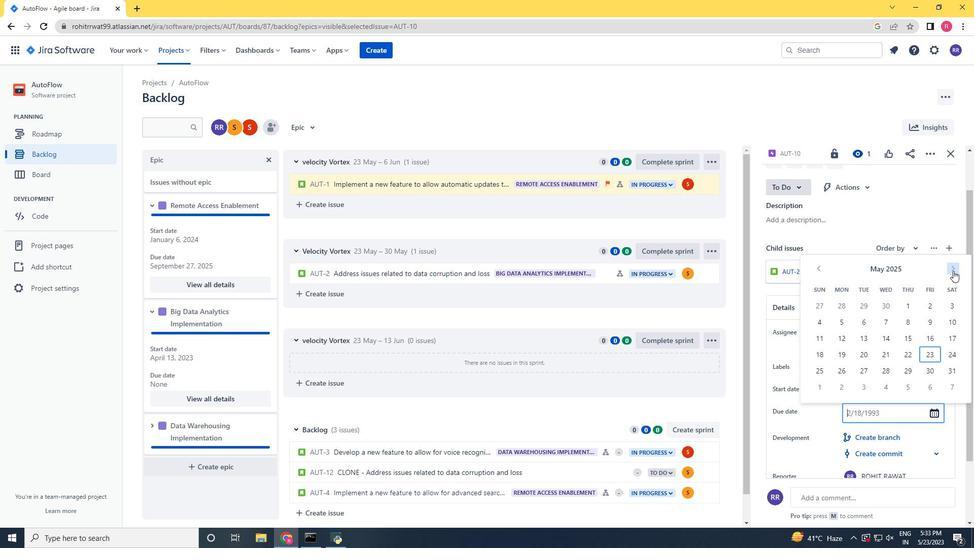 
Action: Mouse pressed left at (953, 271)
Screenshot: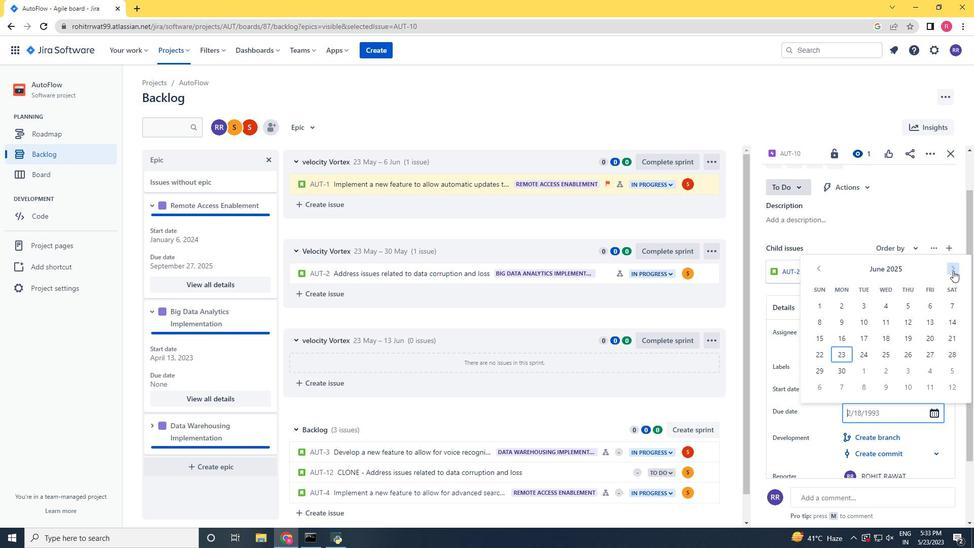 
Action: Mouse pressed left at (953, 271)
Screenshot: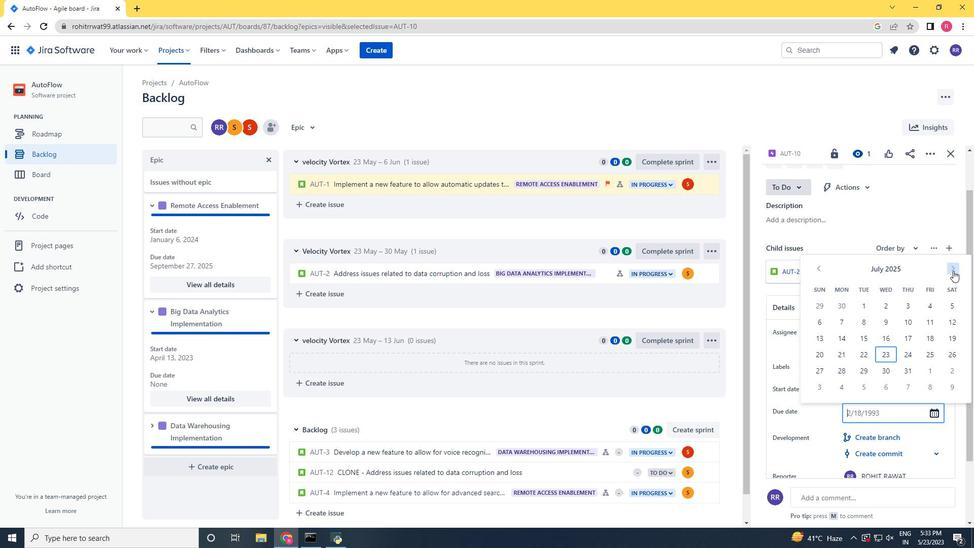 
Action: Mouse pressed left at (953, 271)
Screenshot: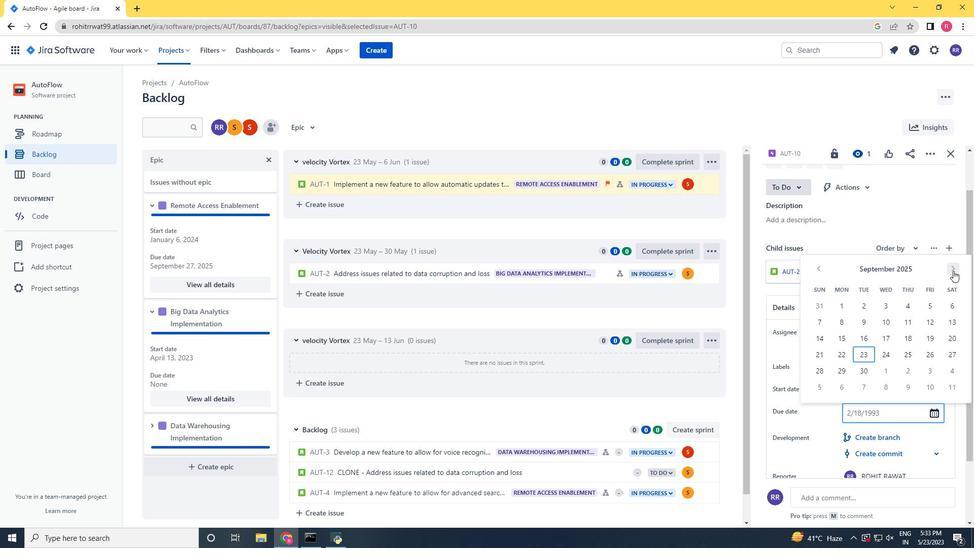 
Action: Mouse pressed left at (953, 271)
Screenshot: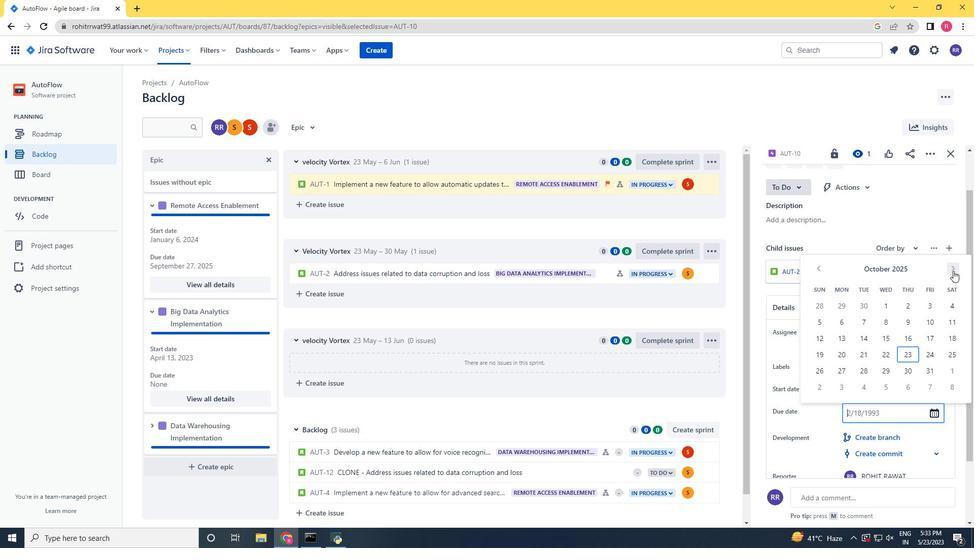 
Action: Mouse pressed left at (953, 271)
Screenshot: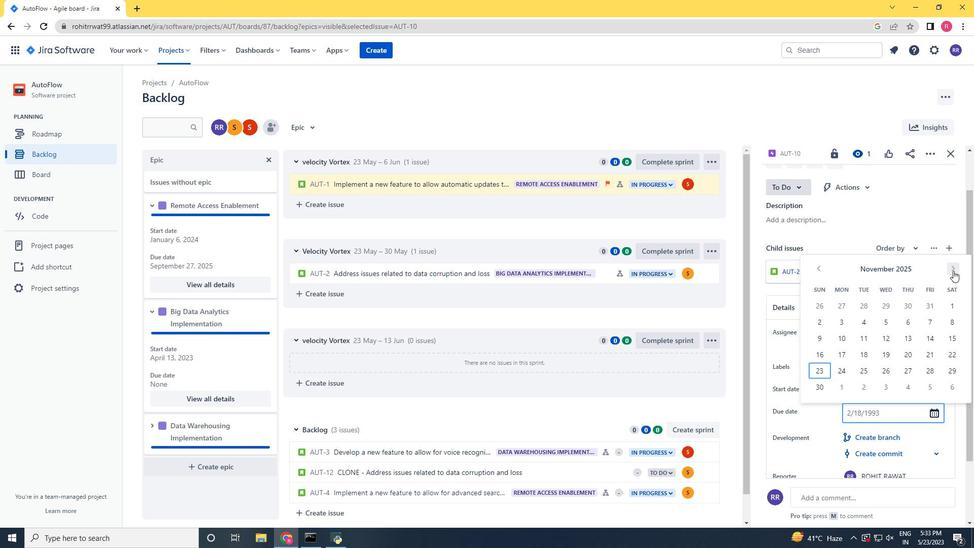 
Action: Mouse moved to (870, 340)
Screenshot: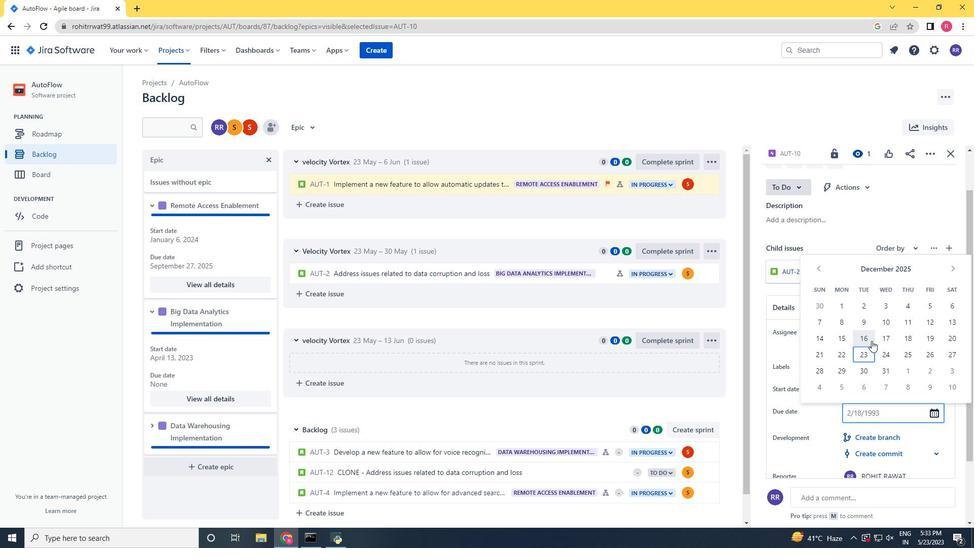 
Action: Mouse pressed left at (870, 340)
Screenshot: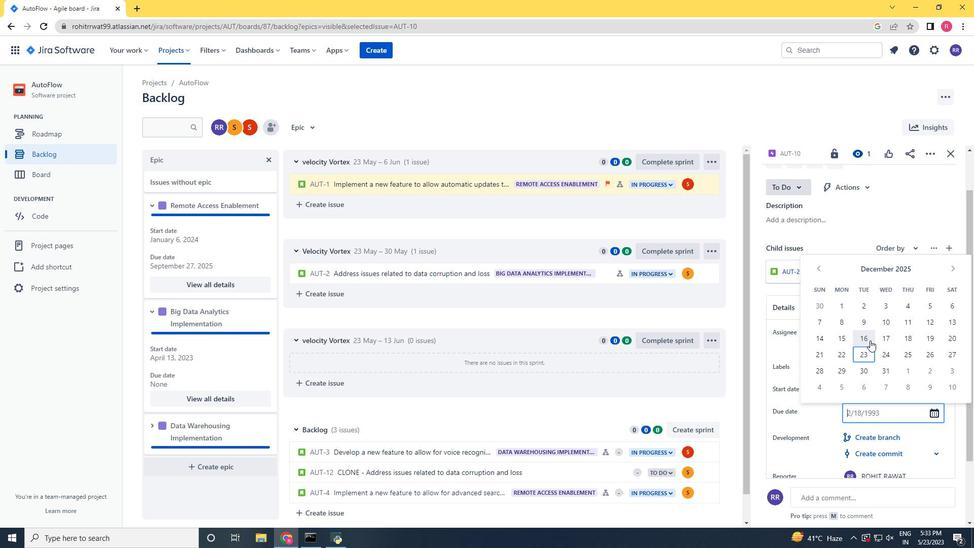 
Action: Mouse moved to (911, 468)
Screenshot: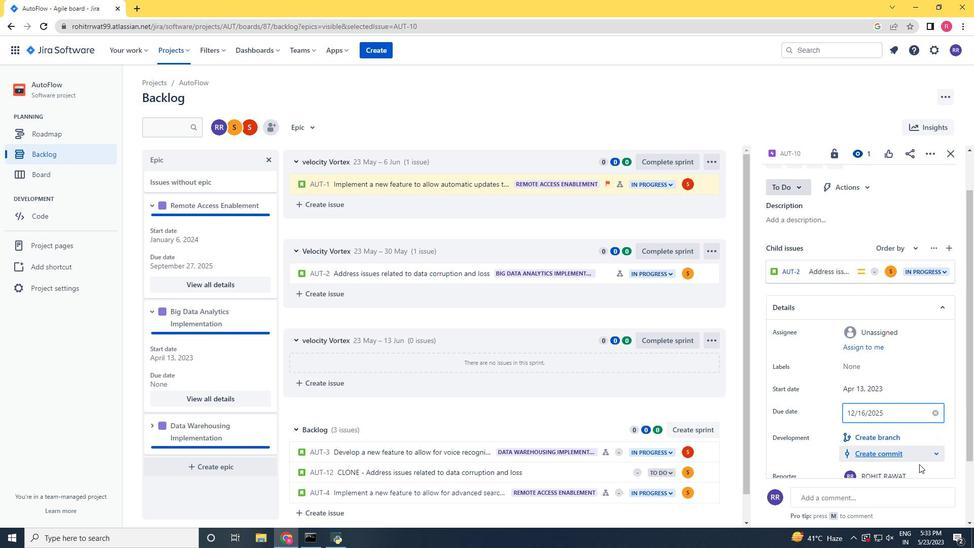 
Action: Mouse scrolled (911, 468) with delta (0, 0)
Screenshot: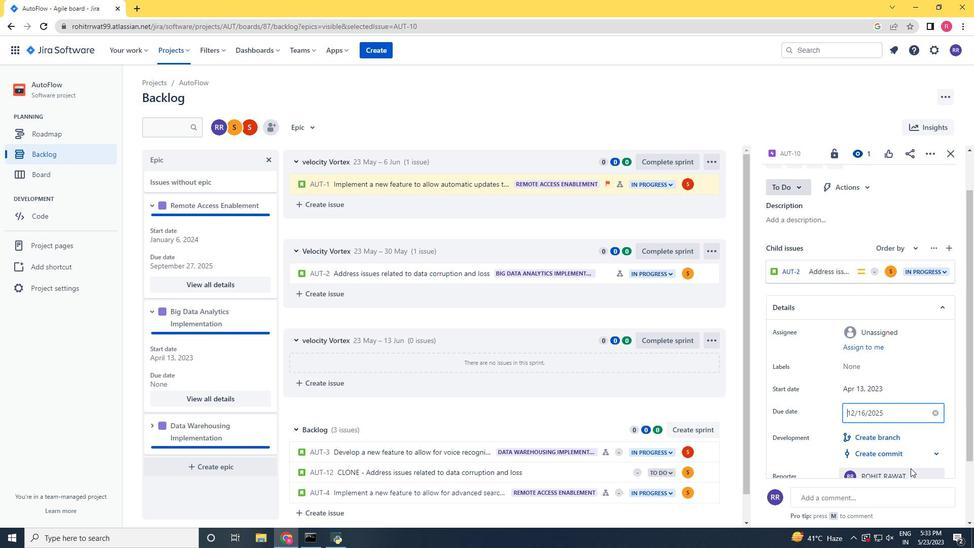
Action: Mouse scrolled (911, 468) with delta (0, 0)
Screenshot: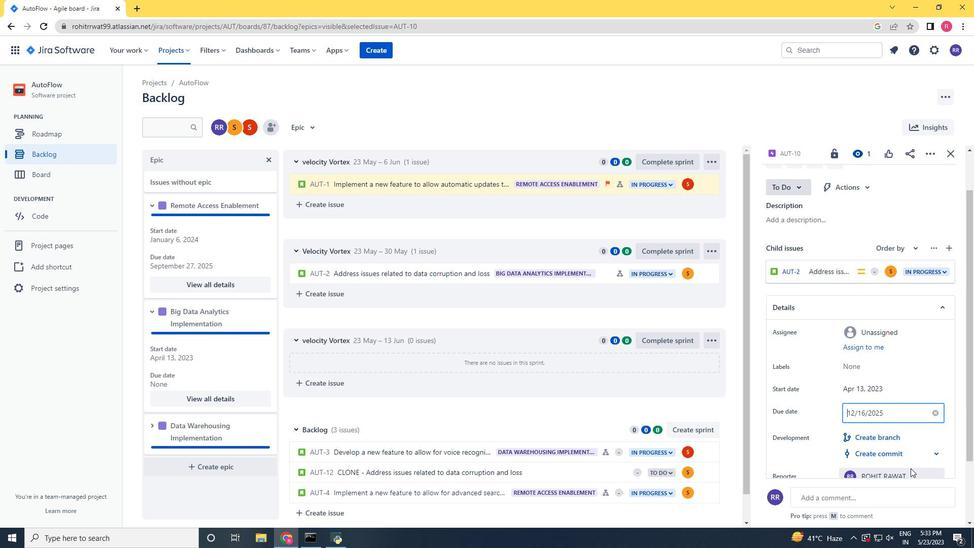 
Action: Mouse scrolled (911, 468) with delta (0, 0)
Screenshot: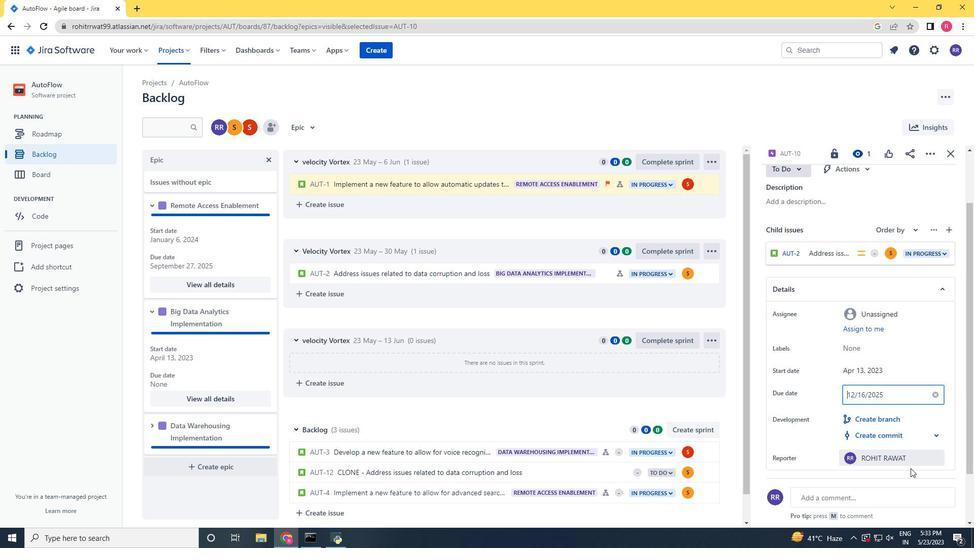 
Action: Mouse moved to (870, 441)
Screenshot: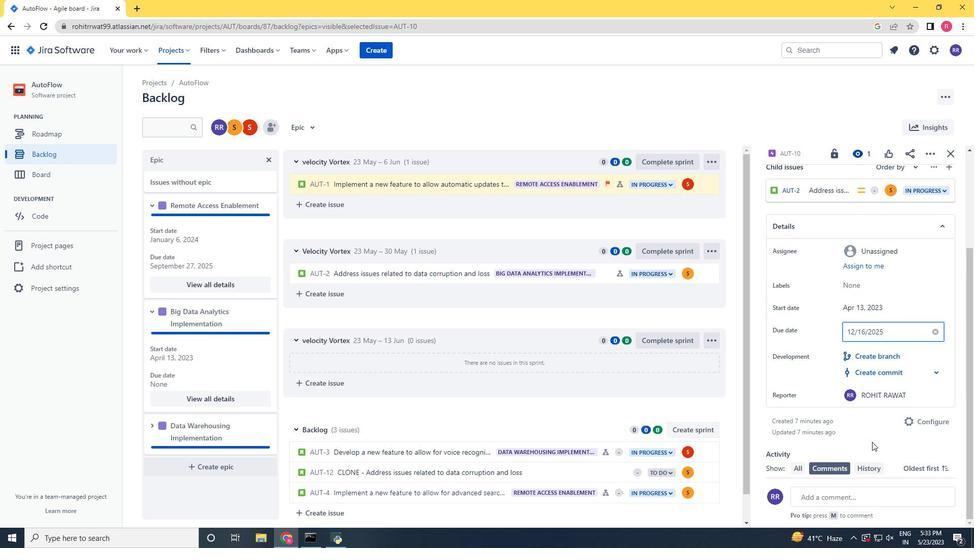 
Action: Mouse pressed left at (870, 441)
Screenshot: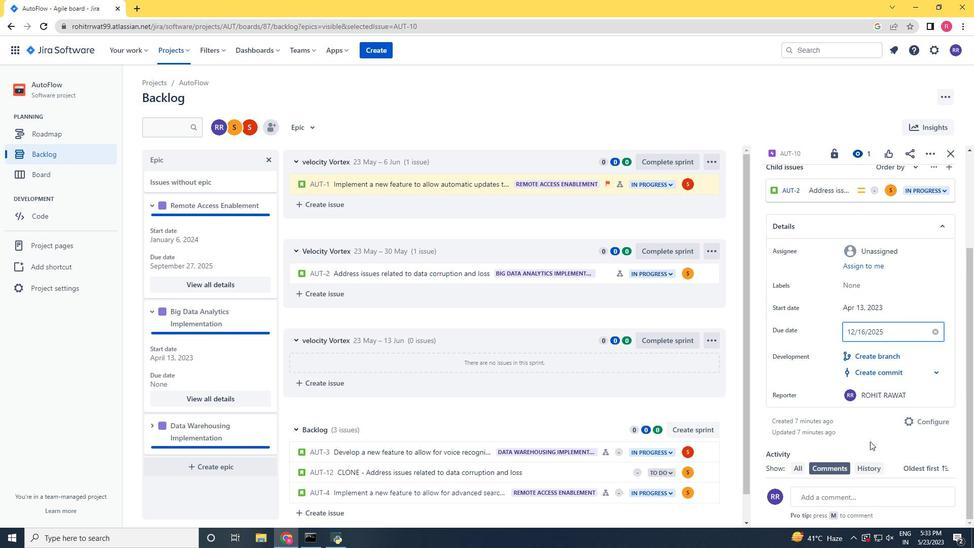 
Action: Mouse moved to (246, 452)
Screenshot: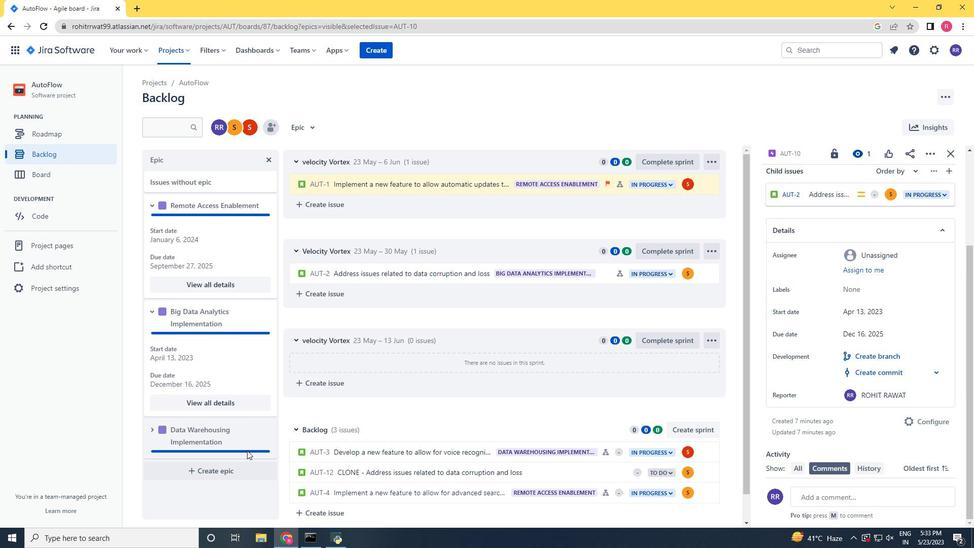 
Action: Mouse scrolled (246, 451) with delta (0, 0)
Screenshot: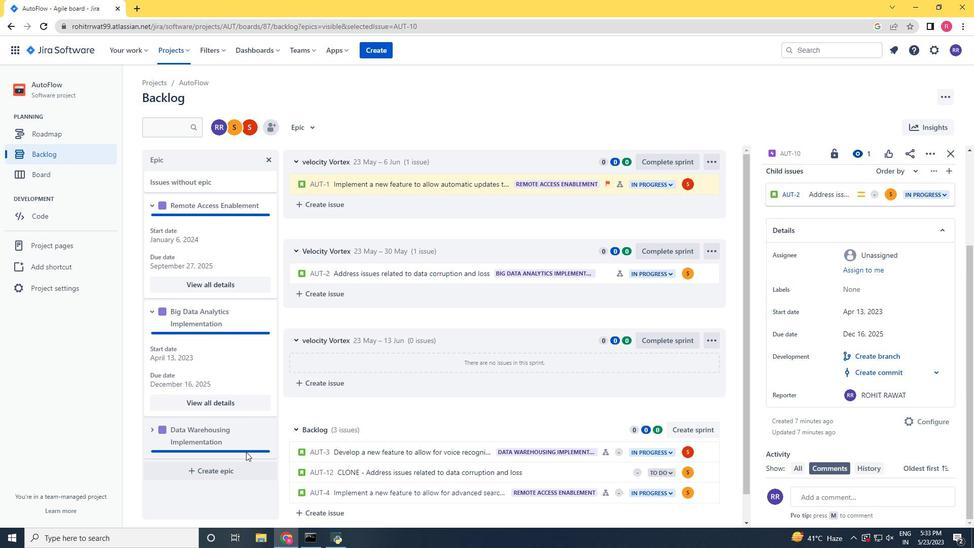 
Action: Mouse scrolled (246, 451) with delta (0, 0)
Screenshot: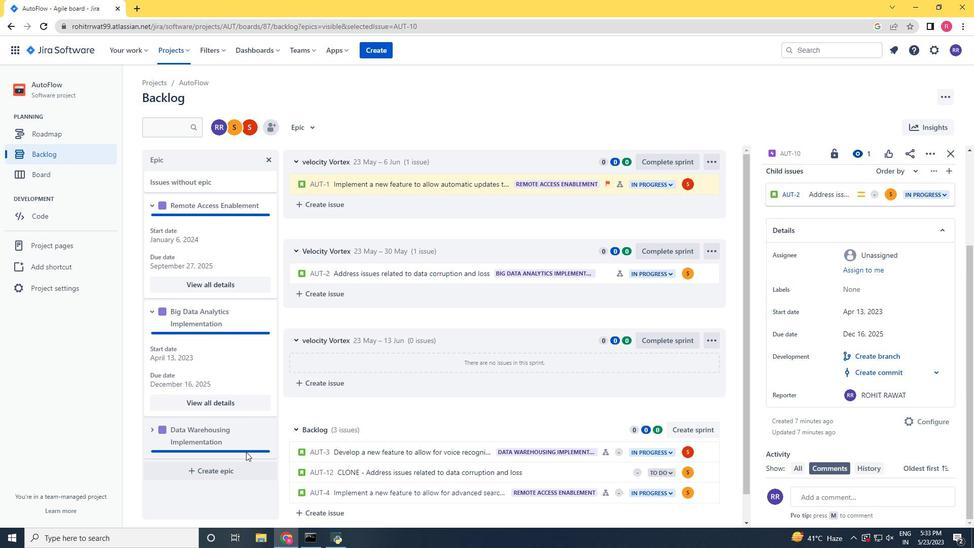 
Action: Mouse moved to (191, 354)
Screenshot: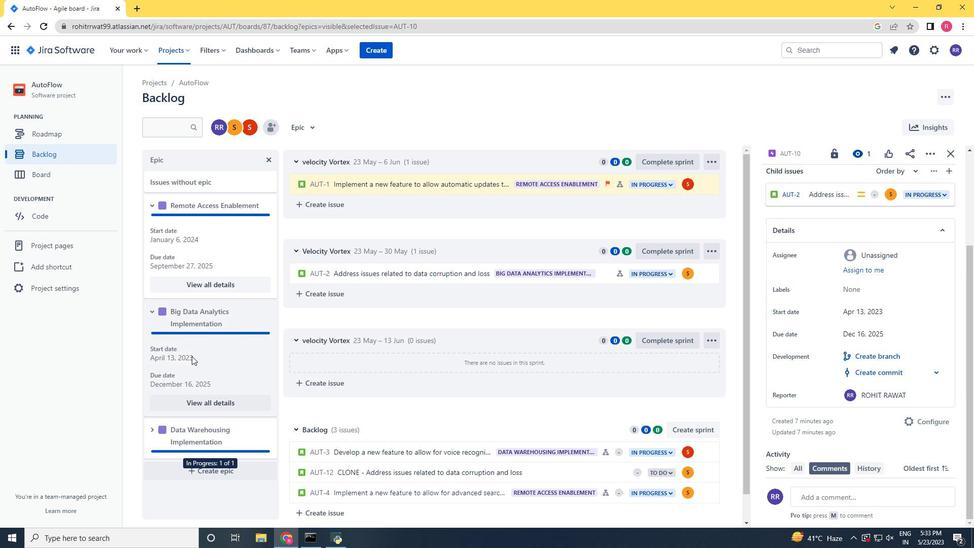 
Action: Mouse scrolled (191, 353) with delta (0, 0)
Screenshot: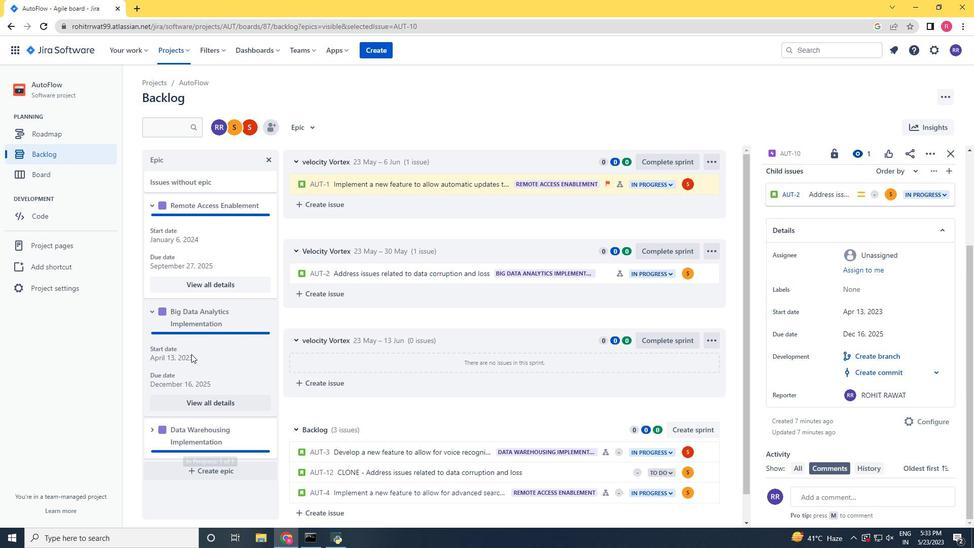 
Action: Mouse moved to (190, 353)
Screenshot: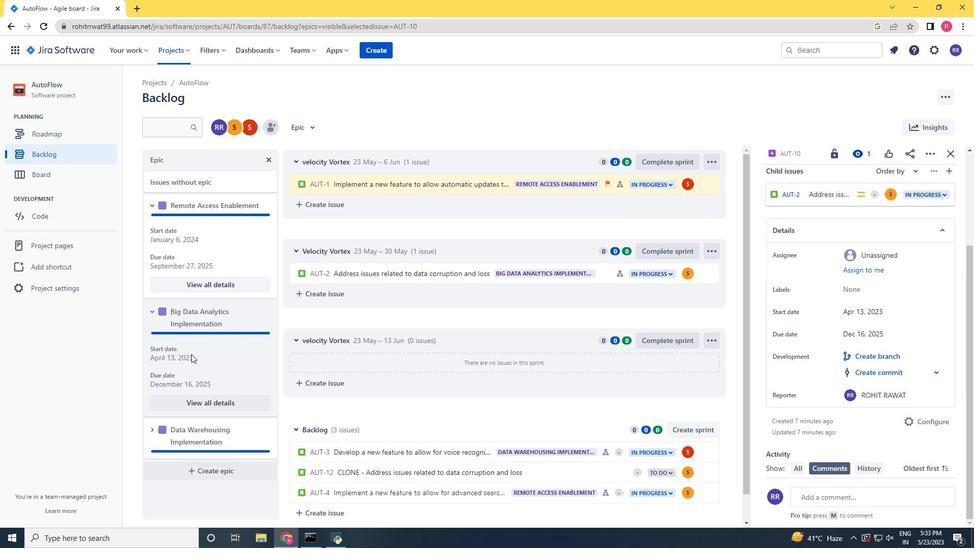 
Action: Mouse scrolled (190, 353) with delta (0, 0)
Screenshot: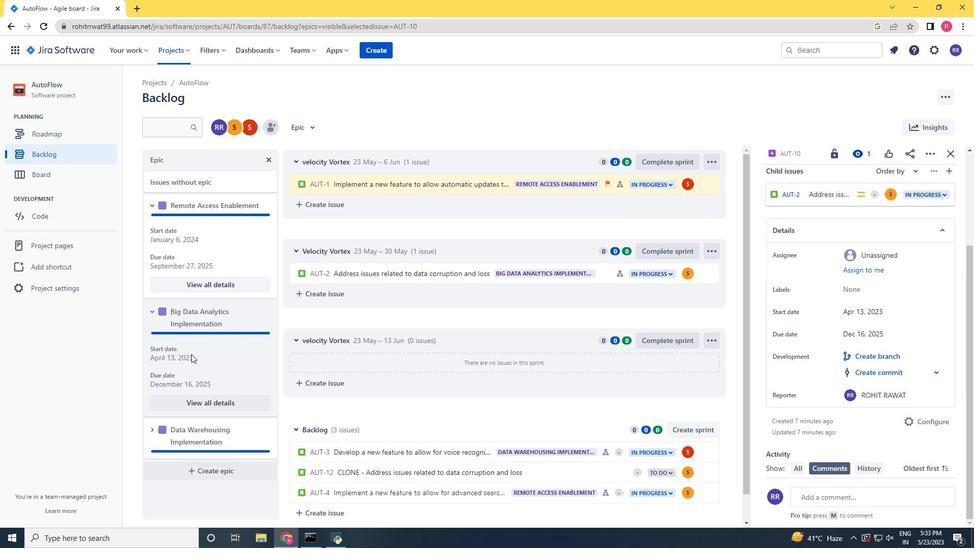 
Action: Mouse moved to (189, 354)
Screenshot: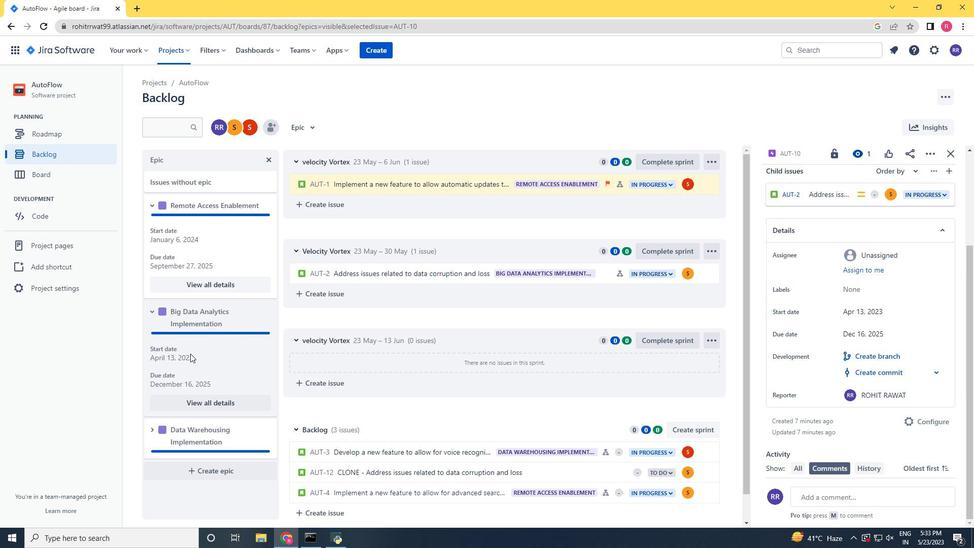 
Action: Mouse scrolled (189, 353) with delta (0, 0)
Screenshot: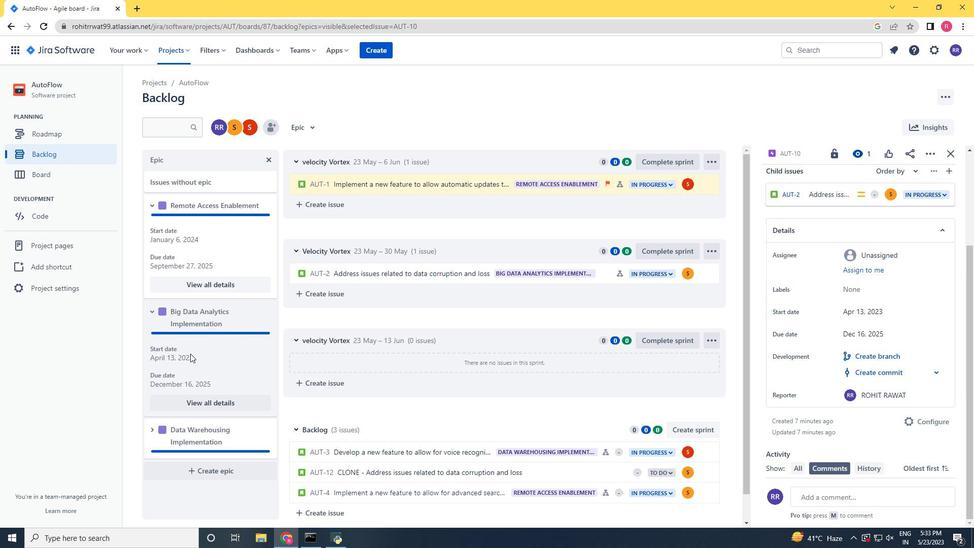 
Action: Mouse moved to (154, 428)
Screenshot: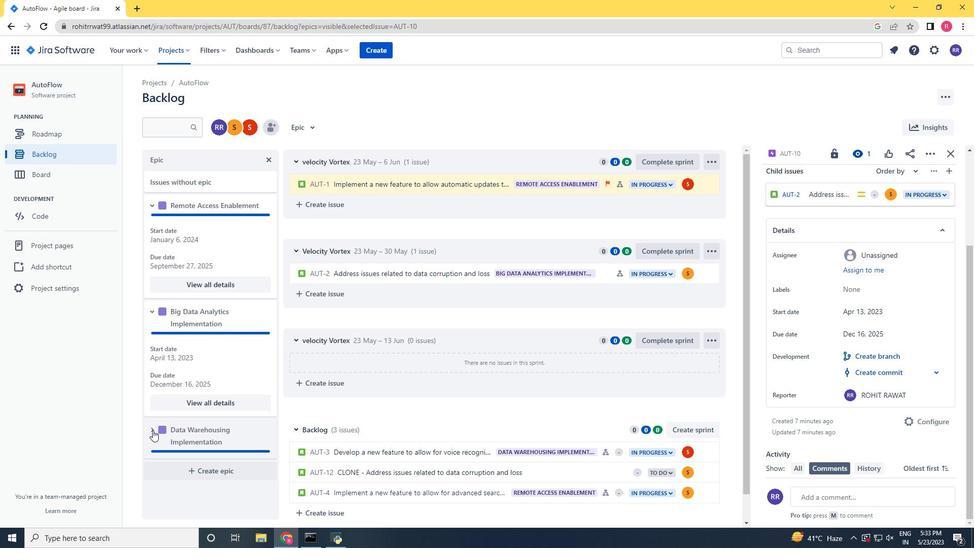 
Action: Mouse pressed left at (154, 428)
Screenshot: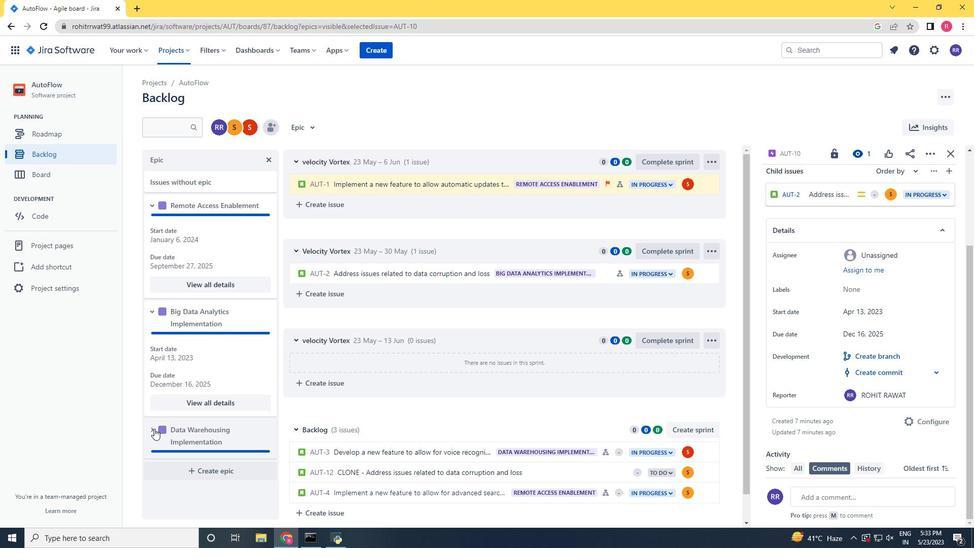 
Action: Mouse moved to (192, 431)
Screenshot: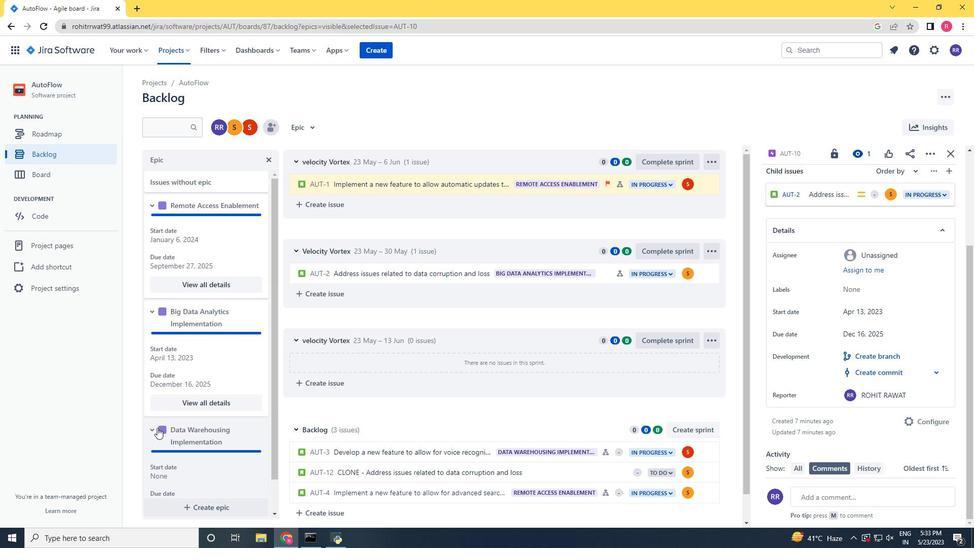 
Action: Mouse scrolled (192, 430) with delta (0, 0)
Screenshot: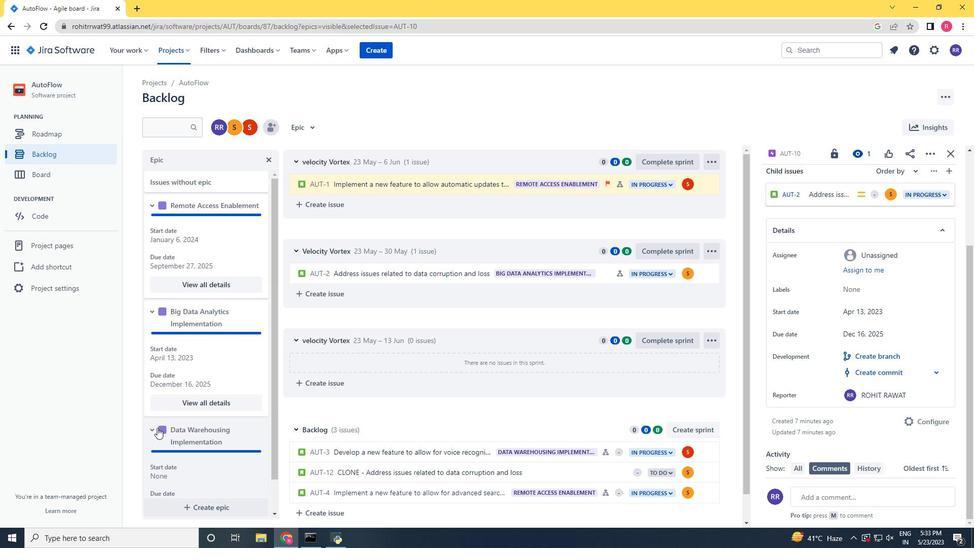 
Action: Mouse moved to (192, 431)
Screenshot: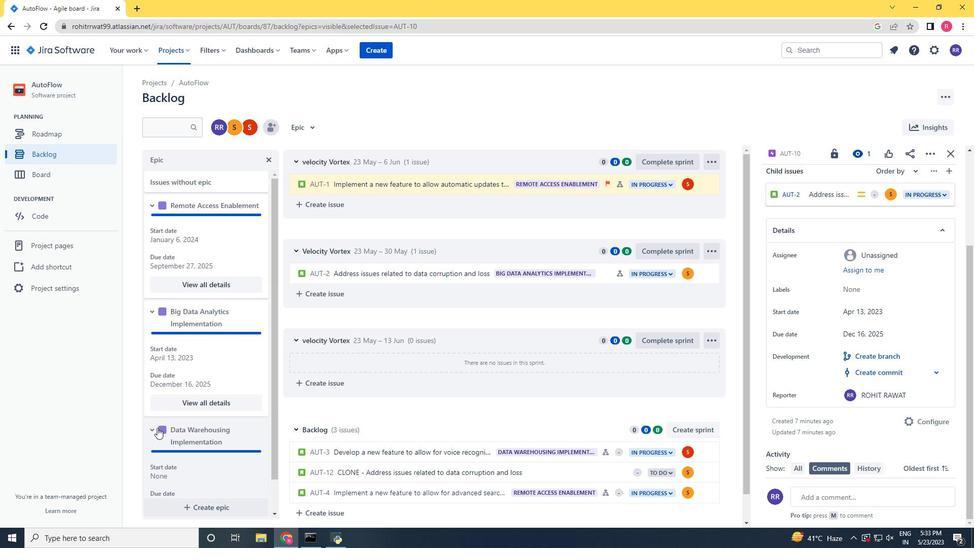 
Action: Mouse scrolled (192, 430) with delta (0, 0)
Screenshot: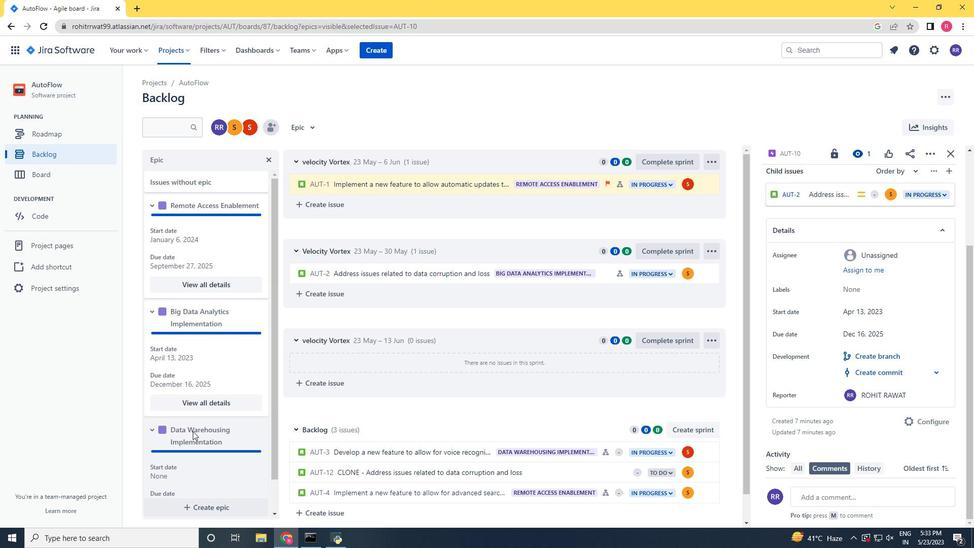 
Action: Mouse moved to (193, 432)
Screenshot: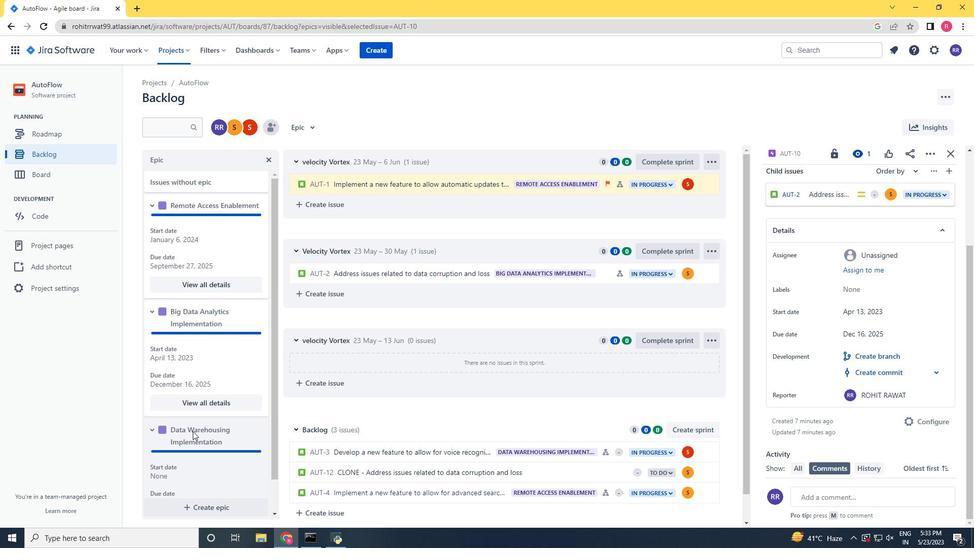 
Action: Mouse scrolled (193, 432) with delta (0, 0)
Screenshot: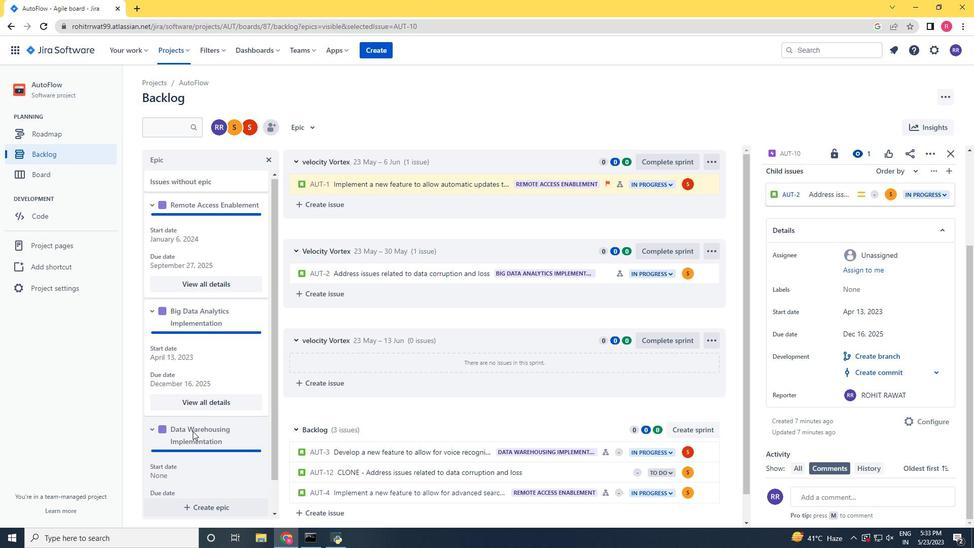 
Action: Mouse moved to (193, 432)
Screenshot: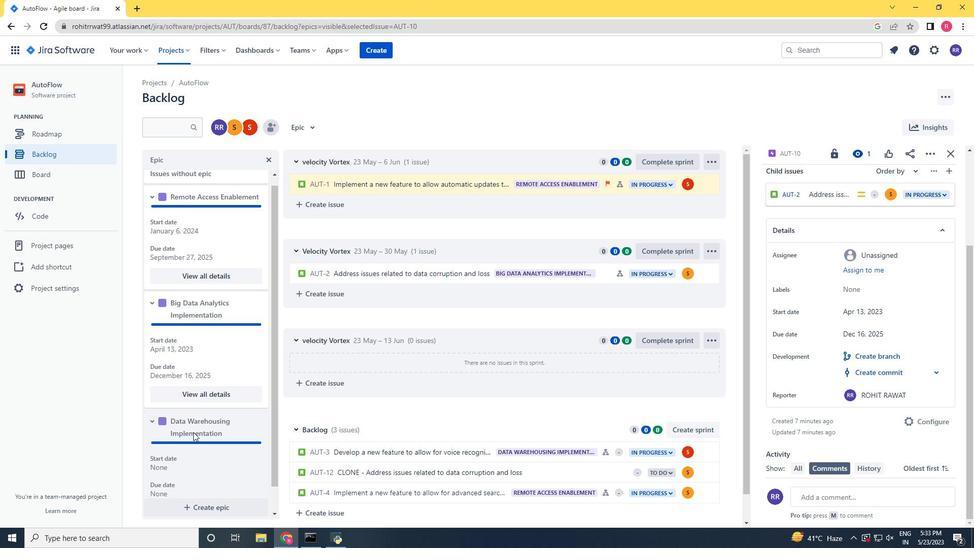 
Action: Mouse scrolled (193, 432) with delta (0, 0)
Screenshot: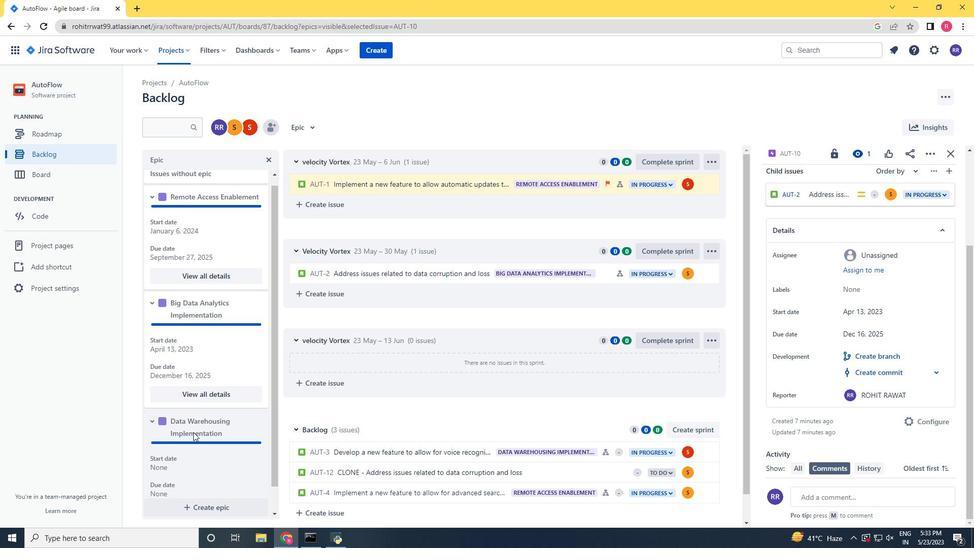 
Action: Mouse moved to (207, 480)
Screenshot: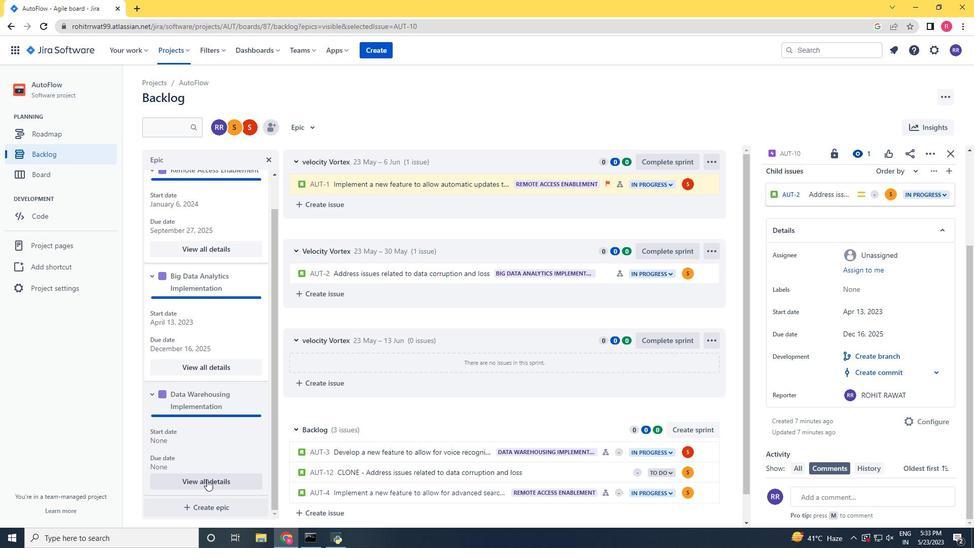 
Action: Mouse pressed left at (207, 480)
Screenshot: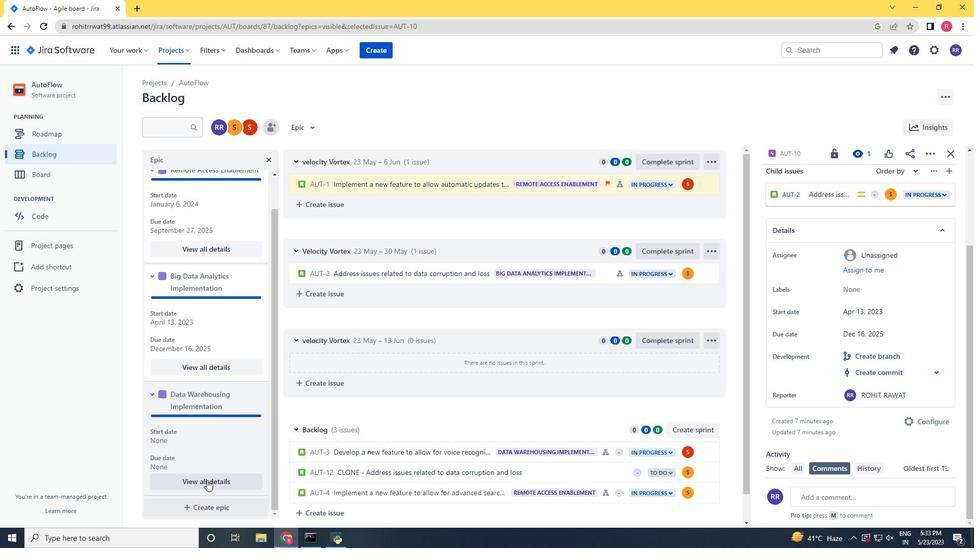 
Action: Mouse moved to (853, 442)
Screenshot: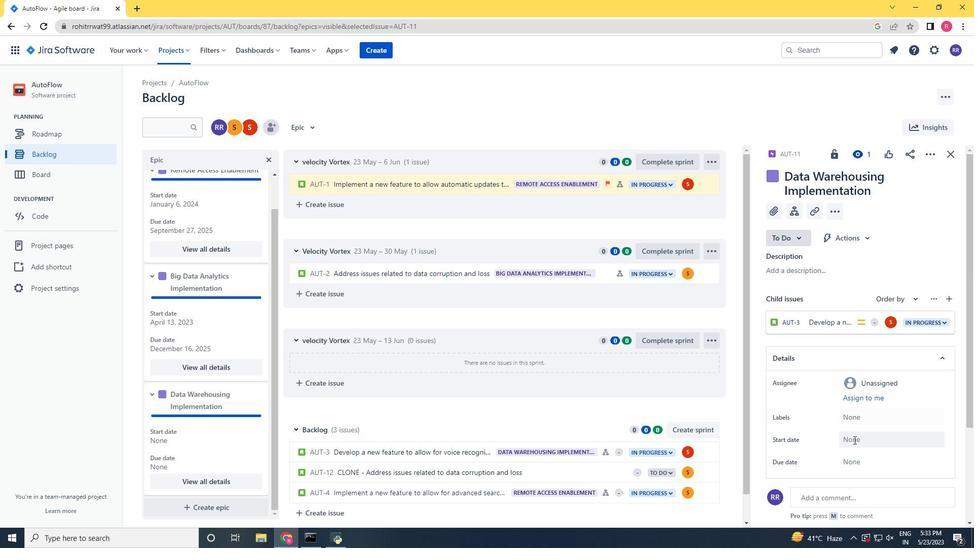 
Action: Mouse pressed left at (853, 442)
Screenshot: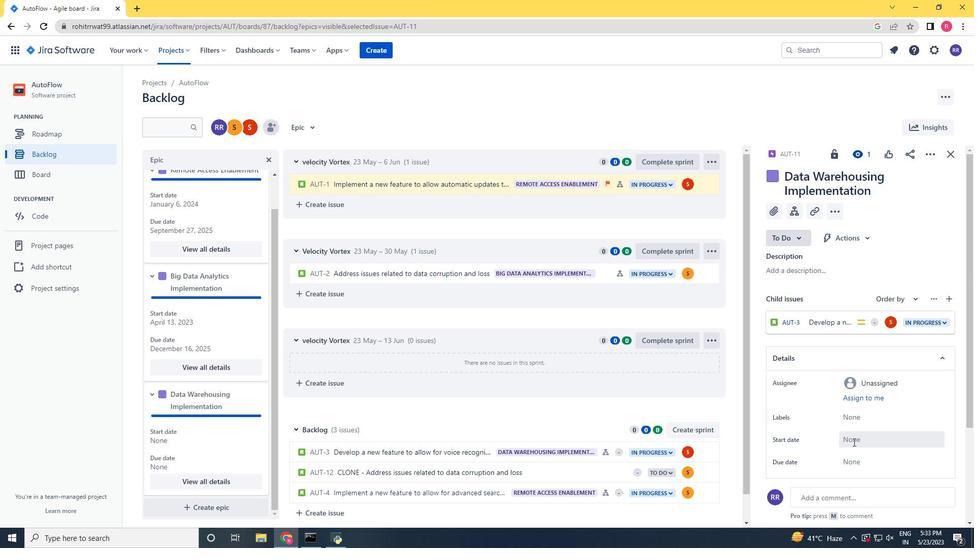 
Action: Mouse moved to (952, 294)
Screenshot: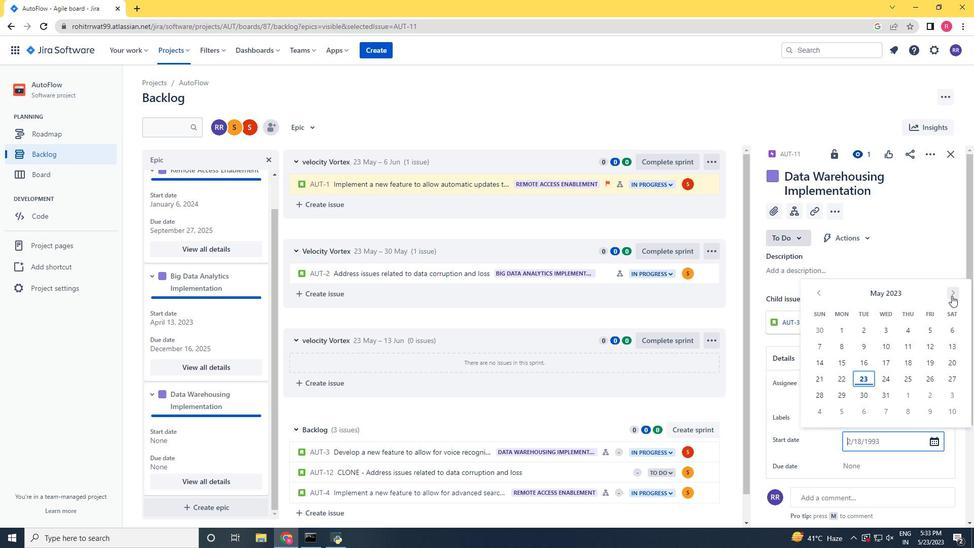 
Action: Mouse pressed left at (952, 294)
Screenshot: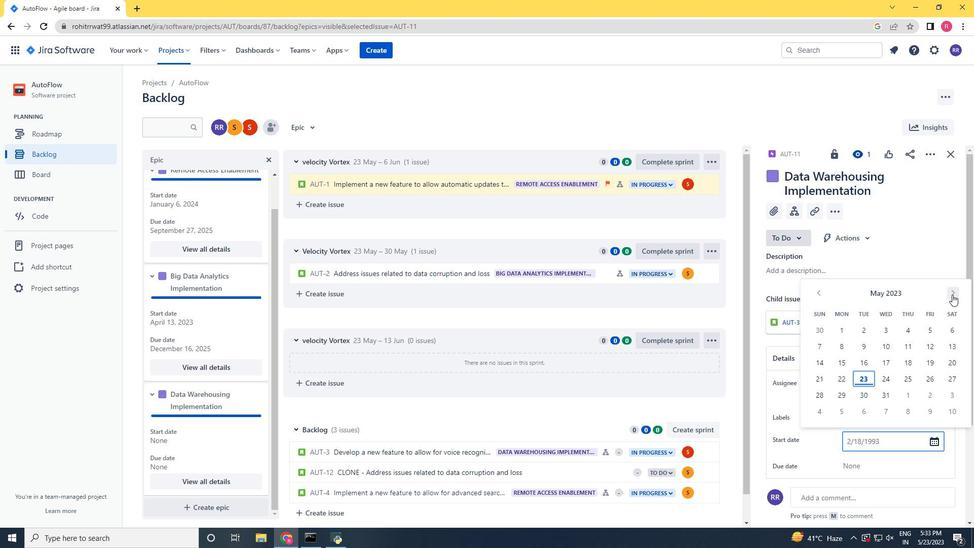 
Action: Mouse pressed left at (952, 294)
Screenshot: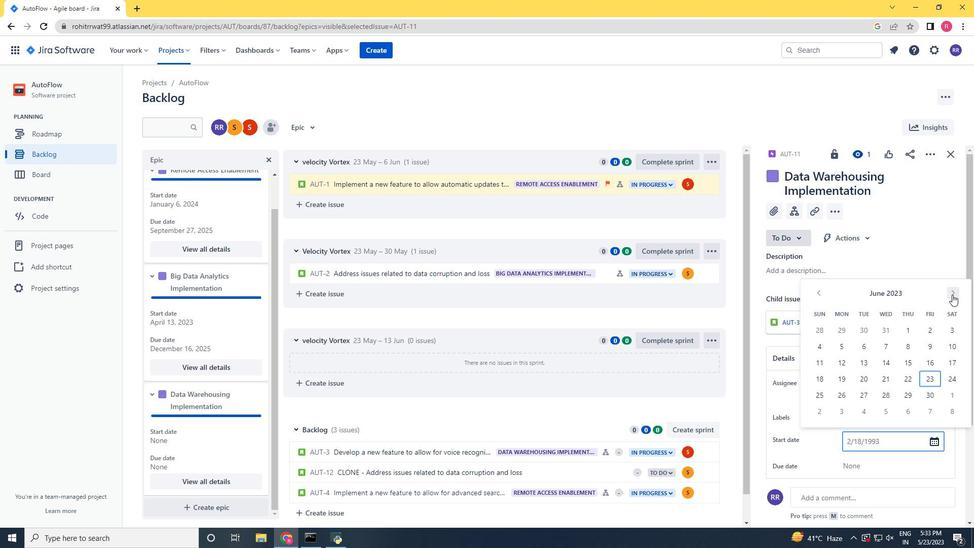 
Action: Mouse pressed left at (952, 294)
Screenshot: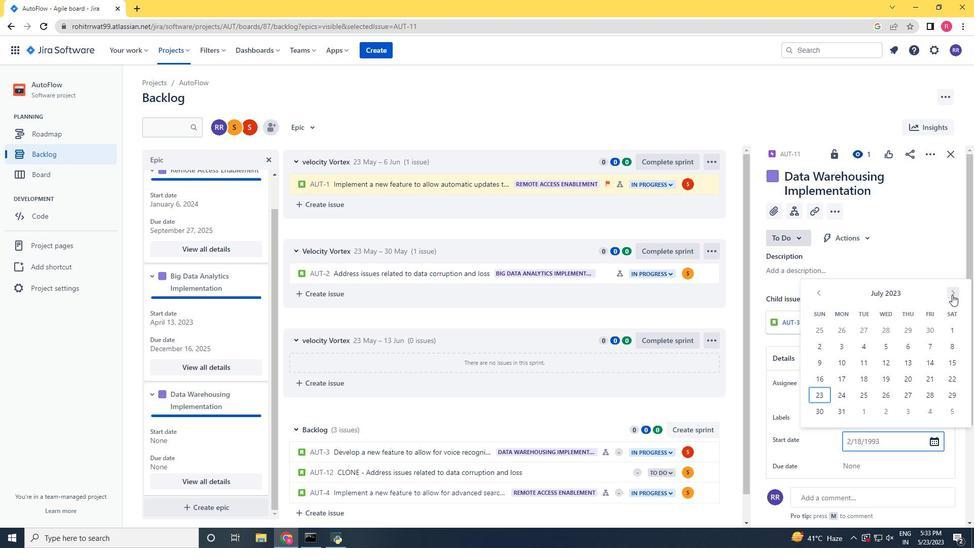
Action: Mouse pressed left at (952, 294)
Screenshot: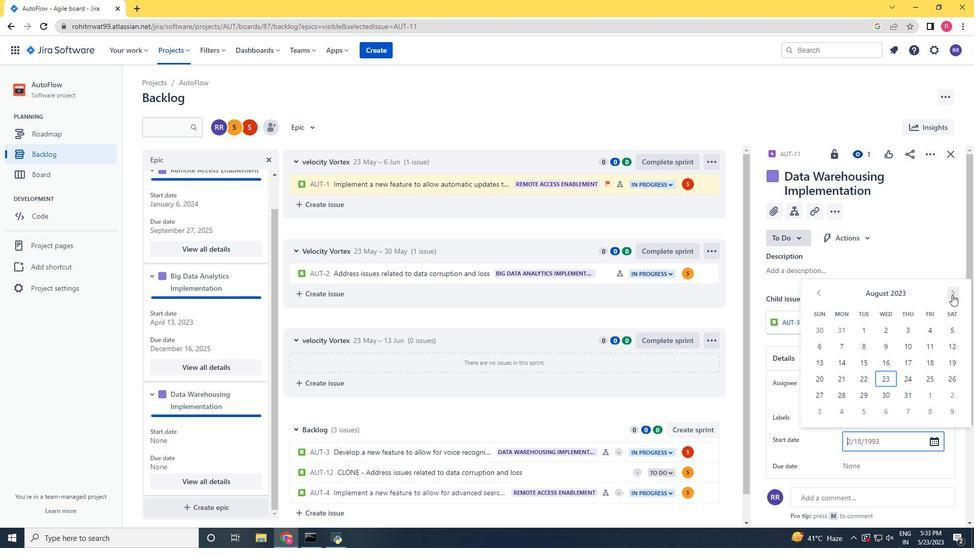 
Action: Mouse pressed left at (952, 294)
Screenshot: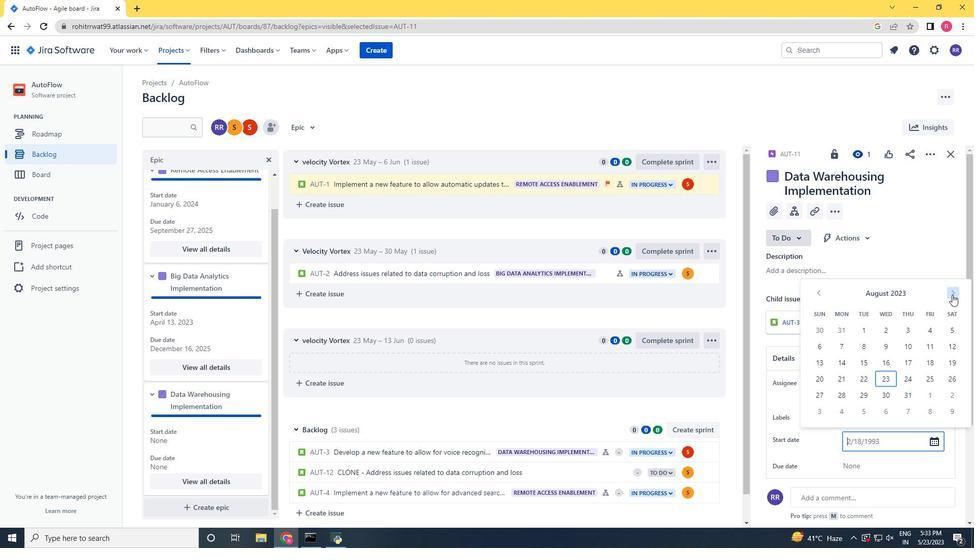 
Action: Mouse pressed left at (952, 294)
Screenshot: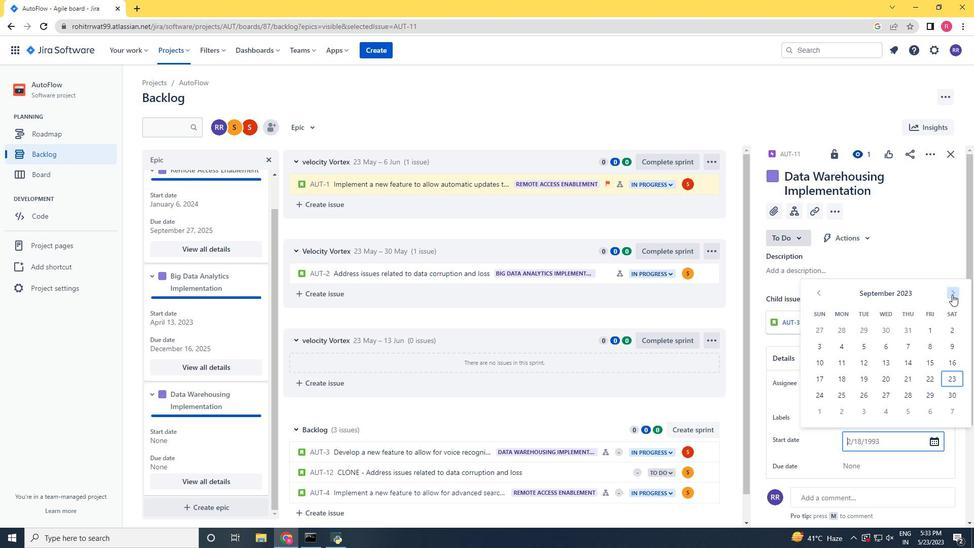 
Action: Mouse pressed left at (952, 294)
Screenshot: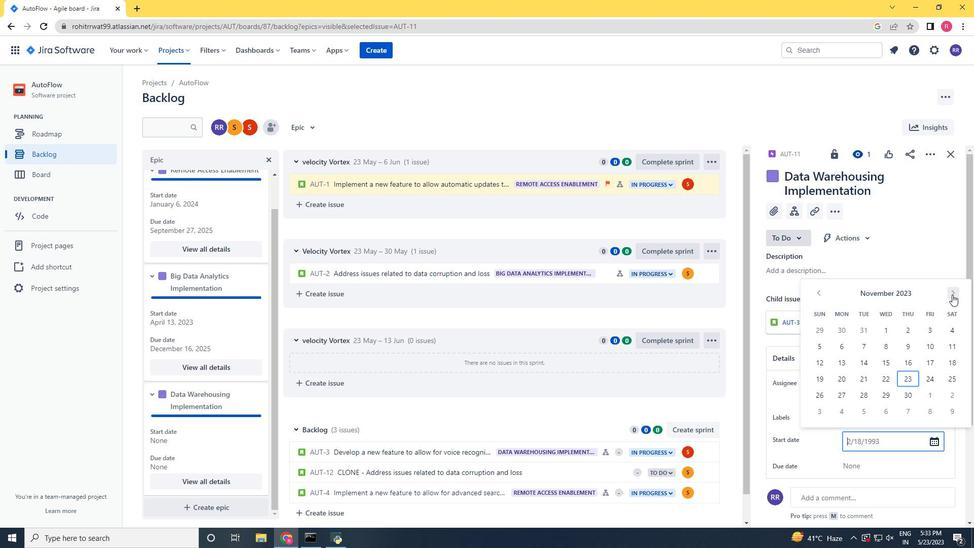 
Action: Mouse pressed left at (952, 294)
Screenshot: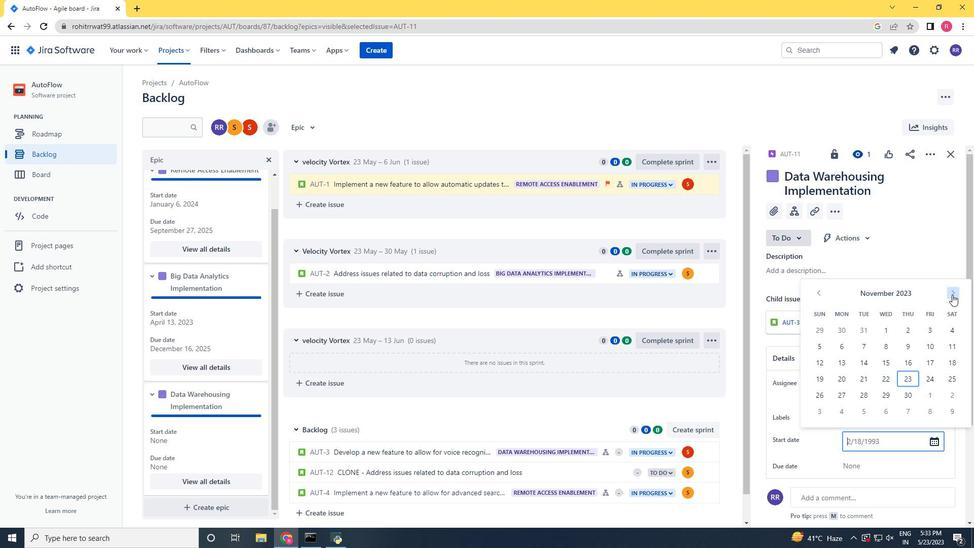 
Action: Mouse pressed left at (952, 294)
Screenshot: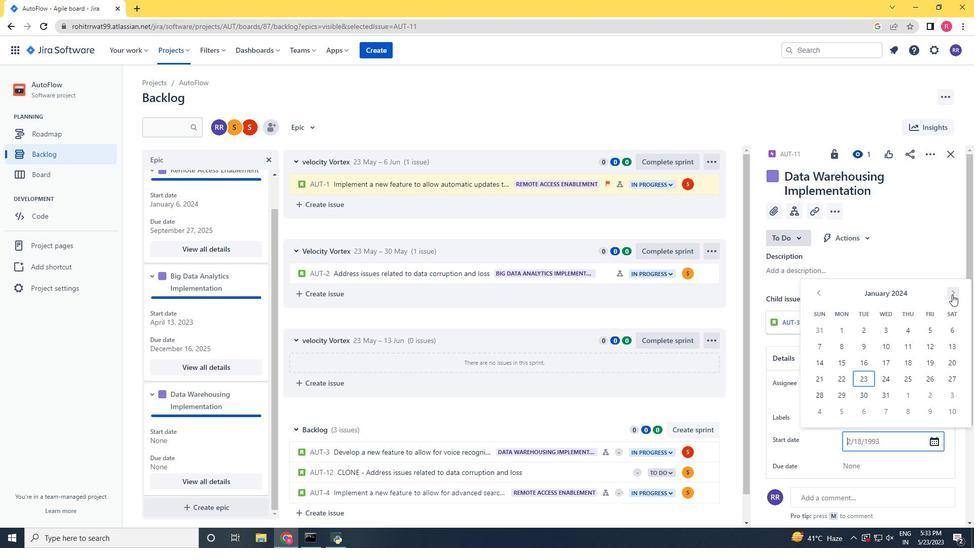 
Action: Mouse pressed left at (952, 294)
Screenshot: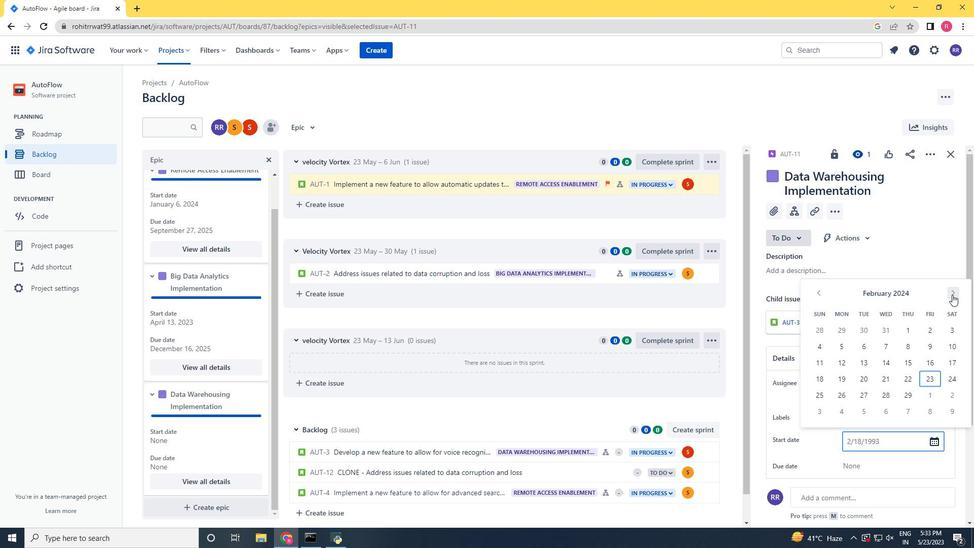 
Action: Mouse moved to (950, 328)
Screenshot: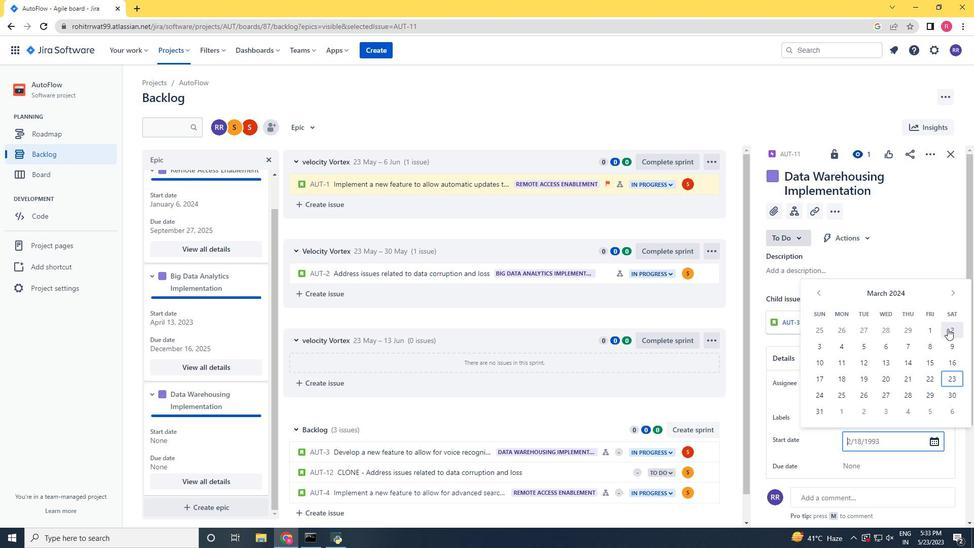 
Action: Mouse pressed left at (950, 328)
Screenshot: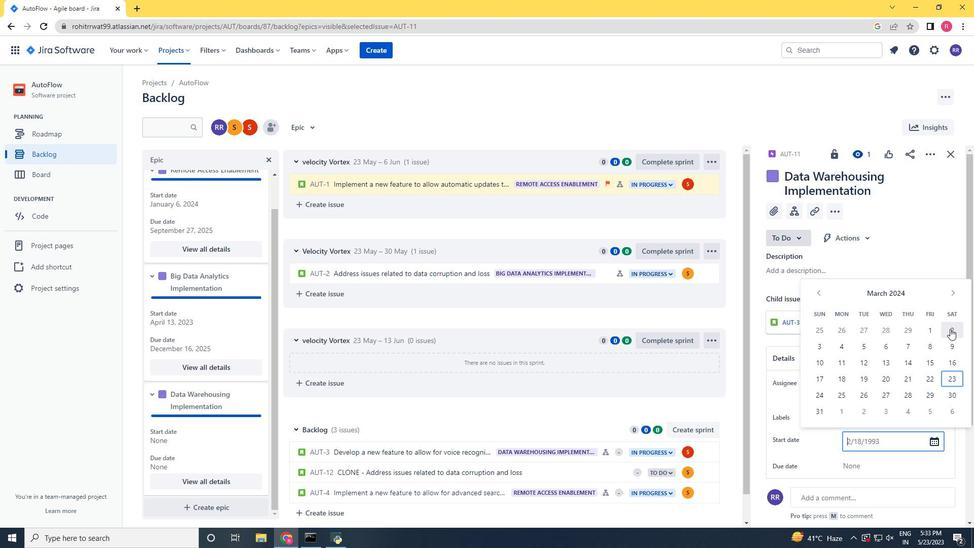 
Action: Mouse moved to (865, 370)
Screenshot: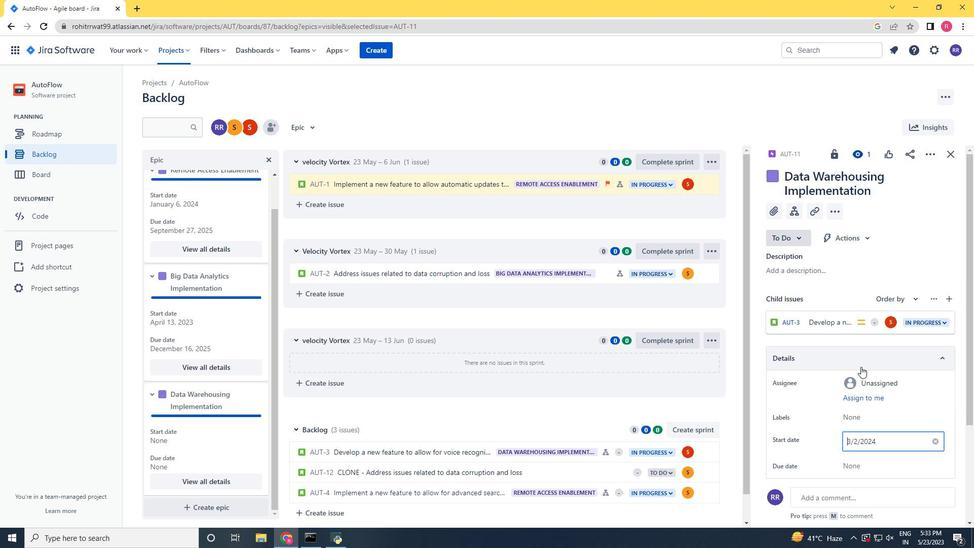 
Action: Mouse scrolled (865, 370) with delta (0, 0)
Screenshot: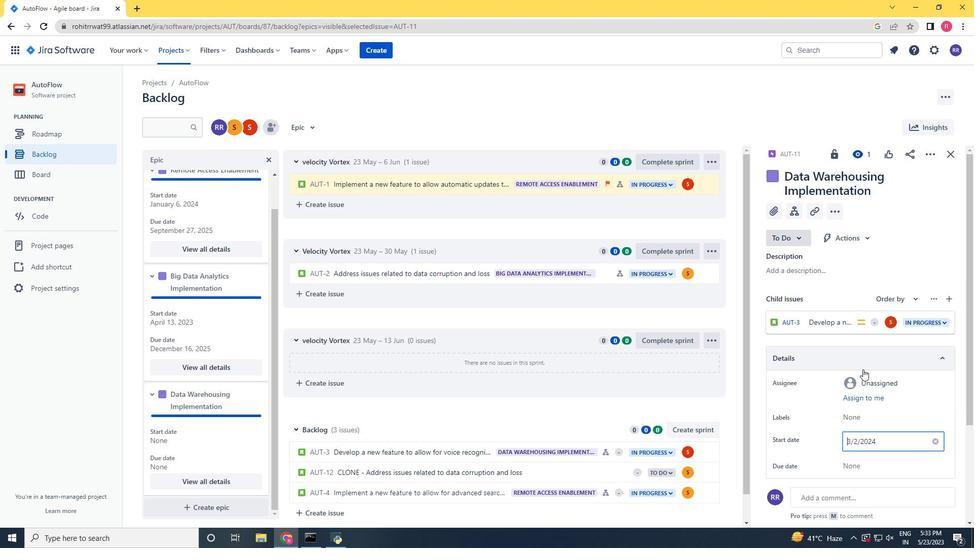 
Action: Mouse moved to (867, 377)
Screenshot: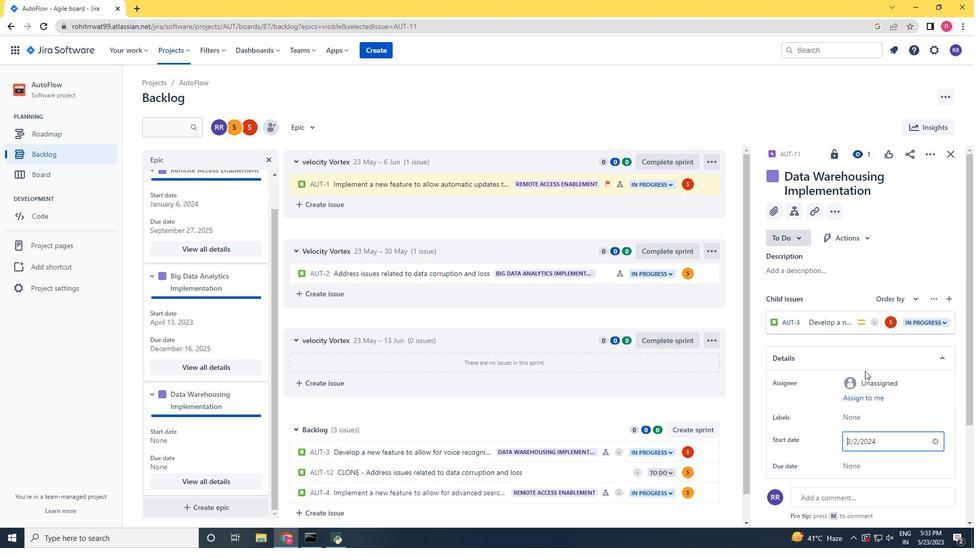 
Action: Mouse scrolled (867, 377) with delta (0, 0)
Screenshot: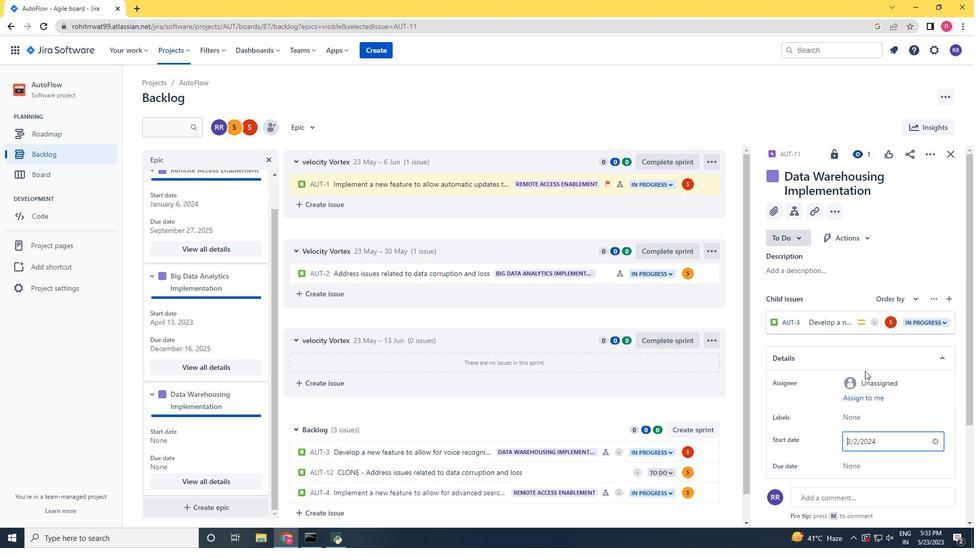 
Action: Mouse moved to (869, 355)
Screenshot: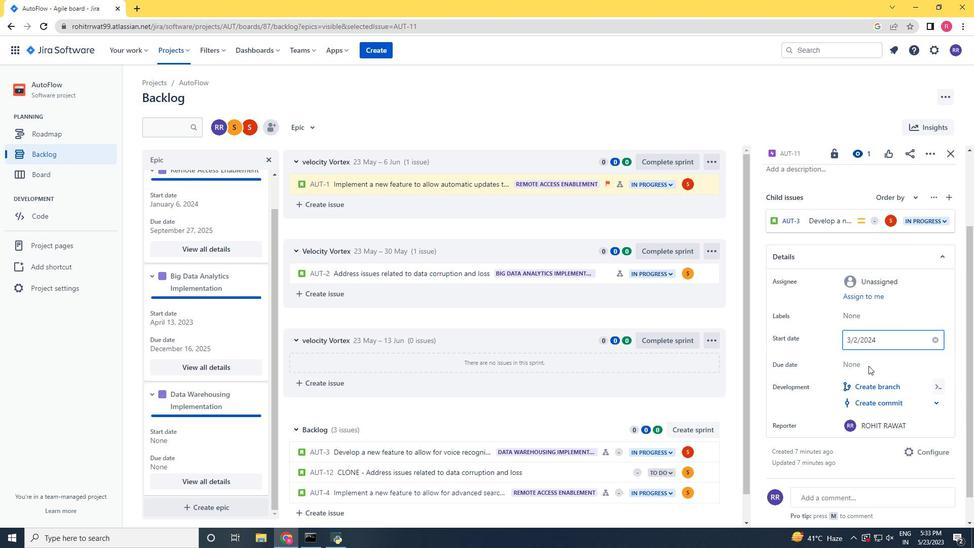 
Action: Mouse pressed left at (869, 355)
Screenshot: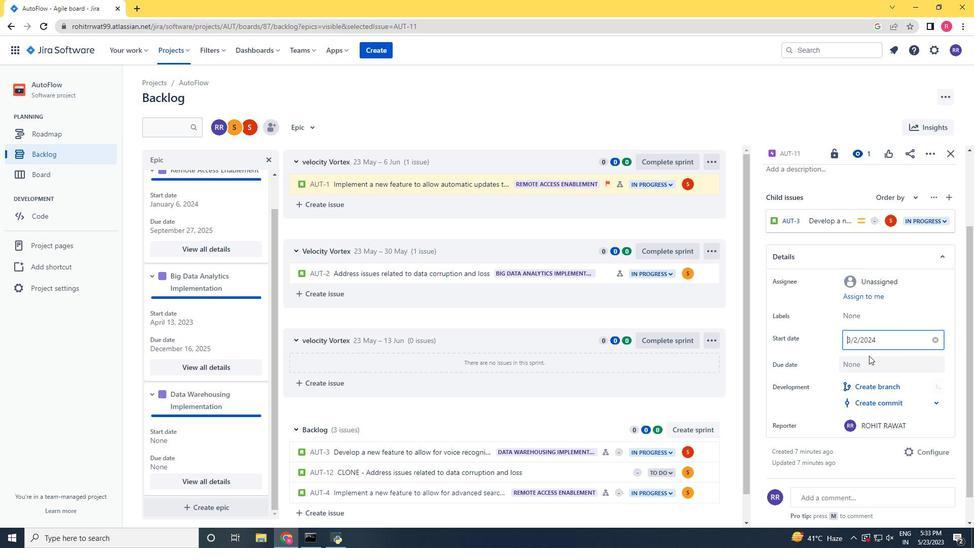 
Action: Mouse moved to (870, 362)
Screenshot: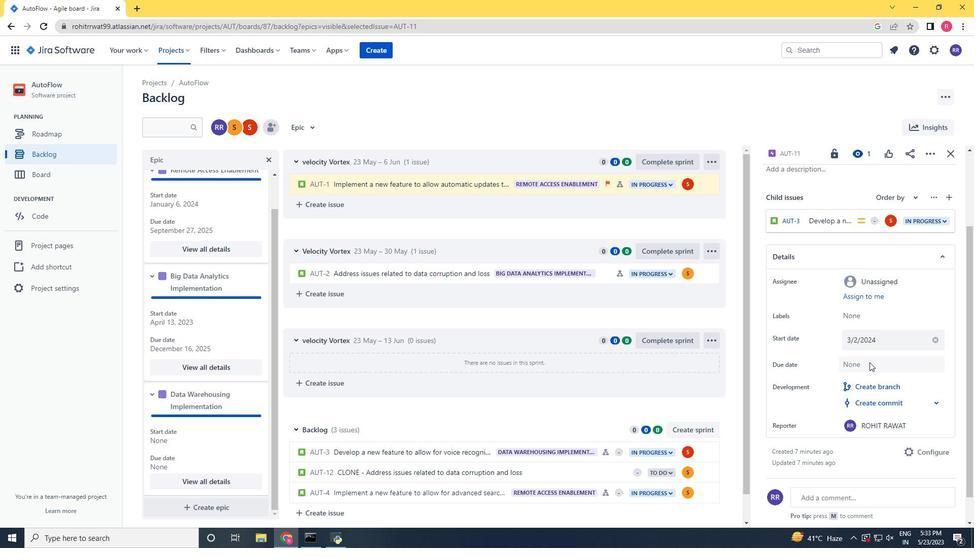 
Action: Mouse pressed left at (870, 362)
Screenshot: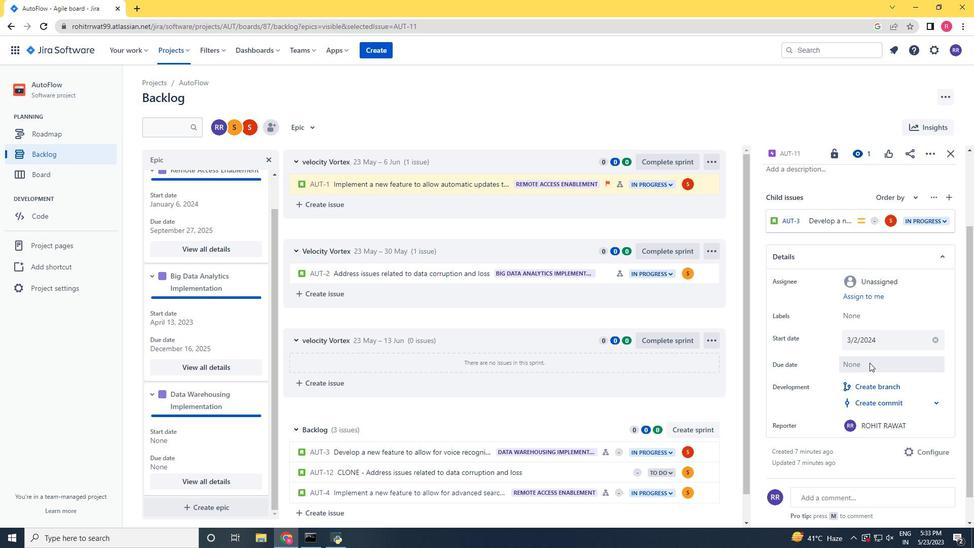 
Action: Mouse moved to (953, 220)
Screenshot: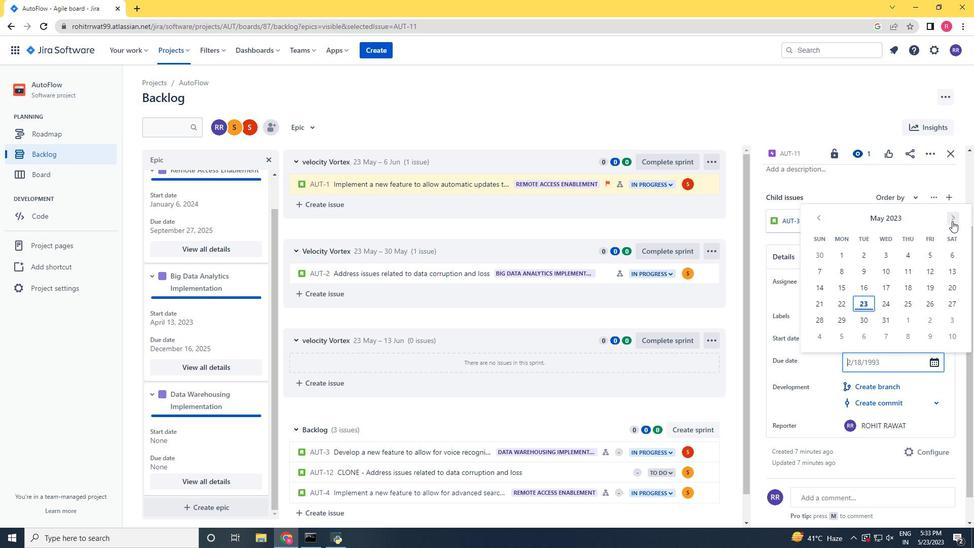 
Action: Mouse pressed left at (953, 220)
Screenshot: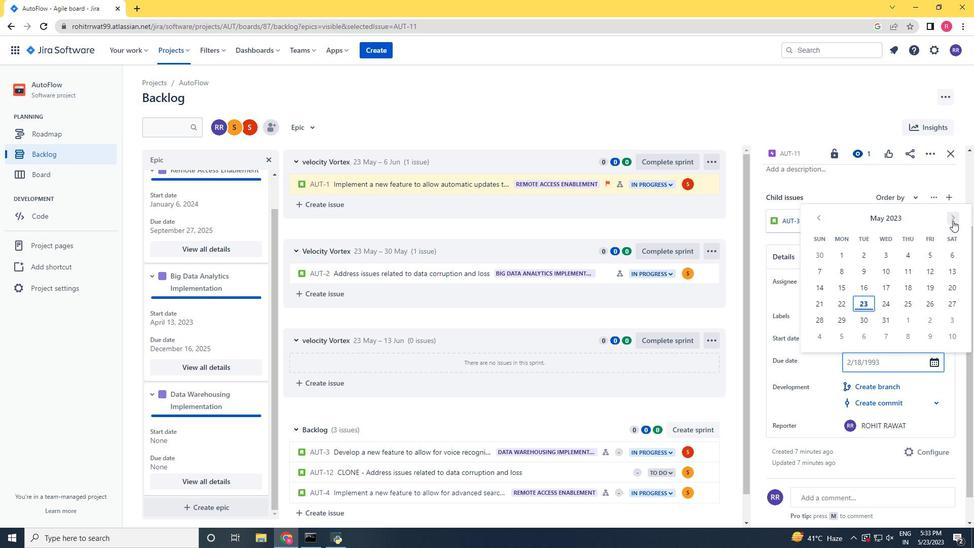 
Action: Mouse pressed left at (953, 220)
Screenshot: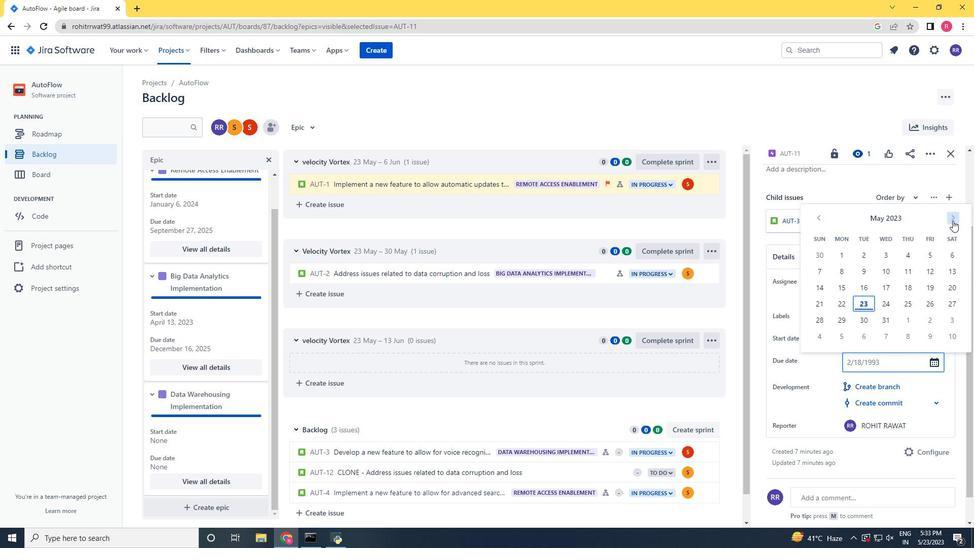 
Action: Mouse pressed left at (953, 220)
Screenshot: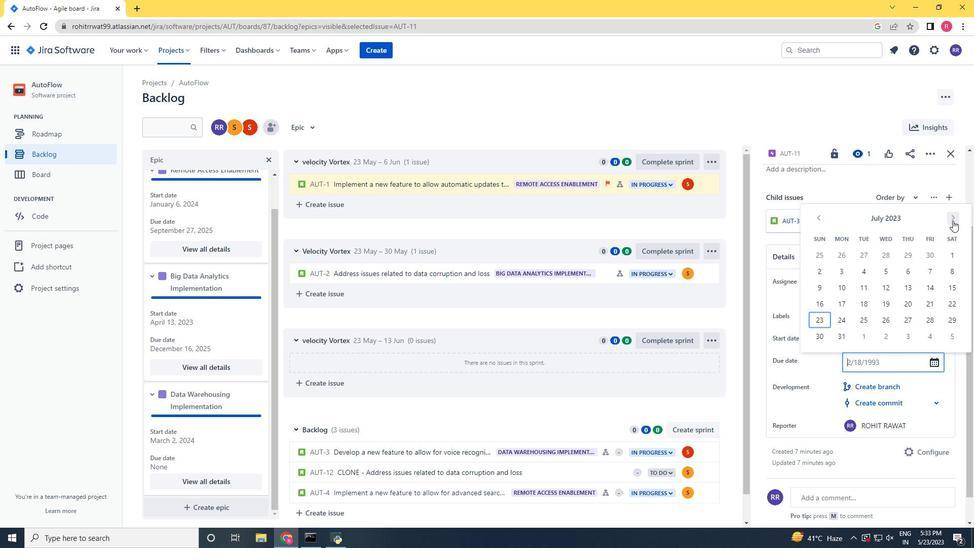 
Action: Mouse pressed left at (953, 220)
Screenshot: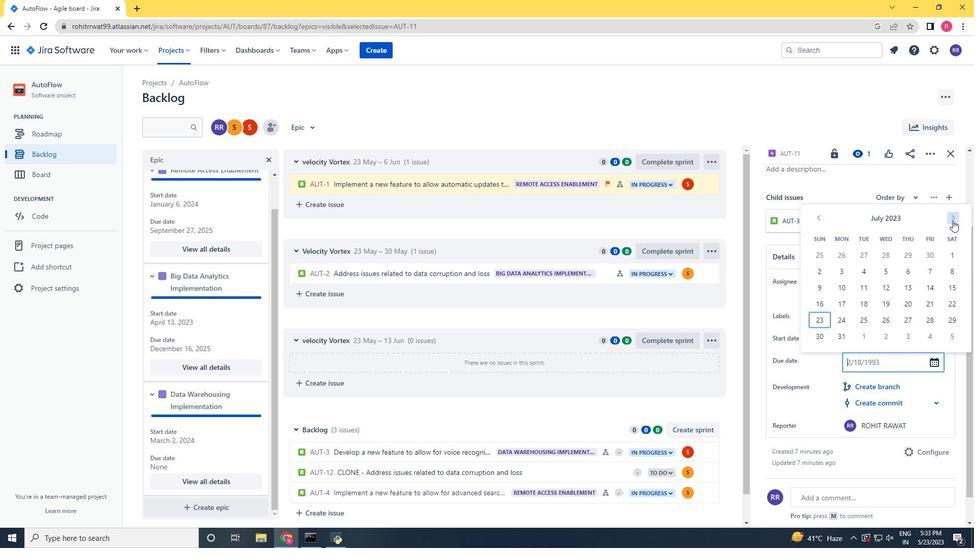 
Action: Mouse pressed left at (953, 220)
Screenshot: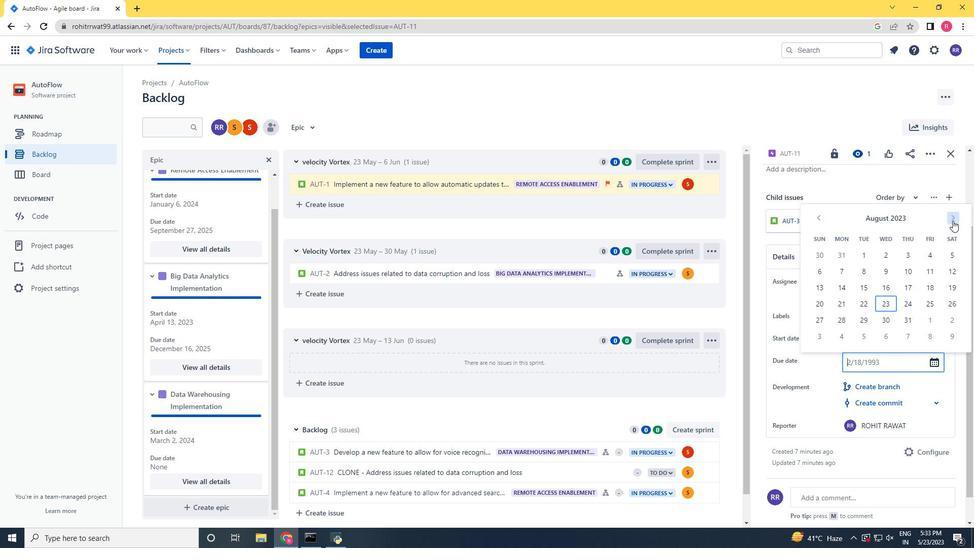 
Action: Mouse pressed left at (953, 220)
Screenshot: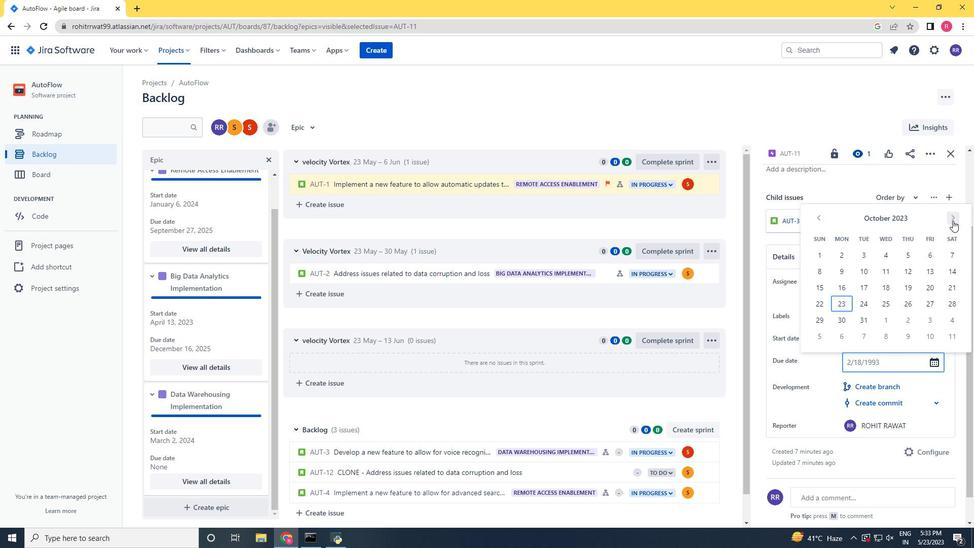 
Action: Mouse pressed left at (953, 220)
Screenshot: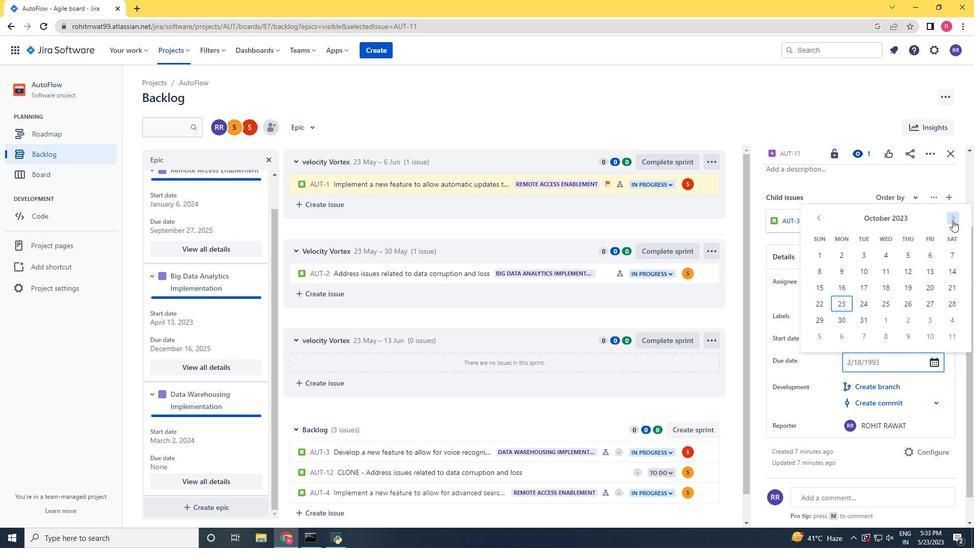 
Action: Mouse pressed left at (953, 220)
Screenshot: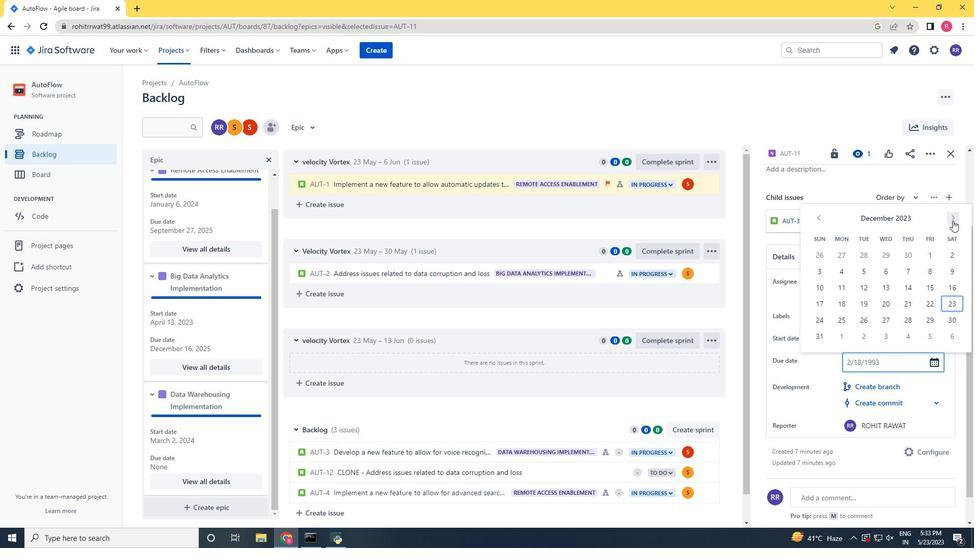 
Action: Mouse pressed left at (953, 220)
Screenshot: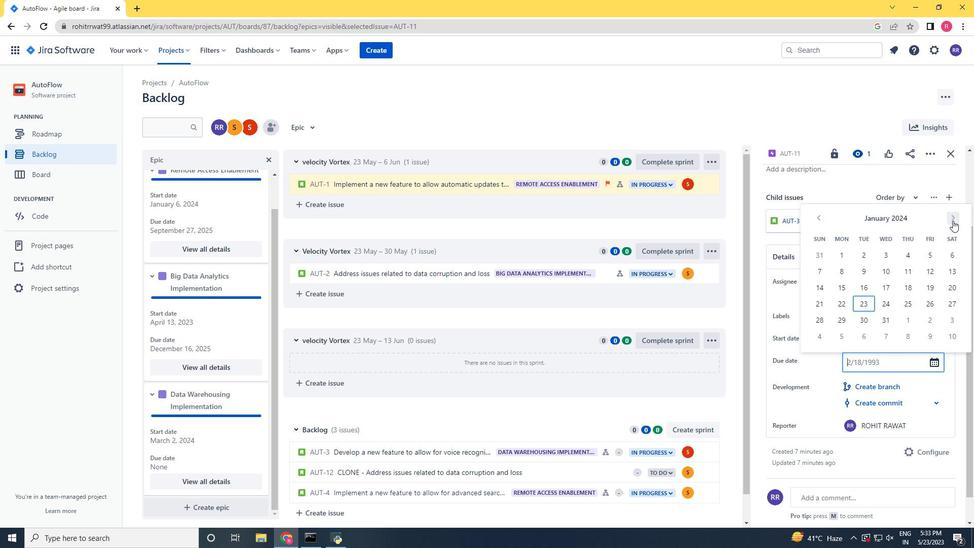 
Action: Mouse pressed left at (953, 220)
Screenshot: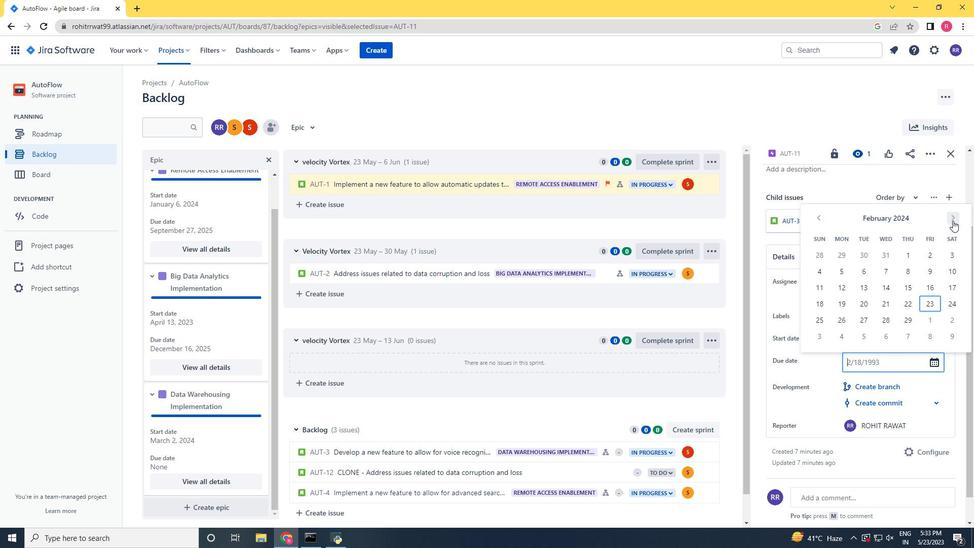 
Action: Mouse pressed left at (953, 220)
Screenshot: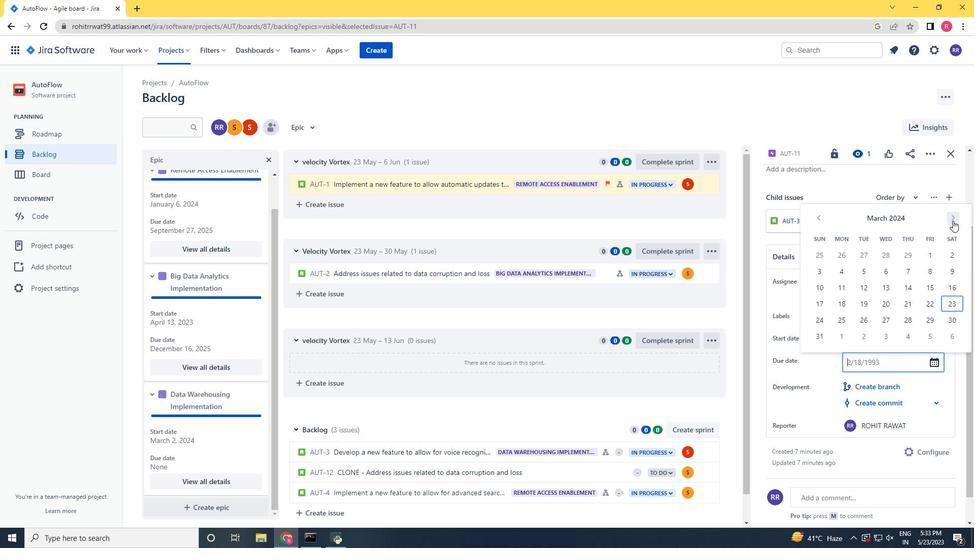 
Action: Mouse pressed left at (953, 220)
Screenshot: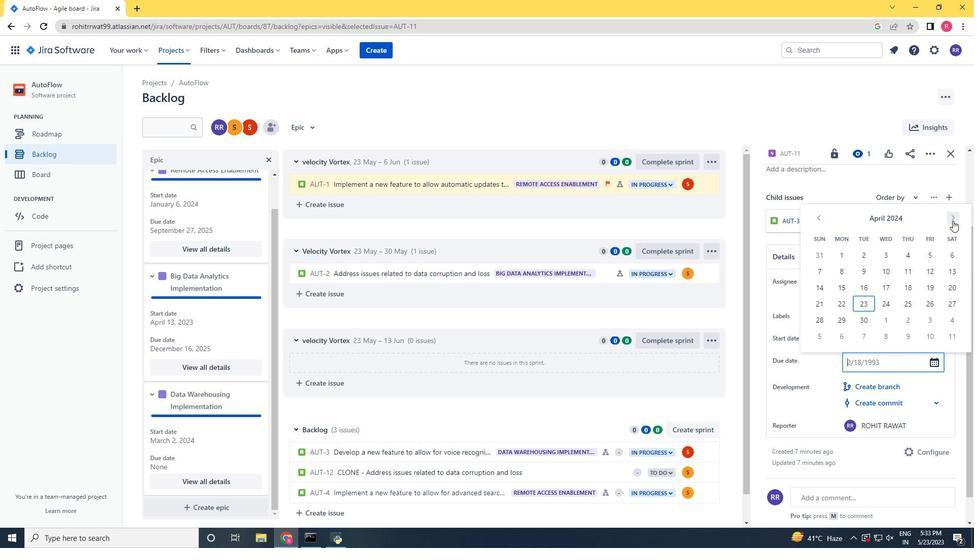 
Action: Mouse pressed left at (953, 220)
Screenshot: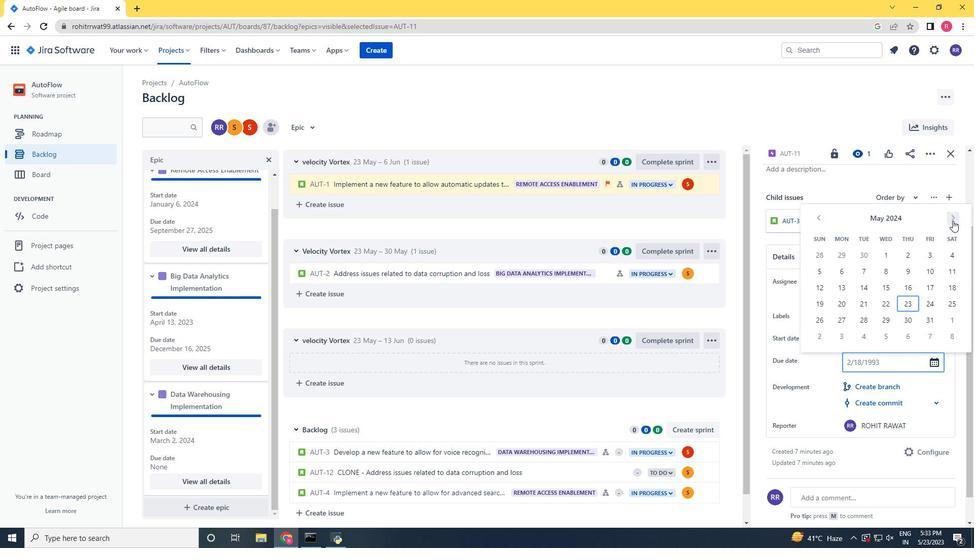 
Action: Mouse pressed left at (953, 220)
Screenshot: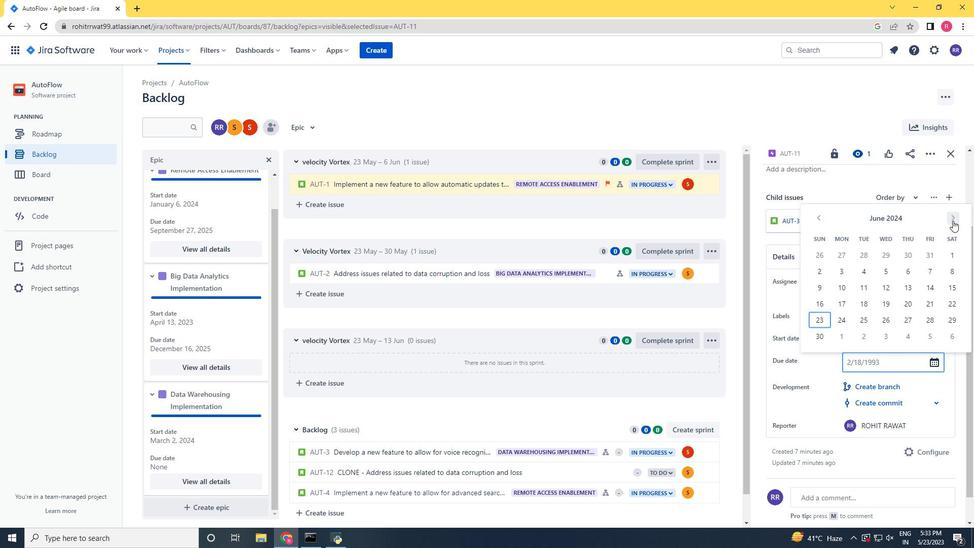 
Action: Mouse pressed left at (953, 220)
Screenshot: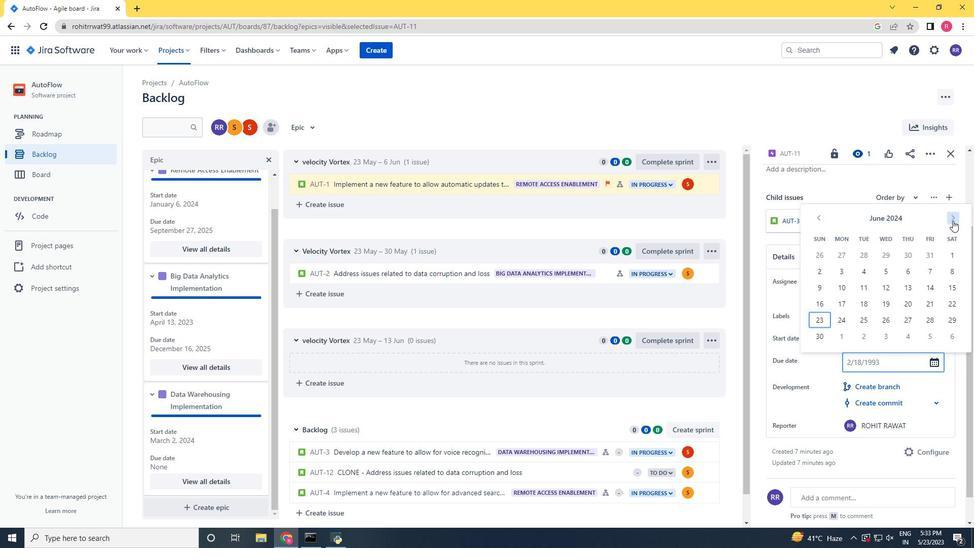 
Action: Mouse pressed left at (953, 220)
Screenshot: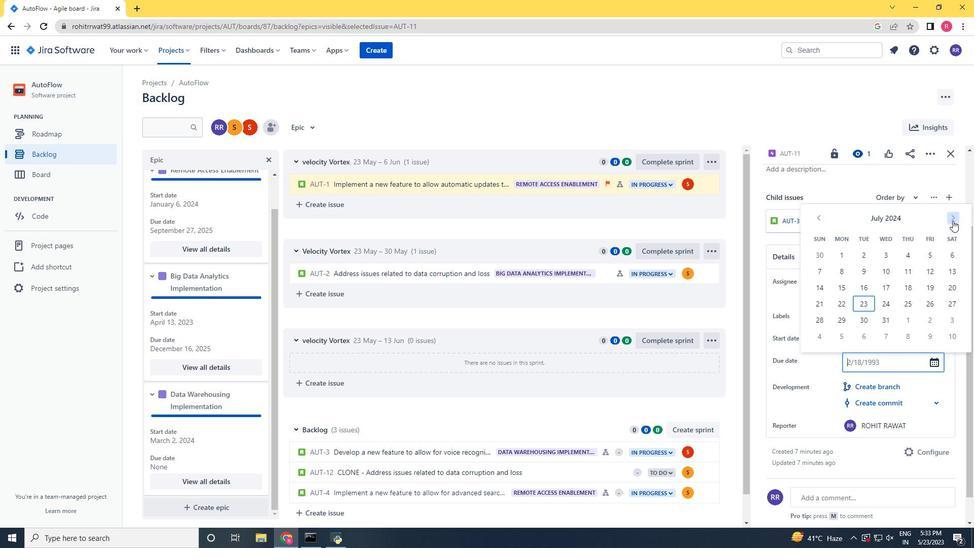
Action: Mouse pressed left at (953, 220)
Screenshot: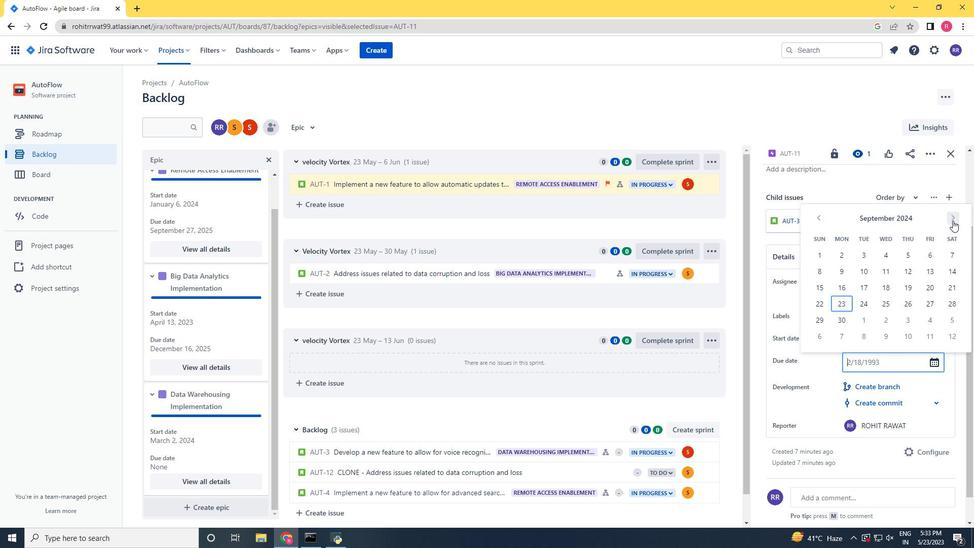 
Action: Mouse pressed left at (953, 220)
Screenshot: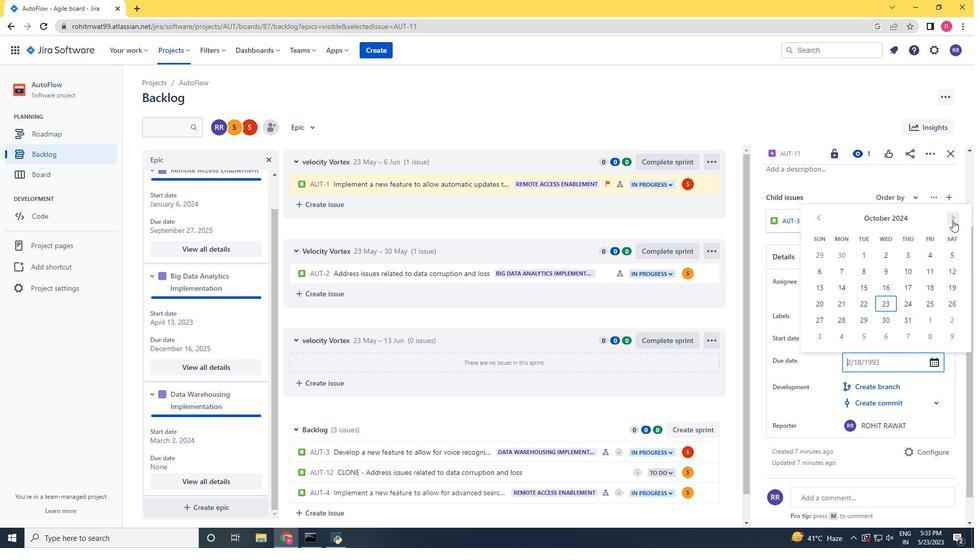 
Action: Mouse pressed left at (953, 220)
Screenshot: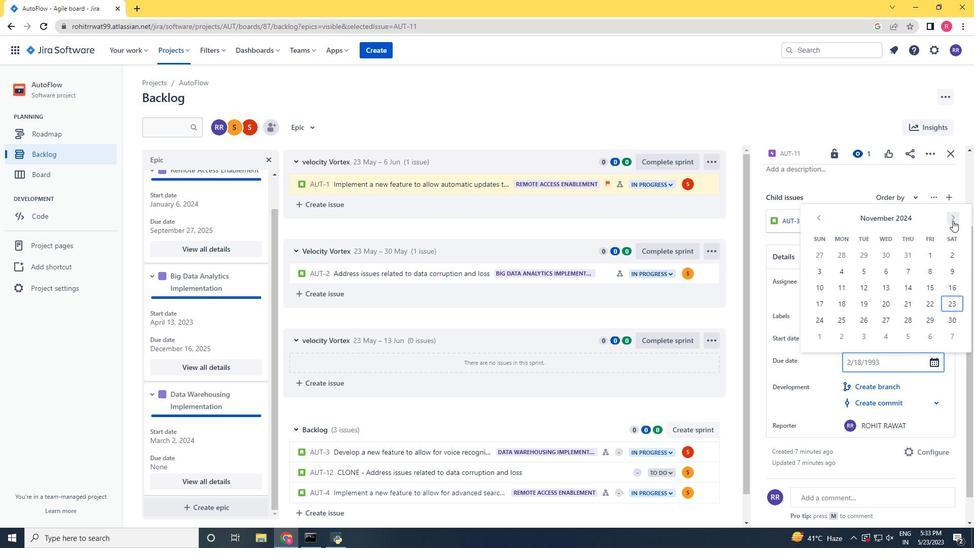 
Action: Mouse pressed left at (953, 220)
Screenshot: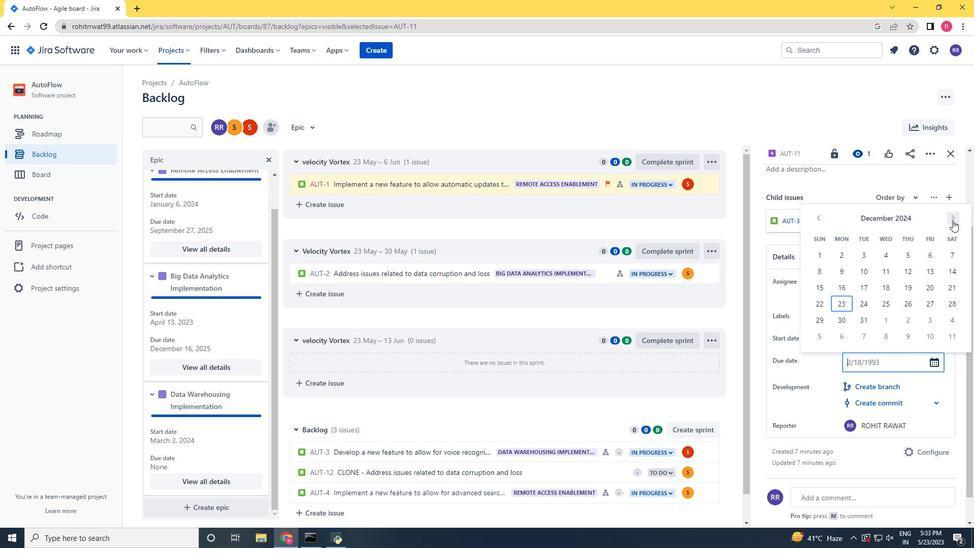 
Action: Mouse pressed left at (953, 220)
Screenshot: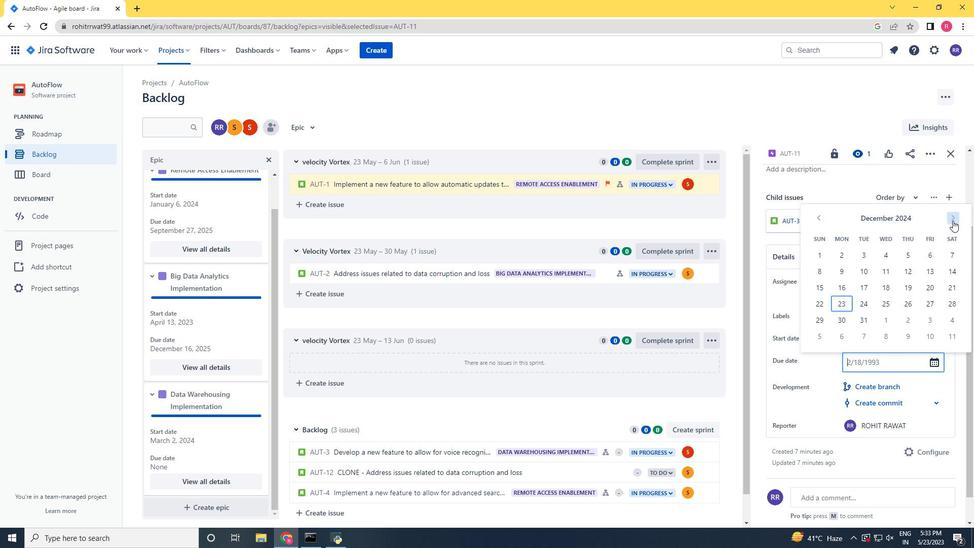 
Action: Mouse pressed left at (953, 220)
Screenshot: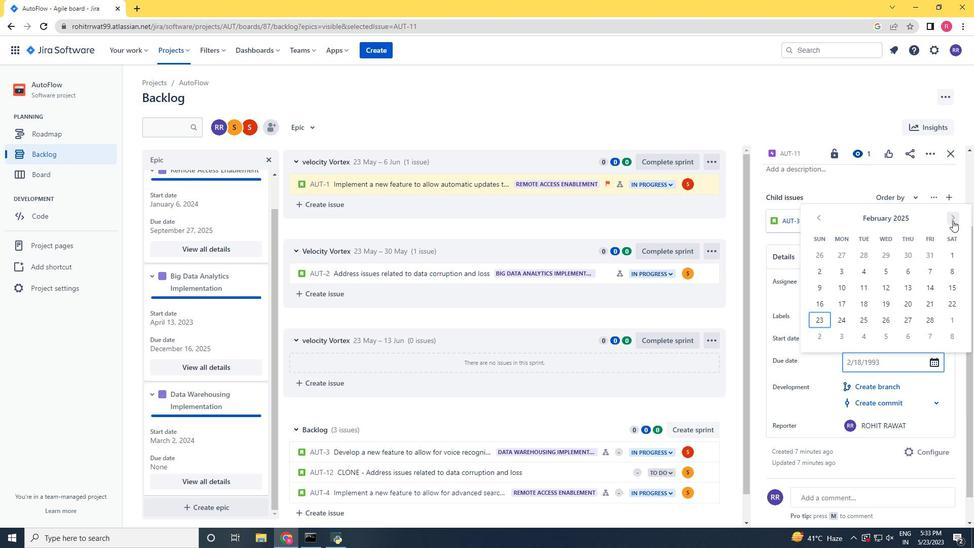 
Action: Mouse pressed left at (953, 220)
Screenshot: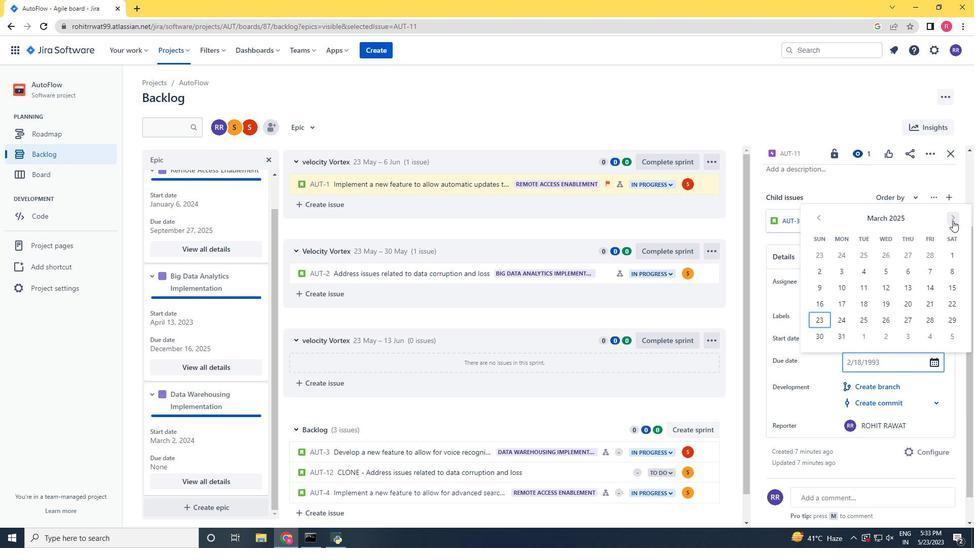 
Action: Mouse pressed left at (953, 220)
Screenshot: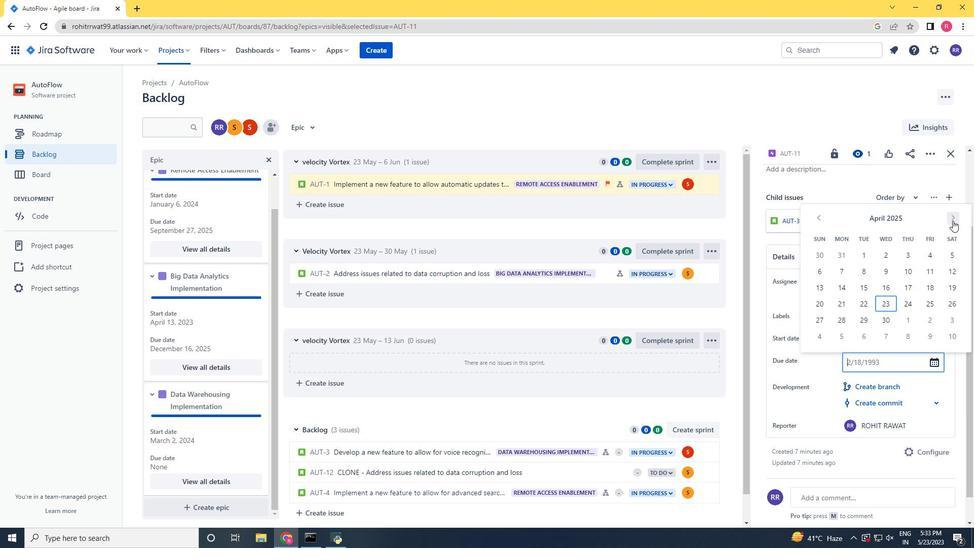 
Action: Mouse pressed left at (953, 220)
Screenshot: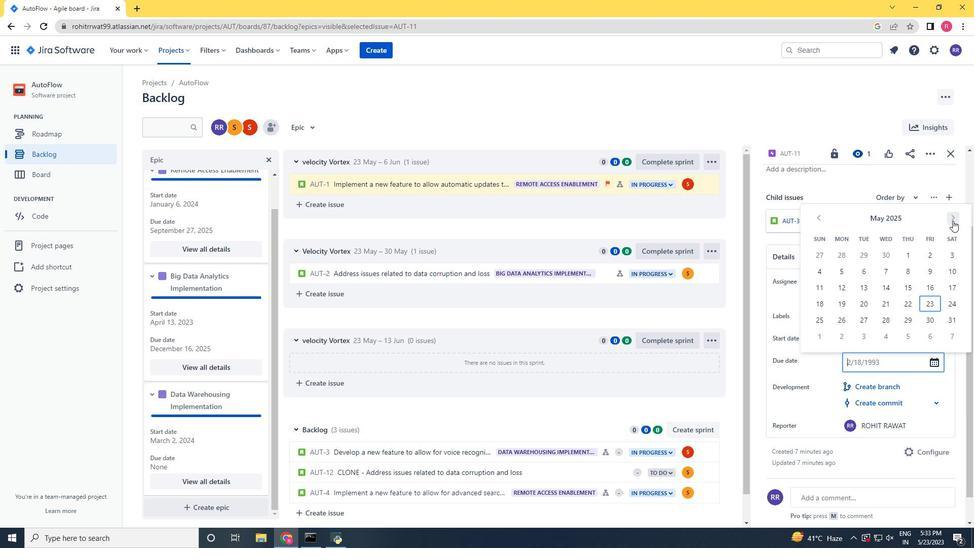 
Action: Mouse pressed left at (953, 220)
Screenshot: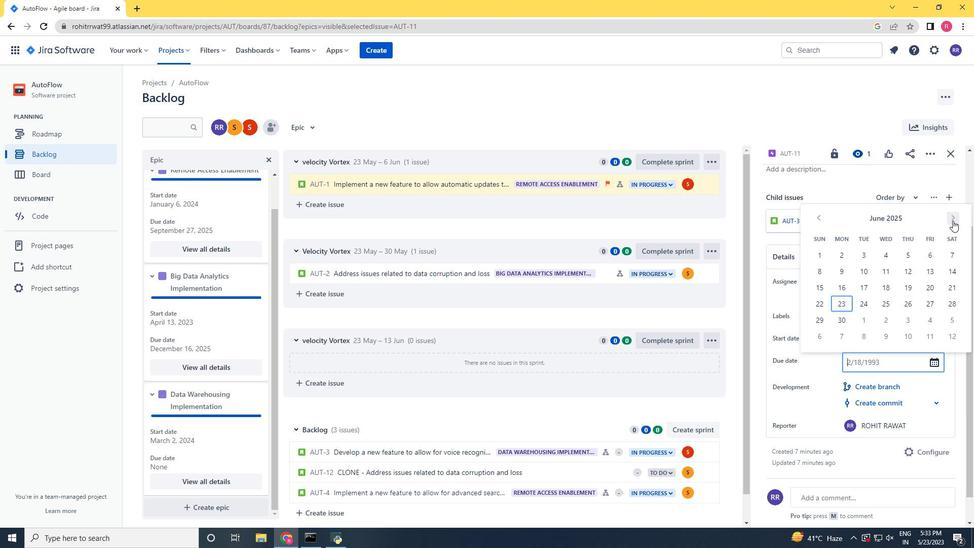 
Action: Mouse pressed left at (953, 220)
Screenshot: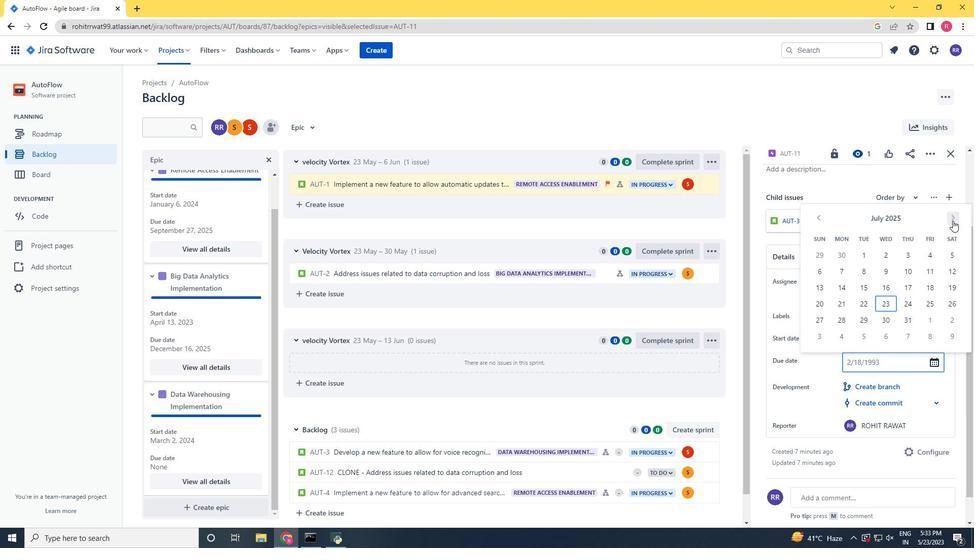 
Action: Mouse pressed left at (953, 220)
Screenshot: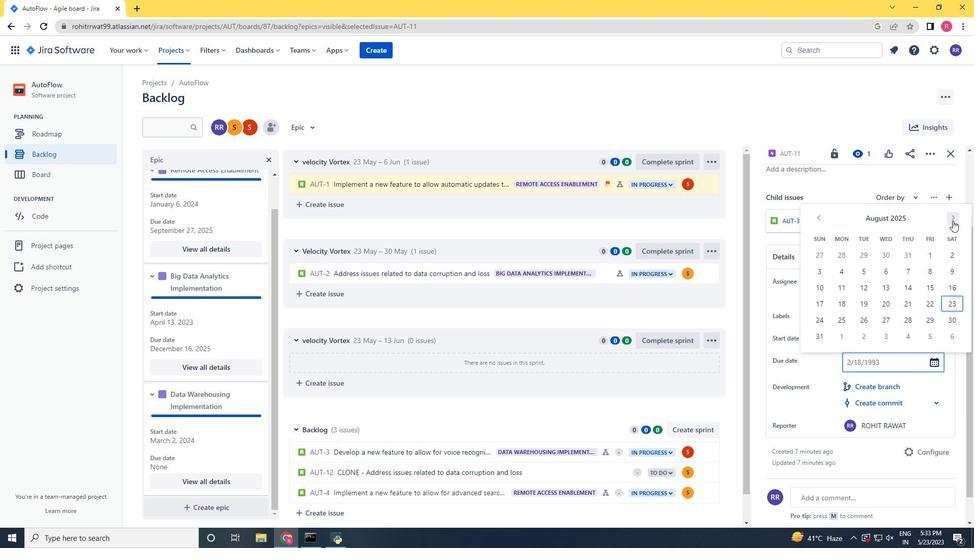
Action: Mouse pressed left at (953, 220)
Screenshot: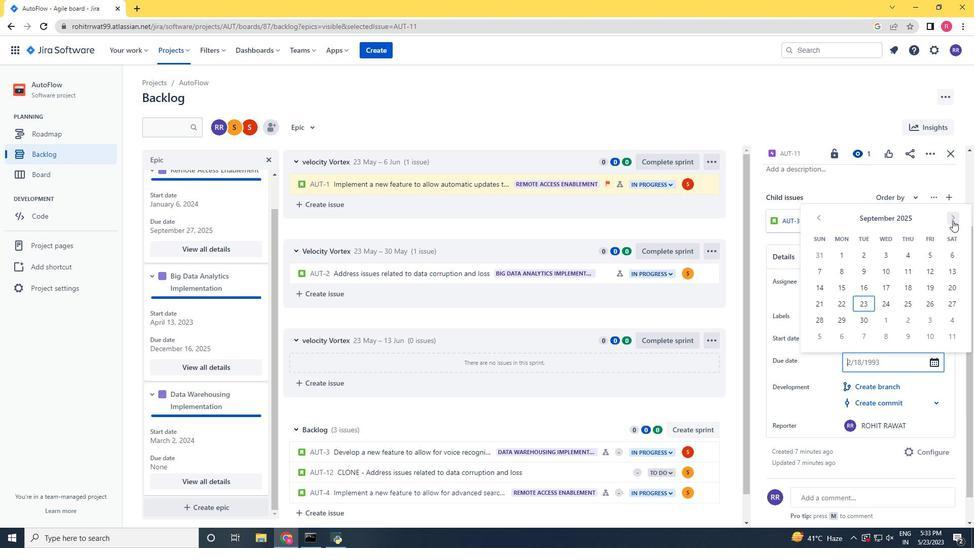 
Action: Mouse moved to (957, 302)
Screenshot: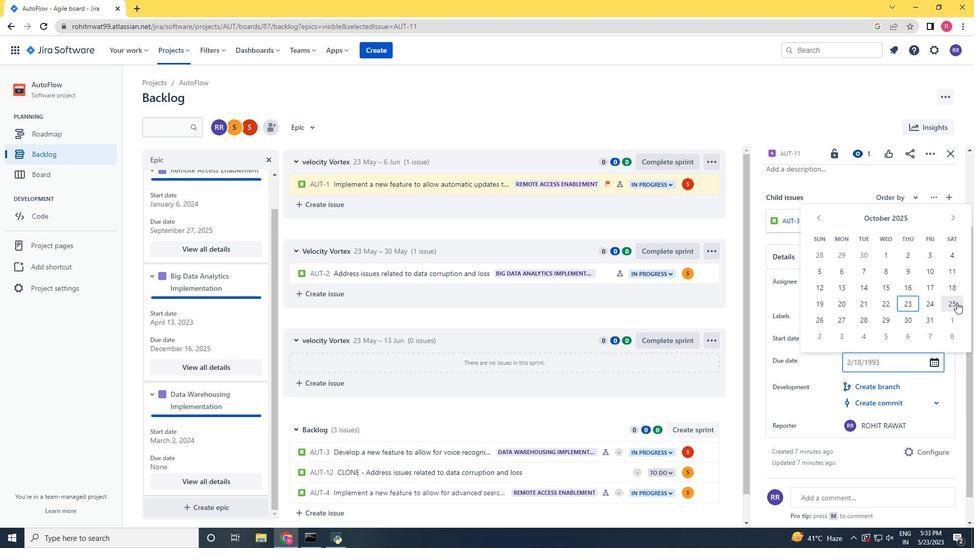 
Action: Mouse pressed left at (957, 302)
Screenshot: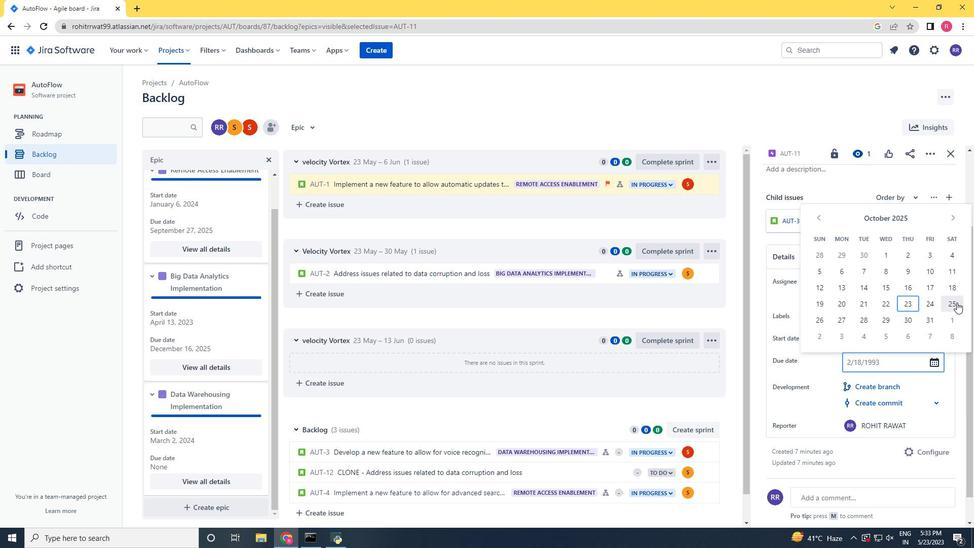 
Action: Mouse moved to (857, 458)
Screenshot: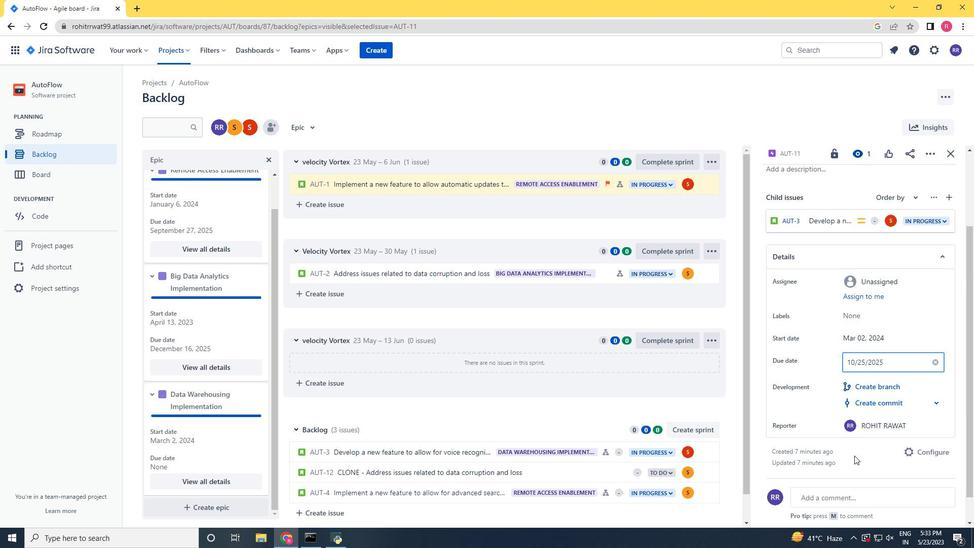 
Action: Mouse pressed left at (857, 458)
Screenshot: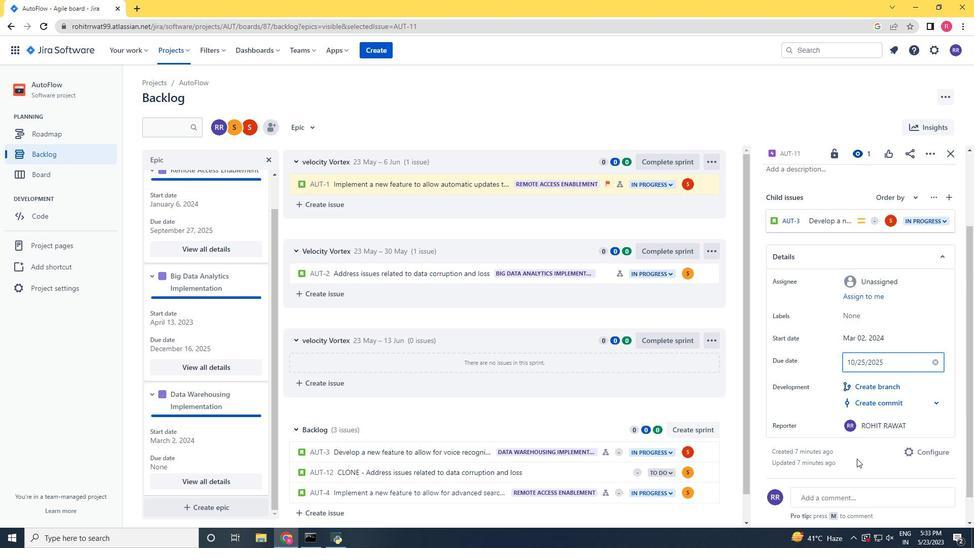 
Action: Mouse moved to (254, 388)
Screenshot: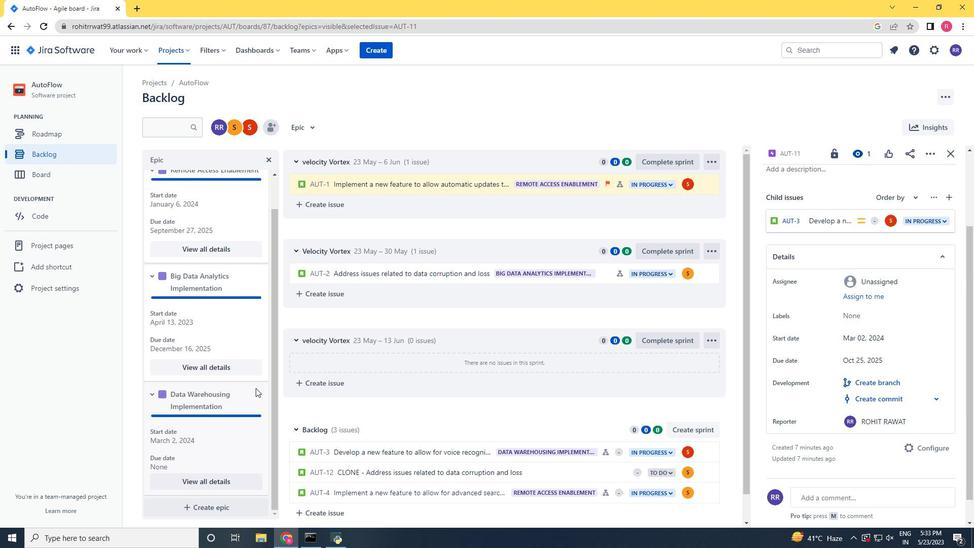 
Action: Mouse scrolled (254, 388) with delta (0, 0)
Screenshot: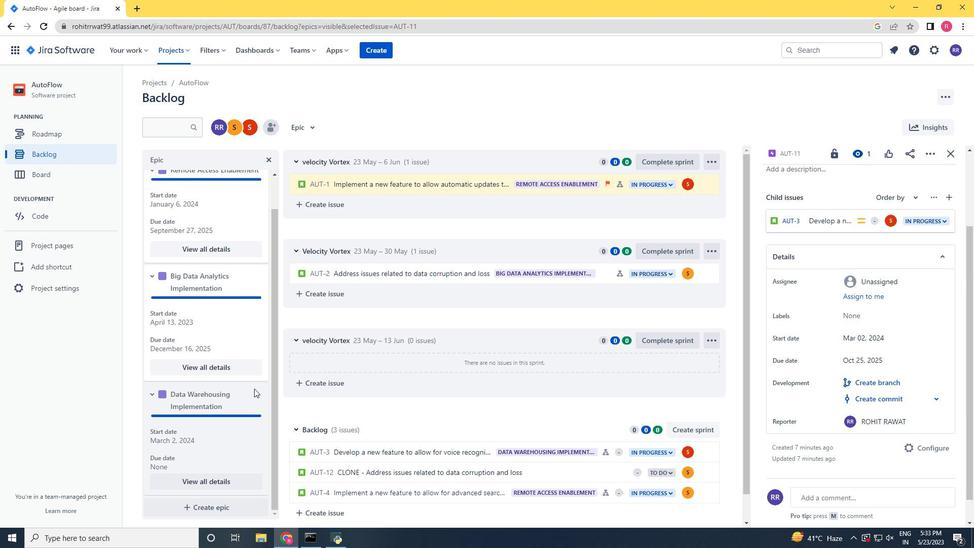 
Action: Mouse scrolled (254, 388) with delta (0, 0)
Screenshot: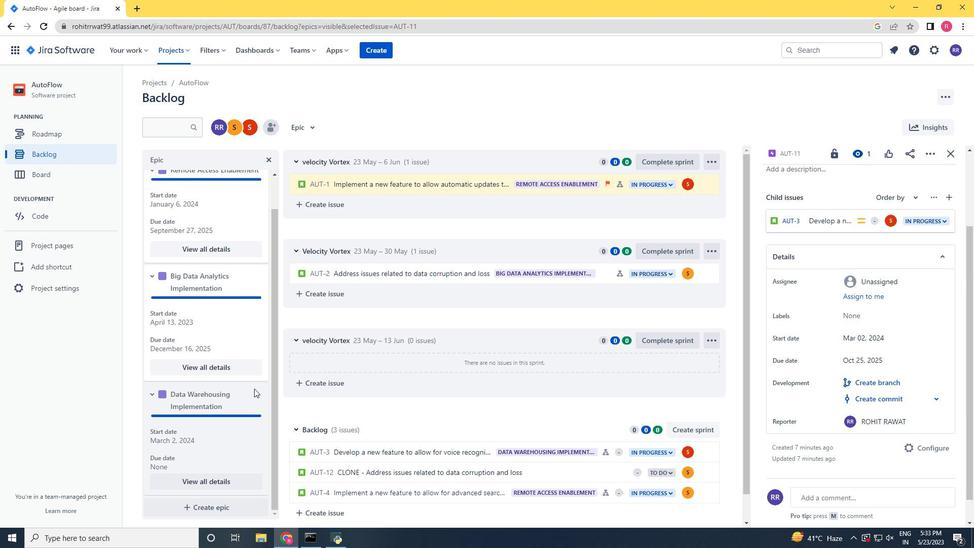 
Action: Mouse scrolled (254, 388) with delta (0, 0)
Screenshot: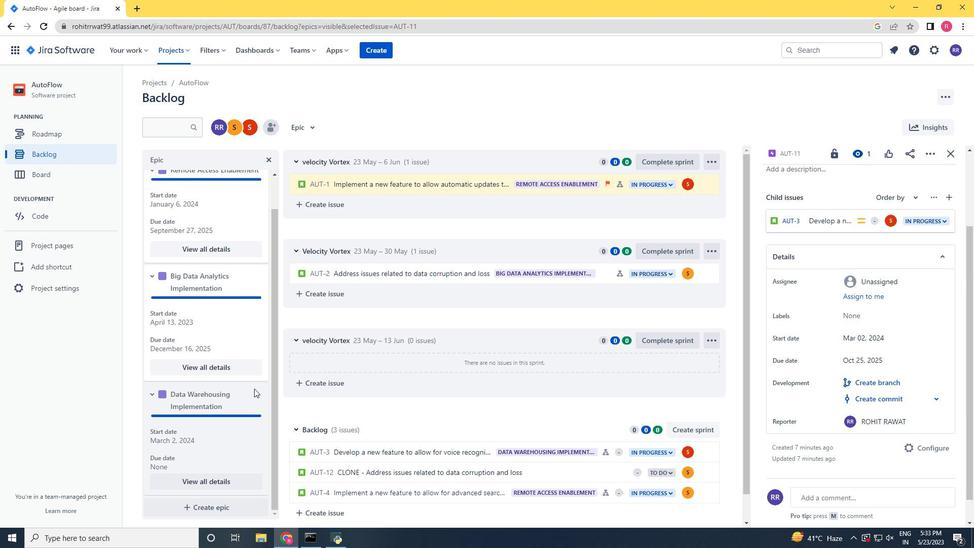 
Action: Mouse scrolled (254, 388) with delta (0, 0)
Screenshot: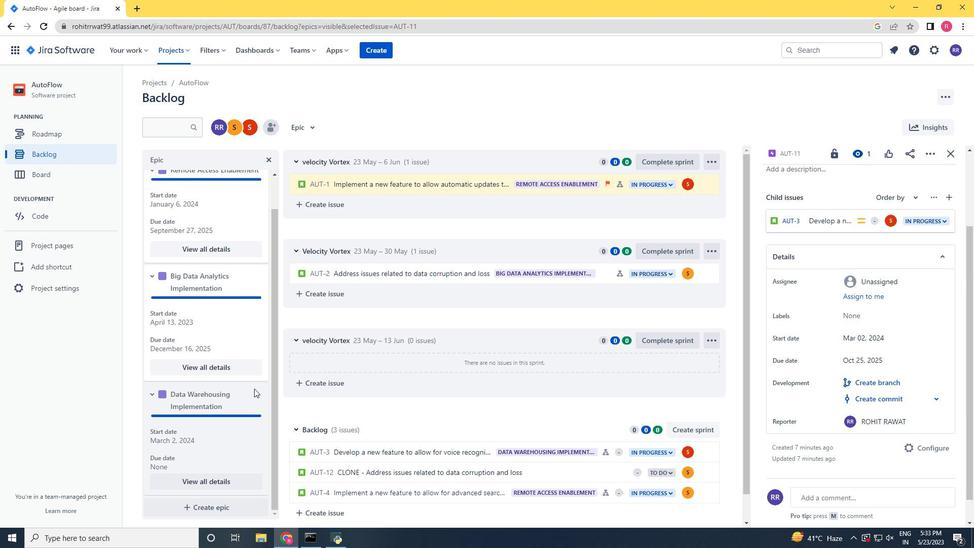 
Action: Mouse moved to (263, 388)
Screenshot: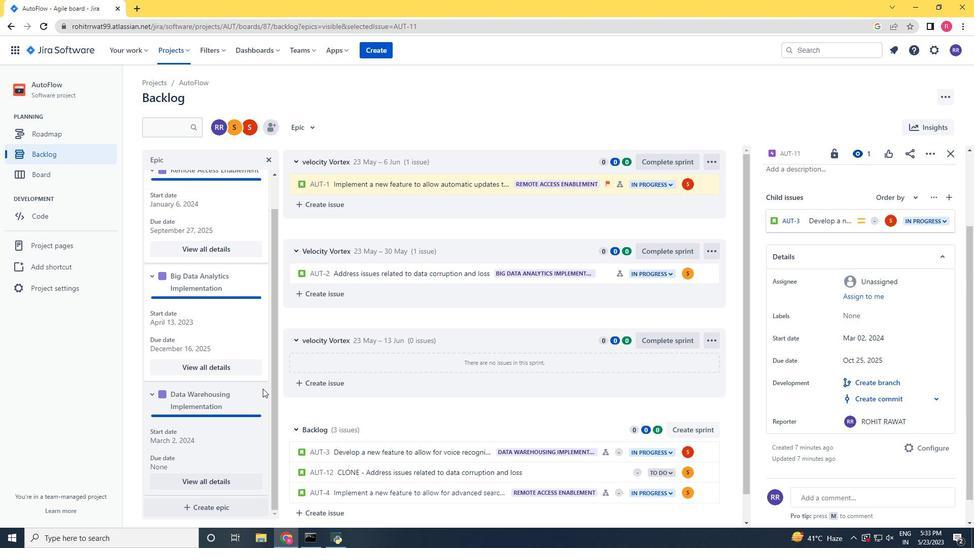 
Action: Mouse scrolled (263, 389) with delta (0, 0)
Screenshot: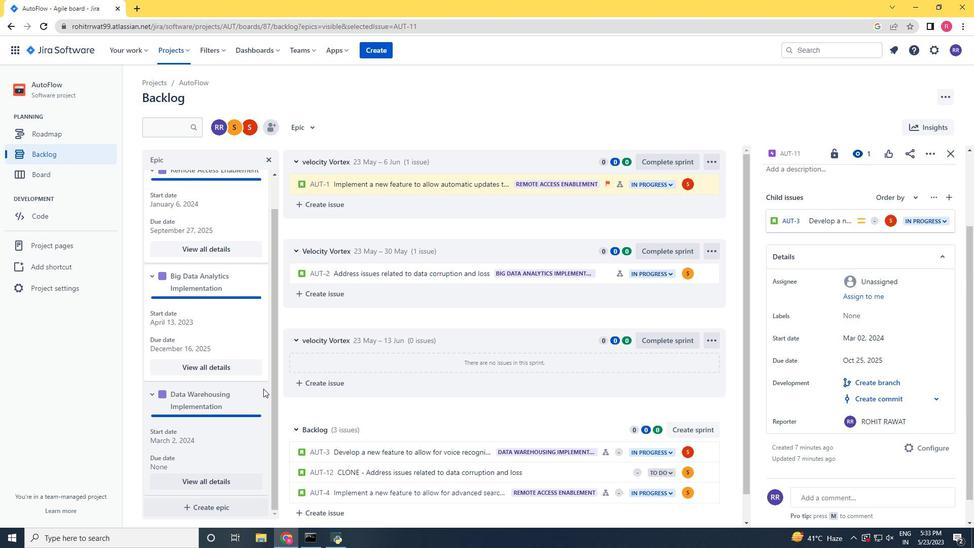 
Action: Mouse scrolled (263, 389) with delta (0, 0)
Screenshot: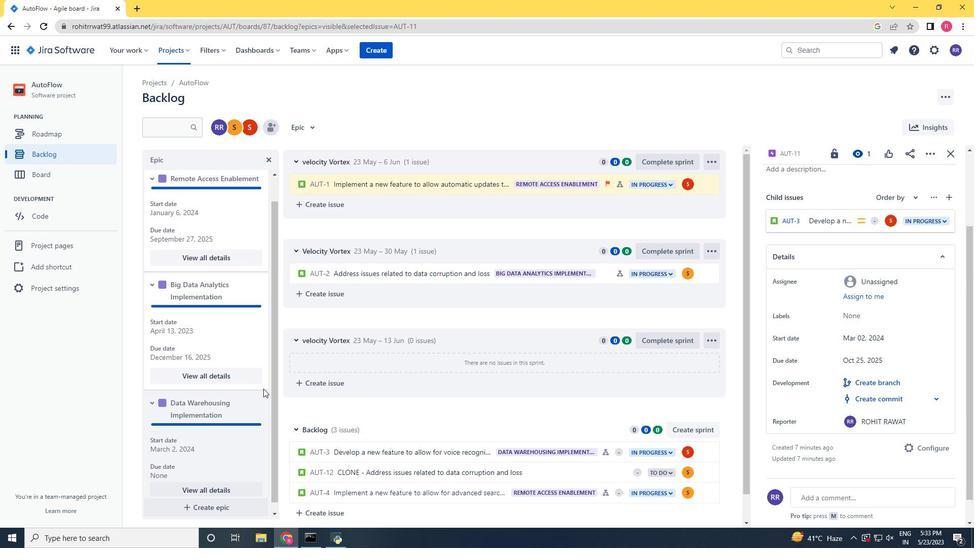
Action: Mouse scrolled (263, 389) with delta (0, 0)
Screenshot: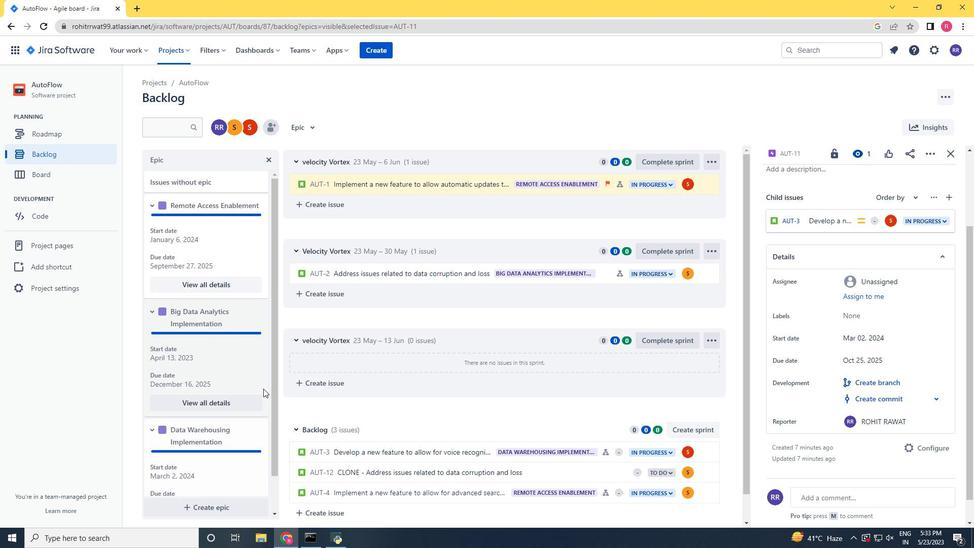 
Action: Mouse scrolled (263, 388) with delta (0, 0)
Screenshot: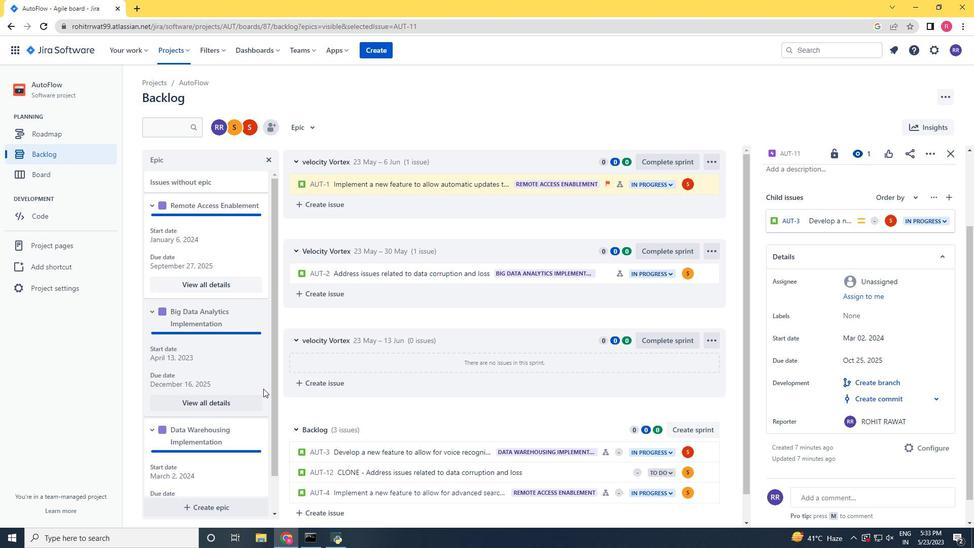 
Action: Mouse scrolled (263, 388) with delta (0, 0)
Screenshot: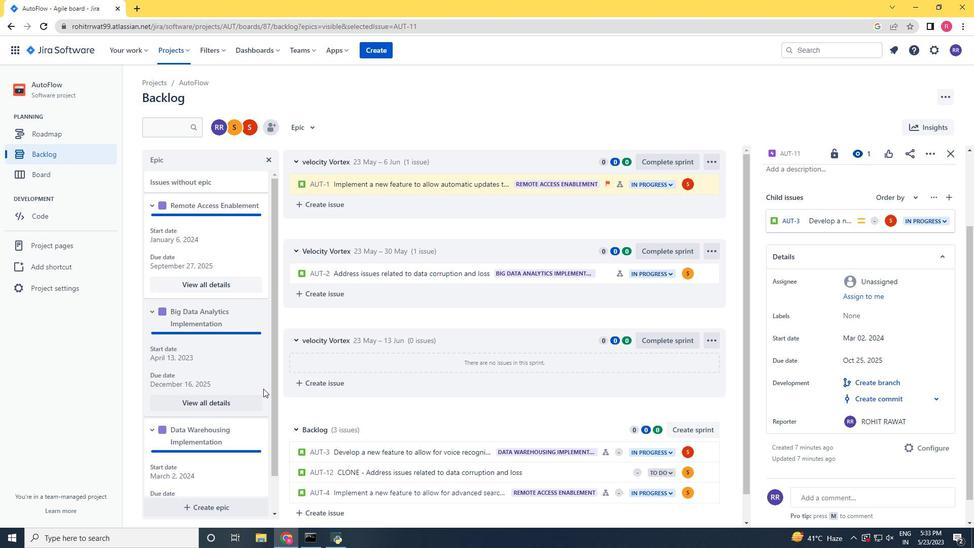 
Action: Mouse scrolled (263, 388) with delta (0, 0)
Screenshot: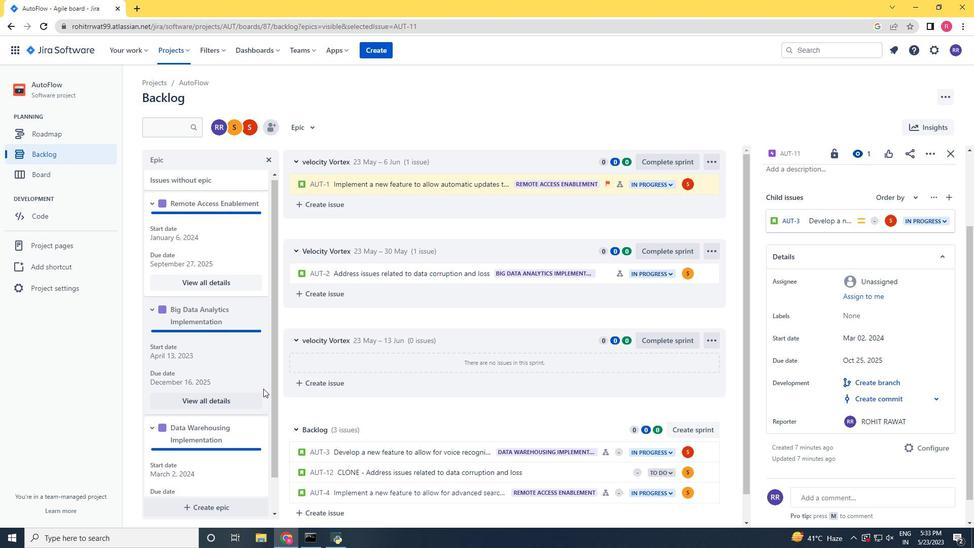 
Action: Mouse scrolled (263, 388) with delta (0, 0)
Screenshot: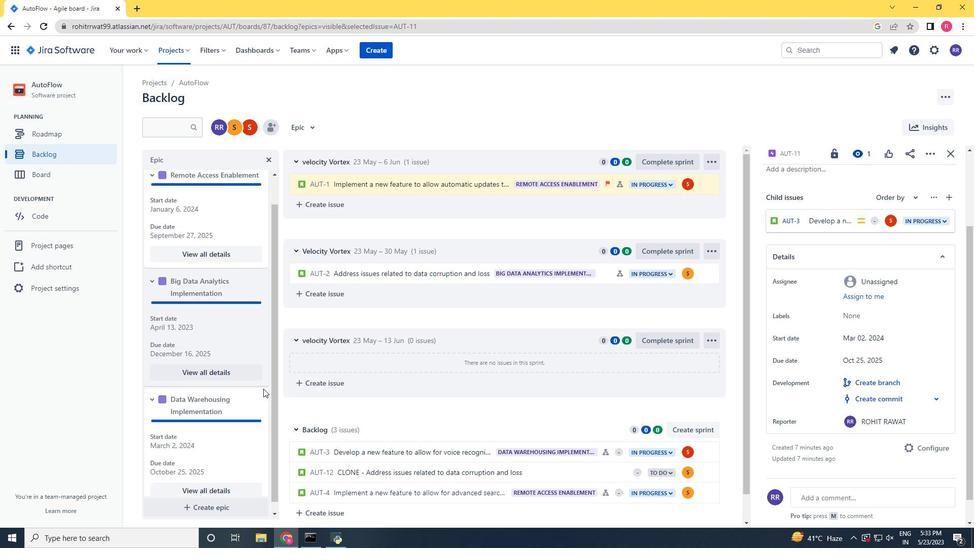 
Action: Mouse scrolled (263, 389) with delta (0, 0)
Screenshot: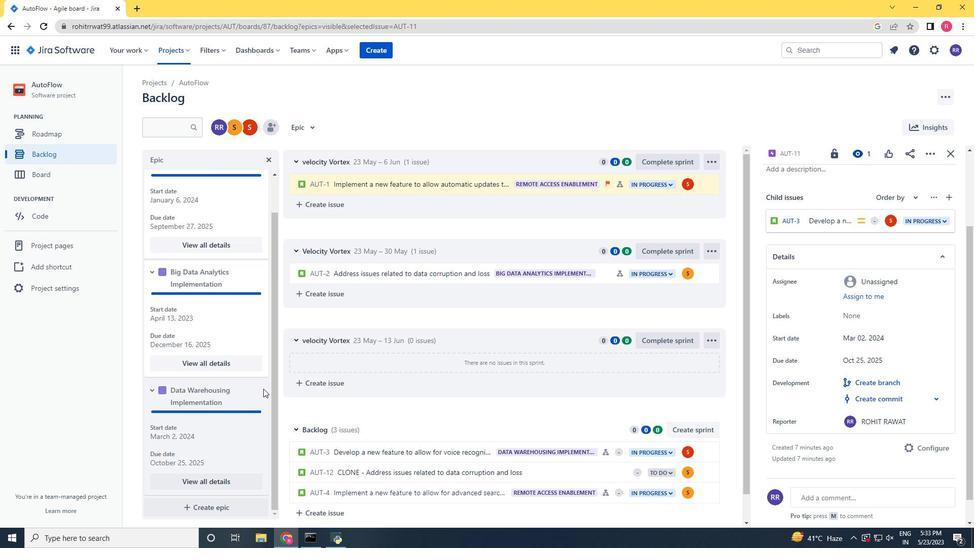 
Action: Mouse scrolled (263, 389) with delta (0, 0)
Screenshot: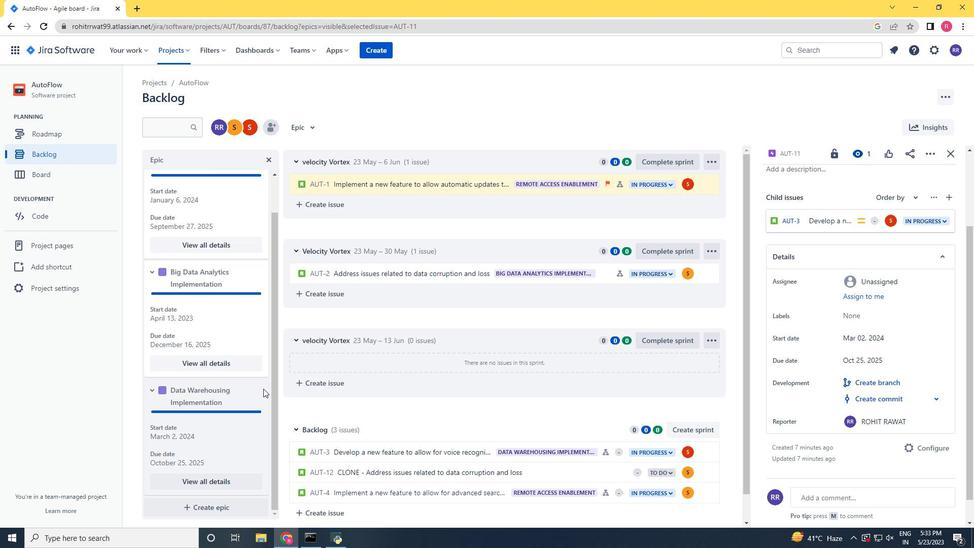 
Action: Mouse scrolled (263, 389) with delta (0, 0)
Screenshot: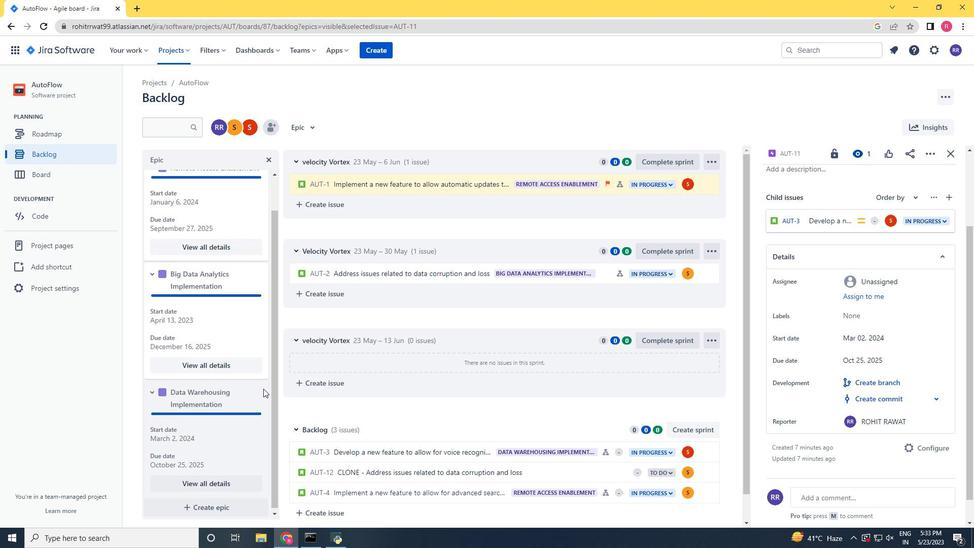 
Action: Mouse scrolled (263, 389) with delta (0, 0)
Screenshot: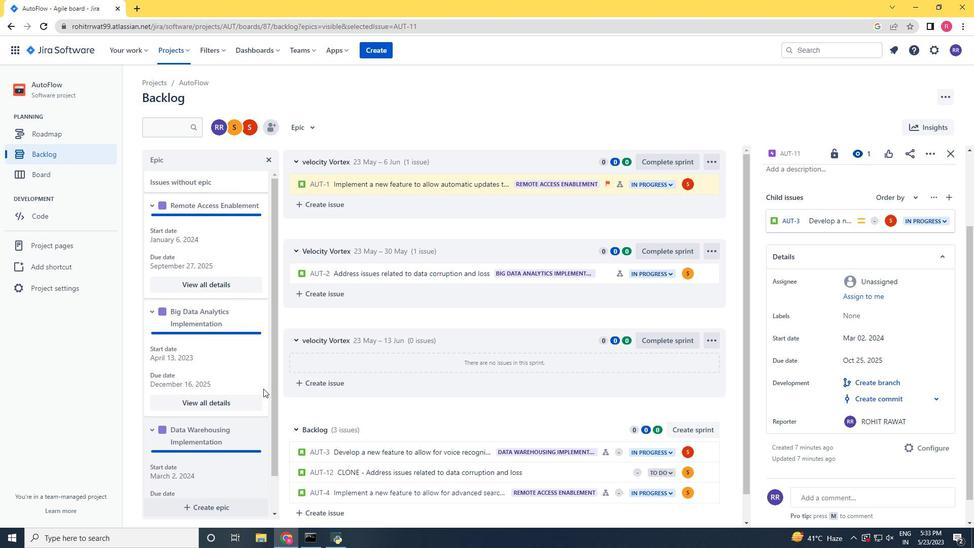 
Action: Mouse scrolled (263, 389) with delta (0, 0)
Screenshot: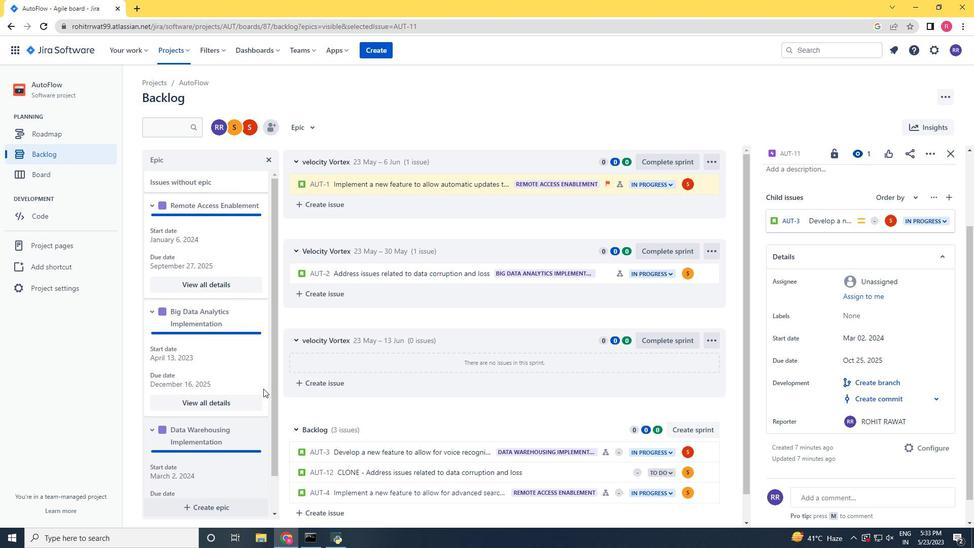 
Action: Mouse scrolled (263, 389) with delta (0, 0)
Screenshot: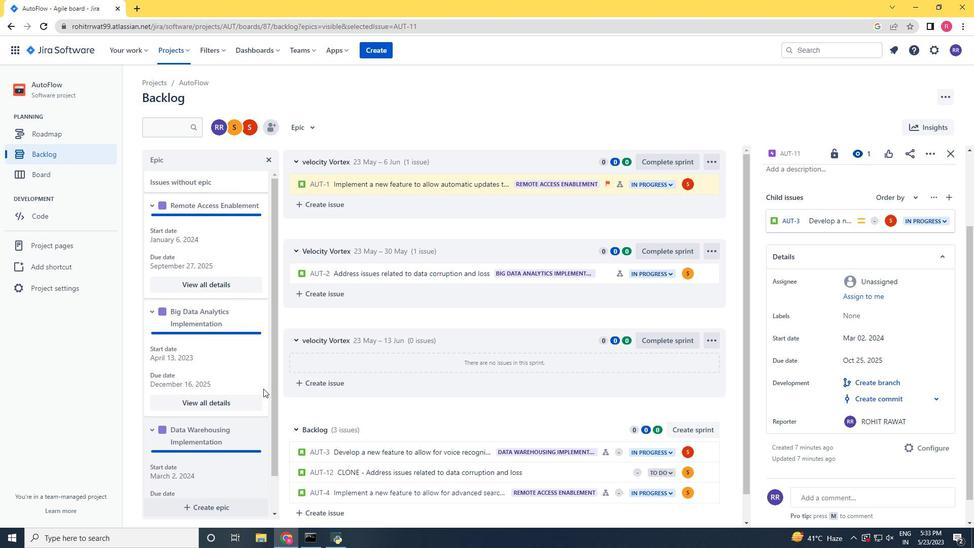 
Action: Mouse moved to (268, 386)
Screenshot: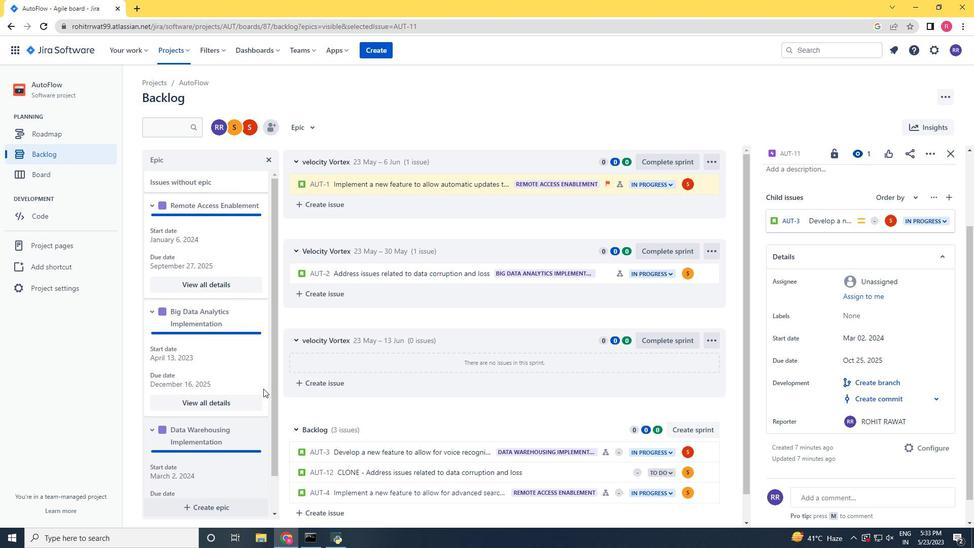 
Action: Mouse scrolled (268, 385) with delta (0, 0)
Screenshot: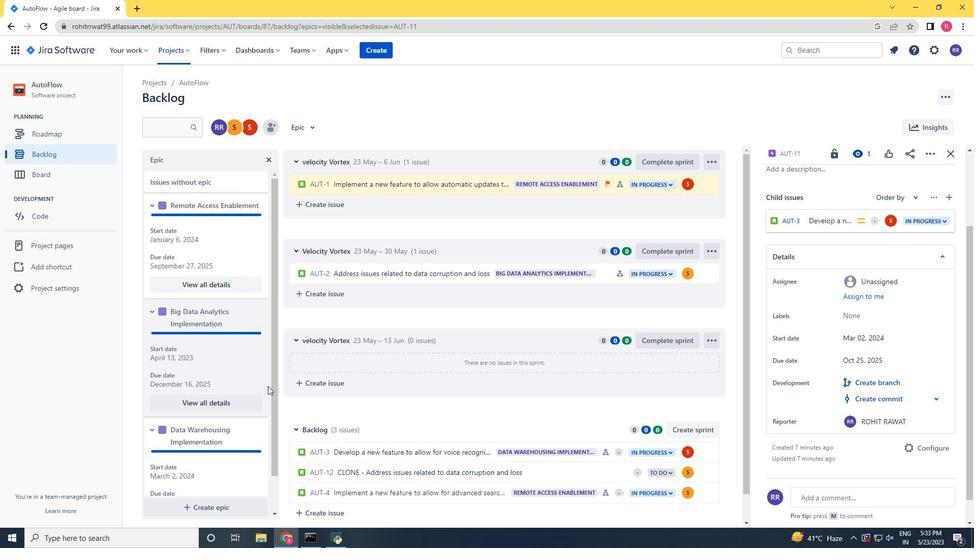 
Action: Mouse scrolled (268, 385) with delta (0, 0)
Screenshot: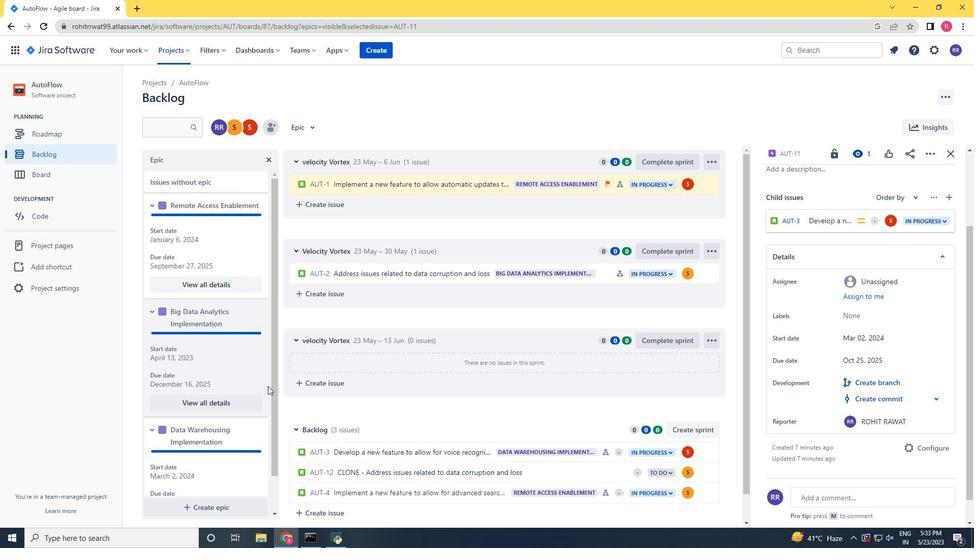 
Action: Mouse scrolled (268, 385) with delta (0, 0)
Screenshot: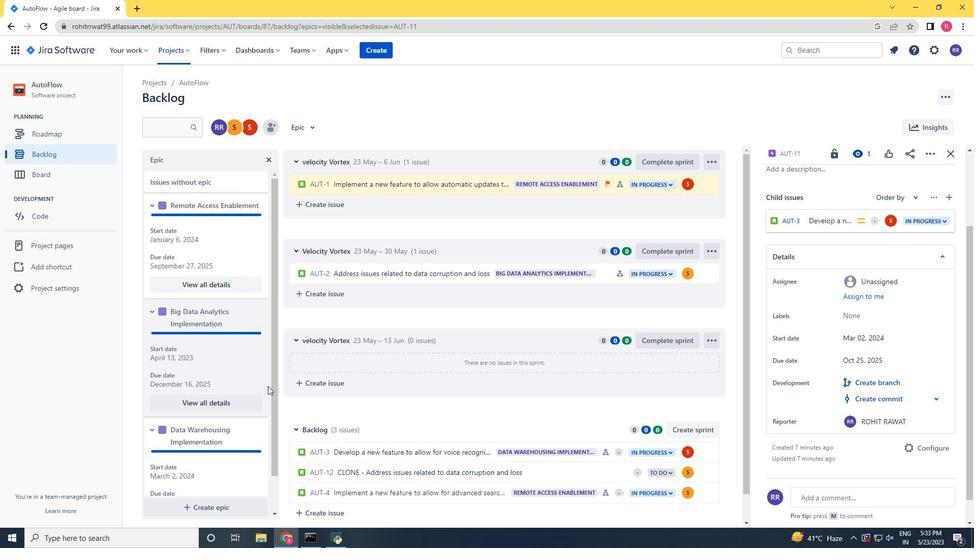 
Action: Mouse scrolled (268, 385) with delta (0, 0)
Screenshot: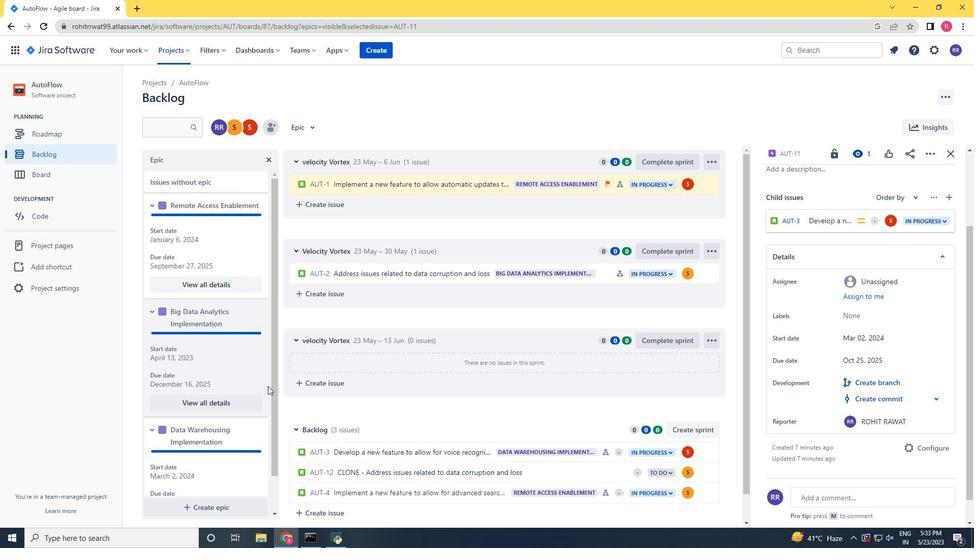 
Action: Mouse moved to (269, 385)
Screenshot: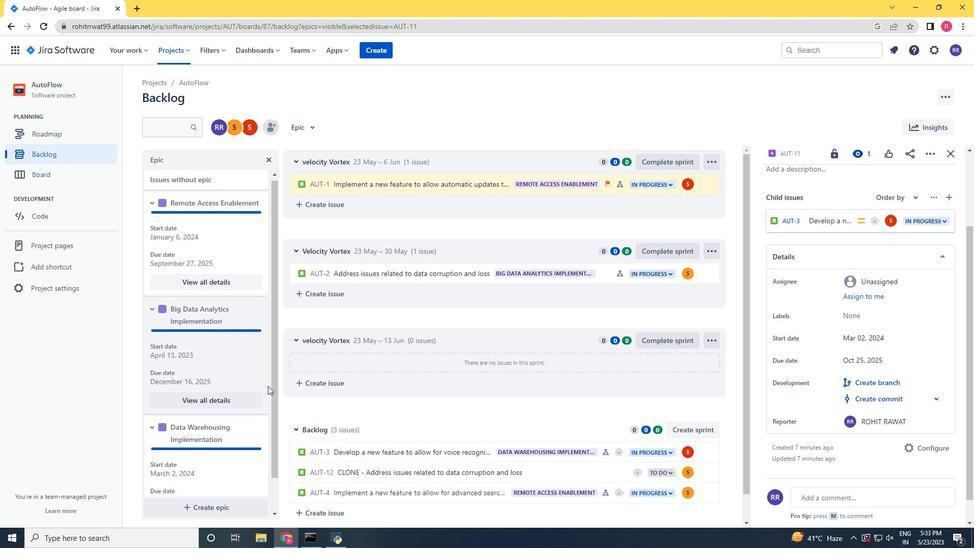 
Action: Mouse scrolled (269, 384) with delta (0, 0)
Screenshot: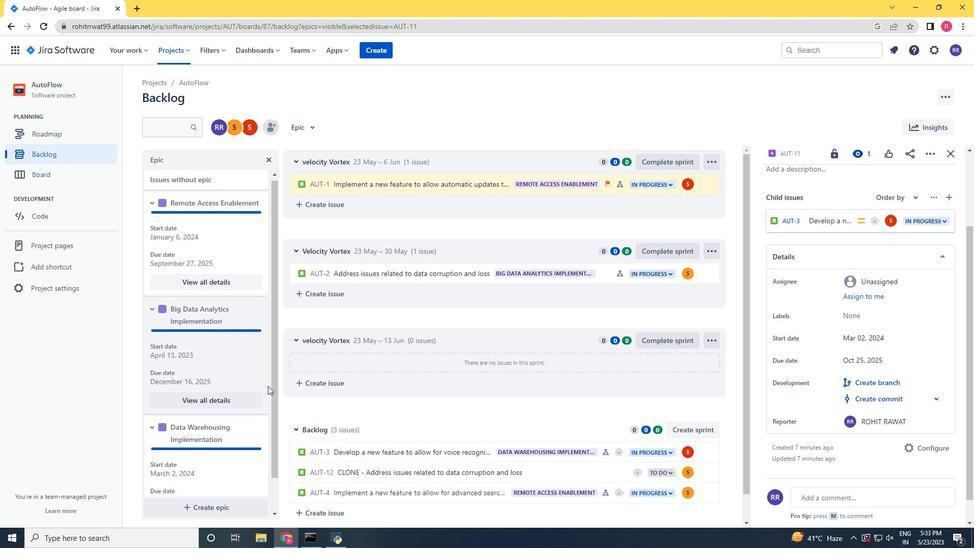 
Action: Mouse moved to (269, 385)
Screenshot: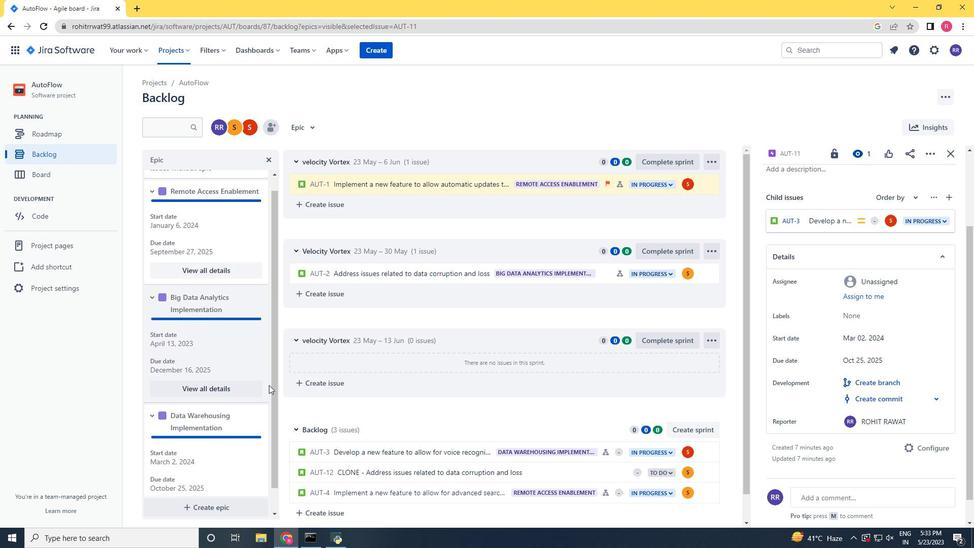 
Action: Mouse scrolled (269, 384) with delta (0, 0)
Screenshot: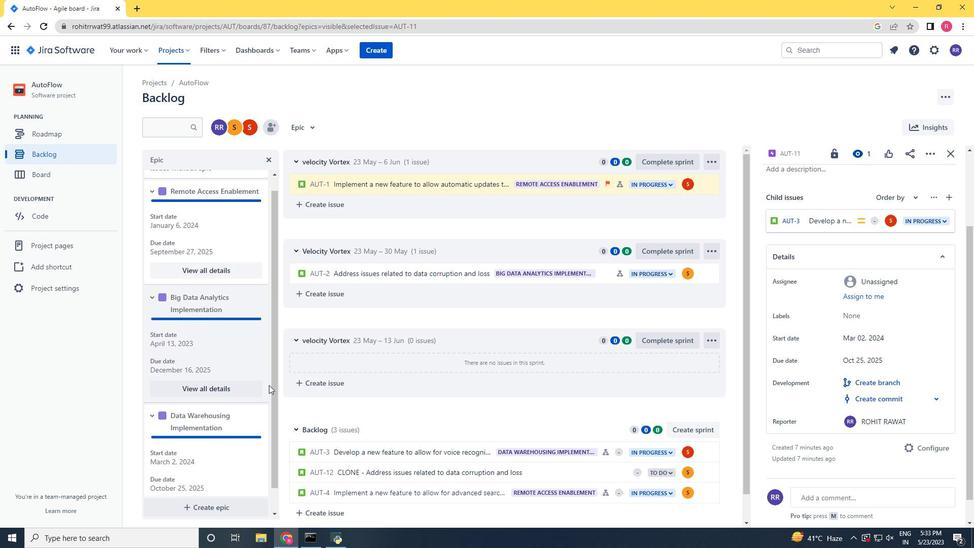 
Action: Mouse moved to (275, 382)
Screenshot: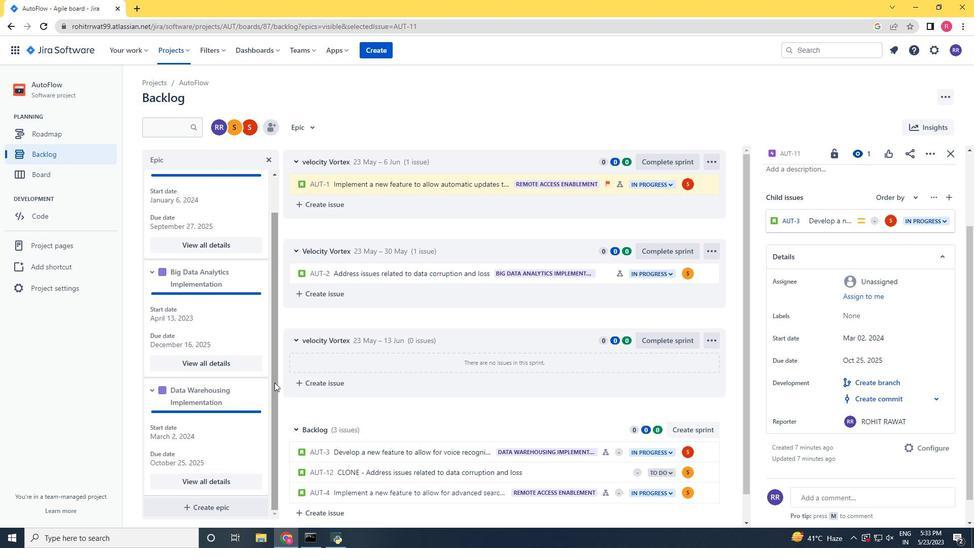 
